 Task: Find connections with filter location Sitten with filter topic #goalswith filter profile language German with filter current company Black Box with filter school Cotton College with filter industry Public Health with filter service category Home Networking with filter keywords title Public Relations
Action: Mouse moved to (671, 94)
Screenshot: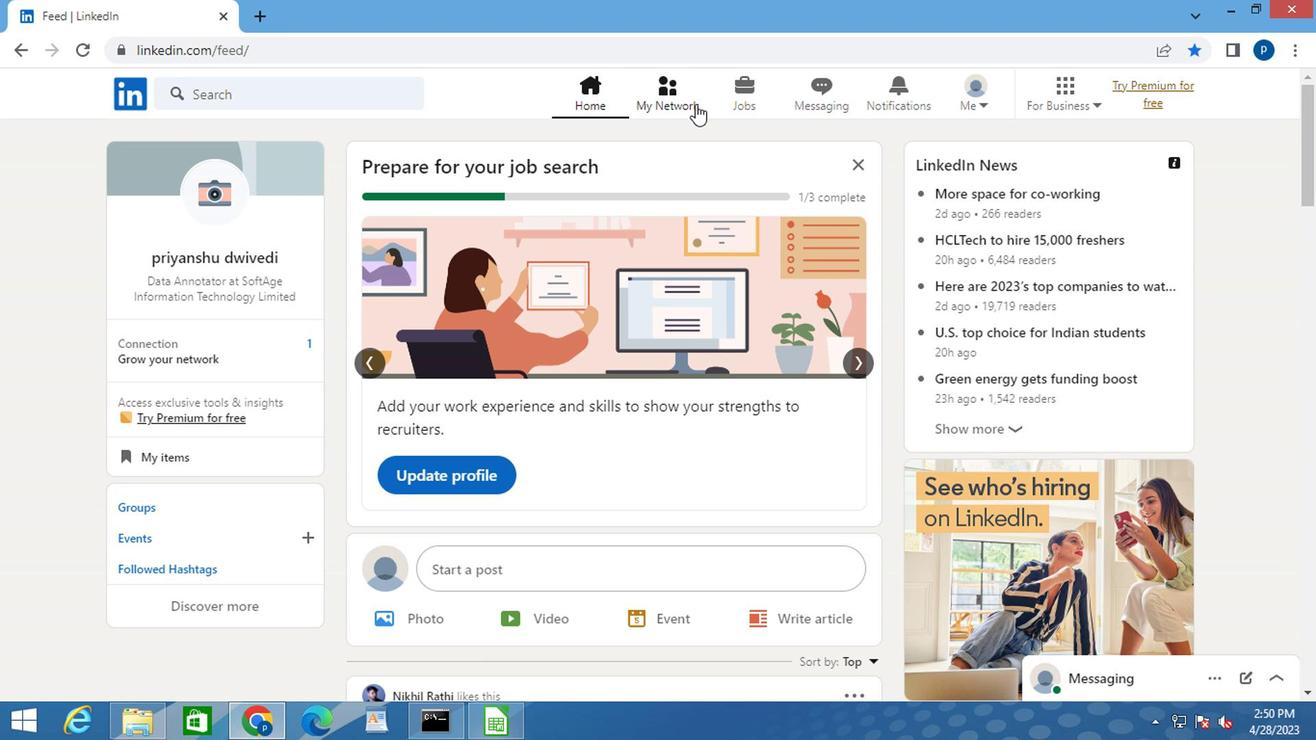 
Action: Mouse pressed left at (671, 94)
Screenshot: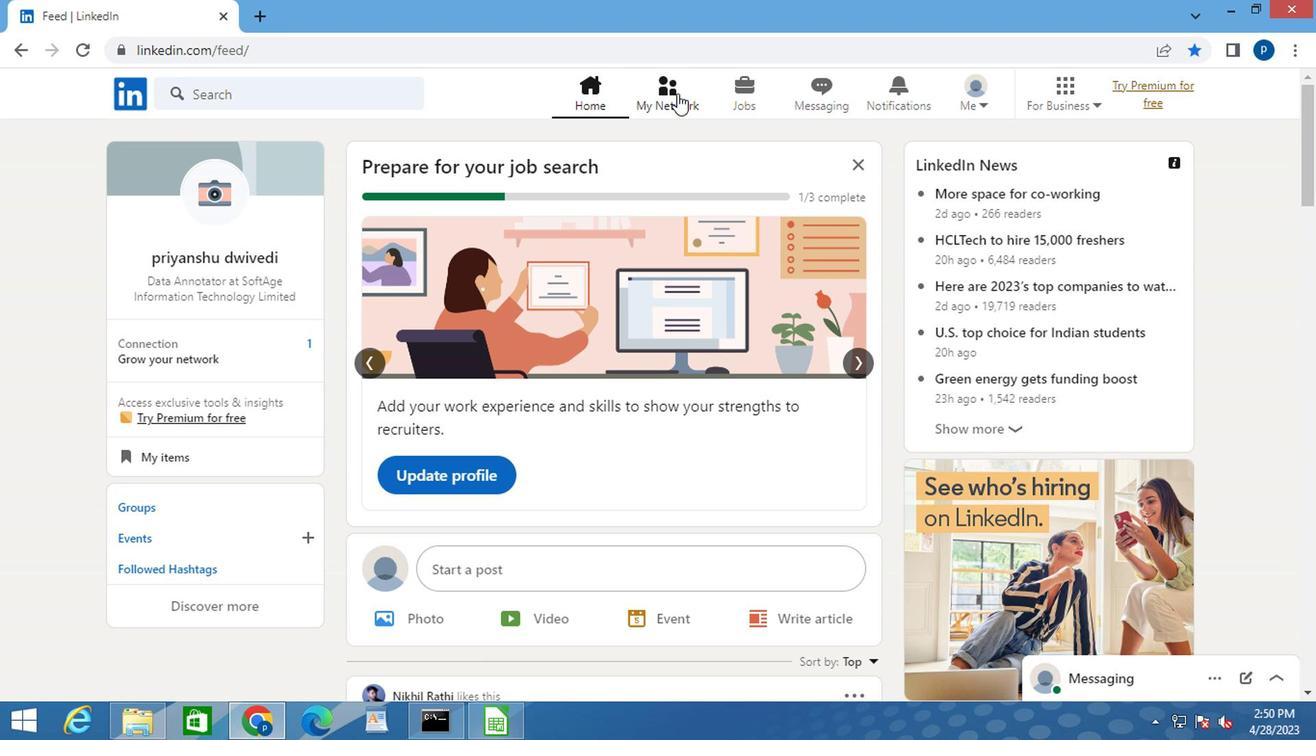 
Action: Mouse moved to (194, 198)
Screenshot: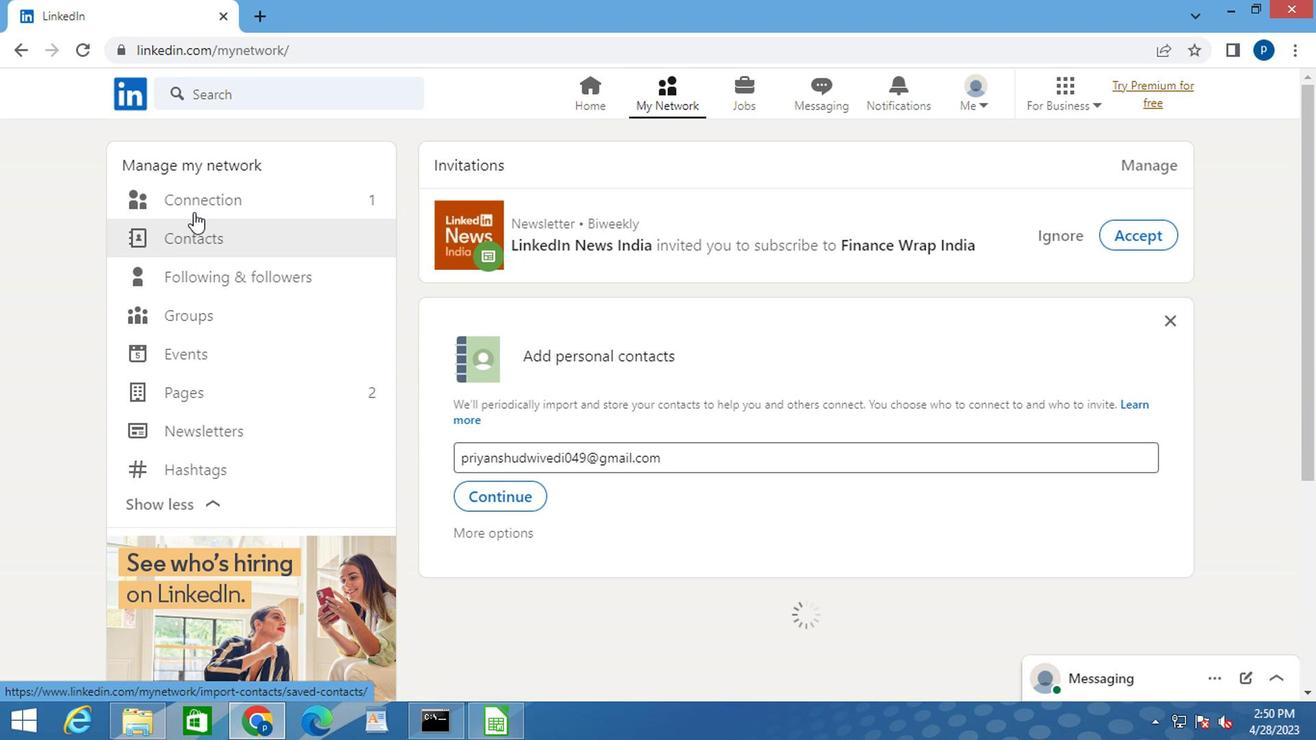 
Action: Mouse pressed left at (194, 198)
Screenshot: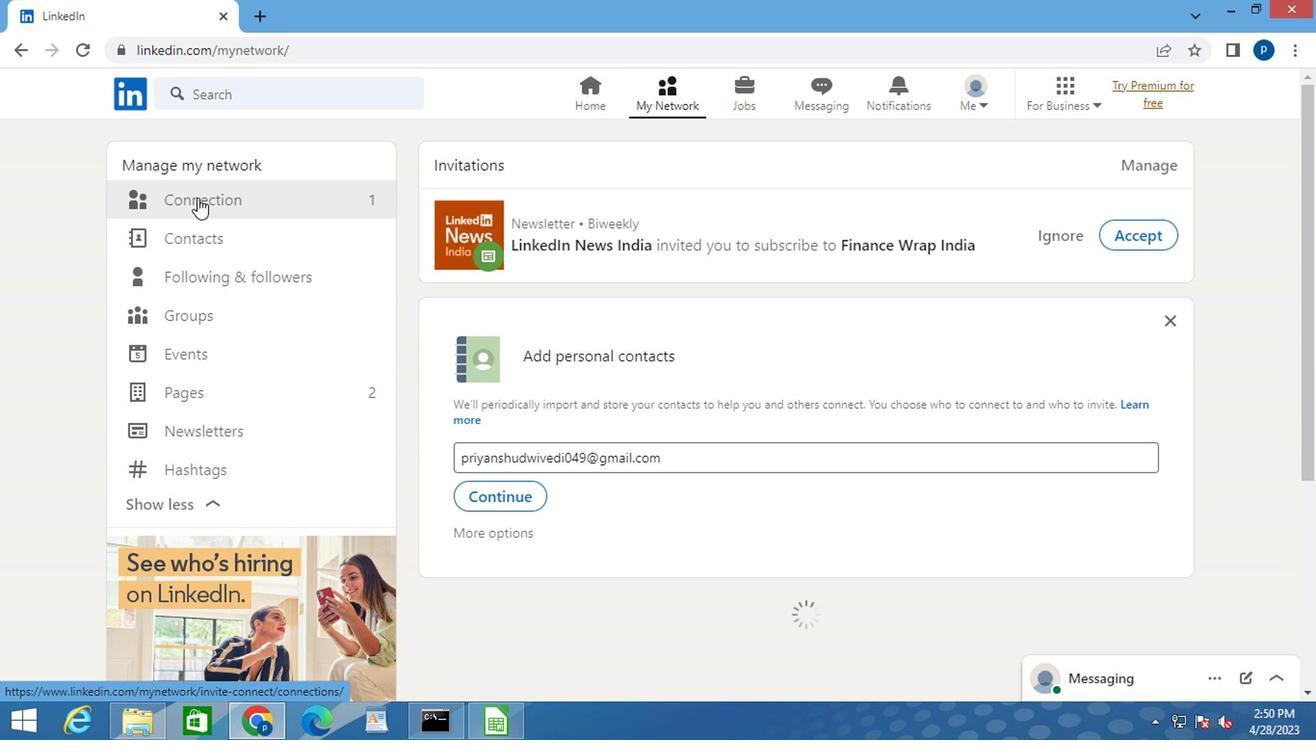 
Action: Mouse moved to (812, 202)
Screenshot: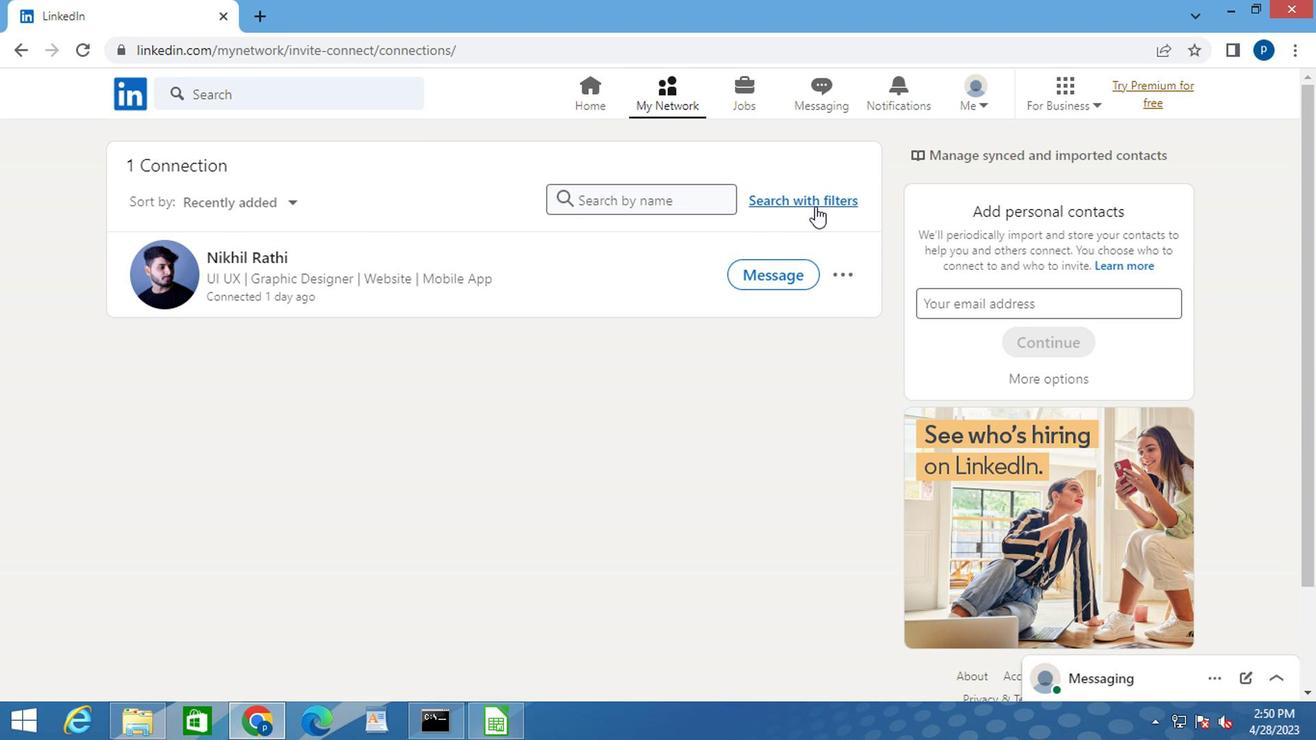
Action: Mouse pressed left at (812, 202)
Screenshot: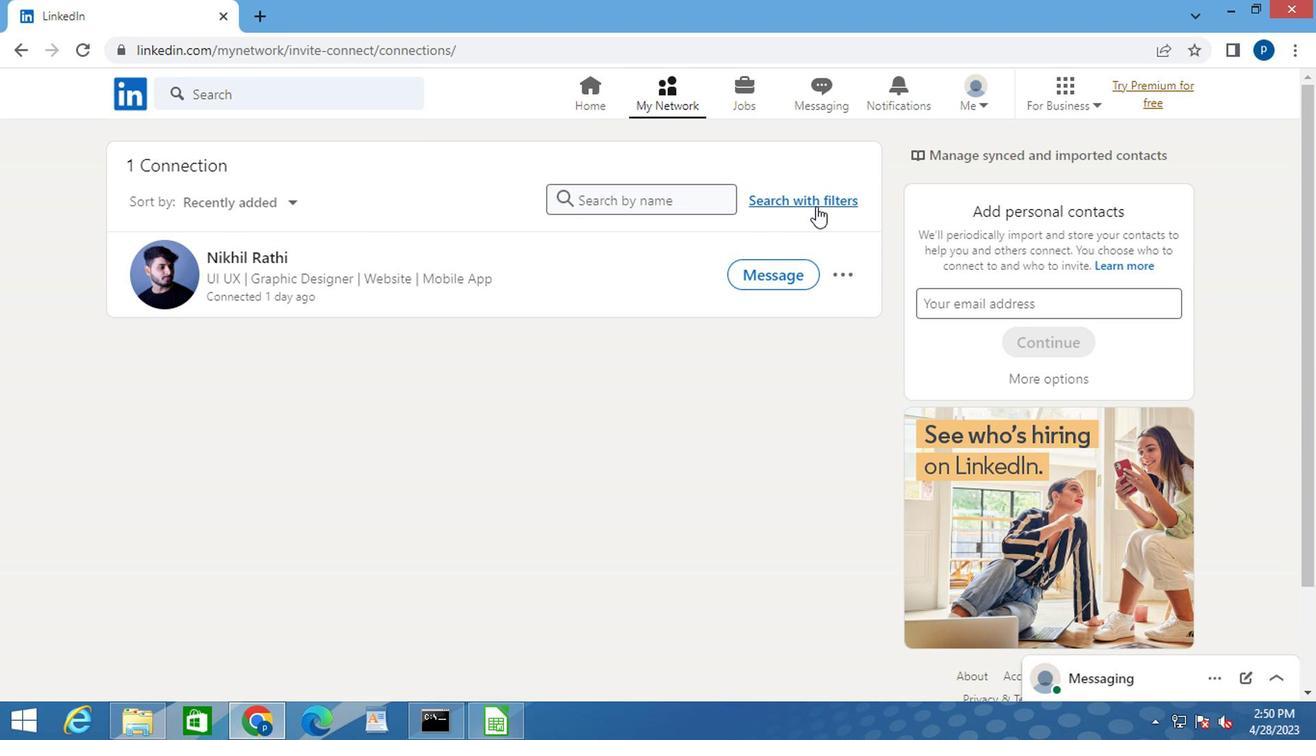 
Action: Mouse moved to (717, 145)
Screenshot: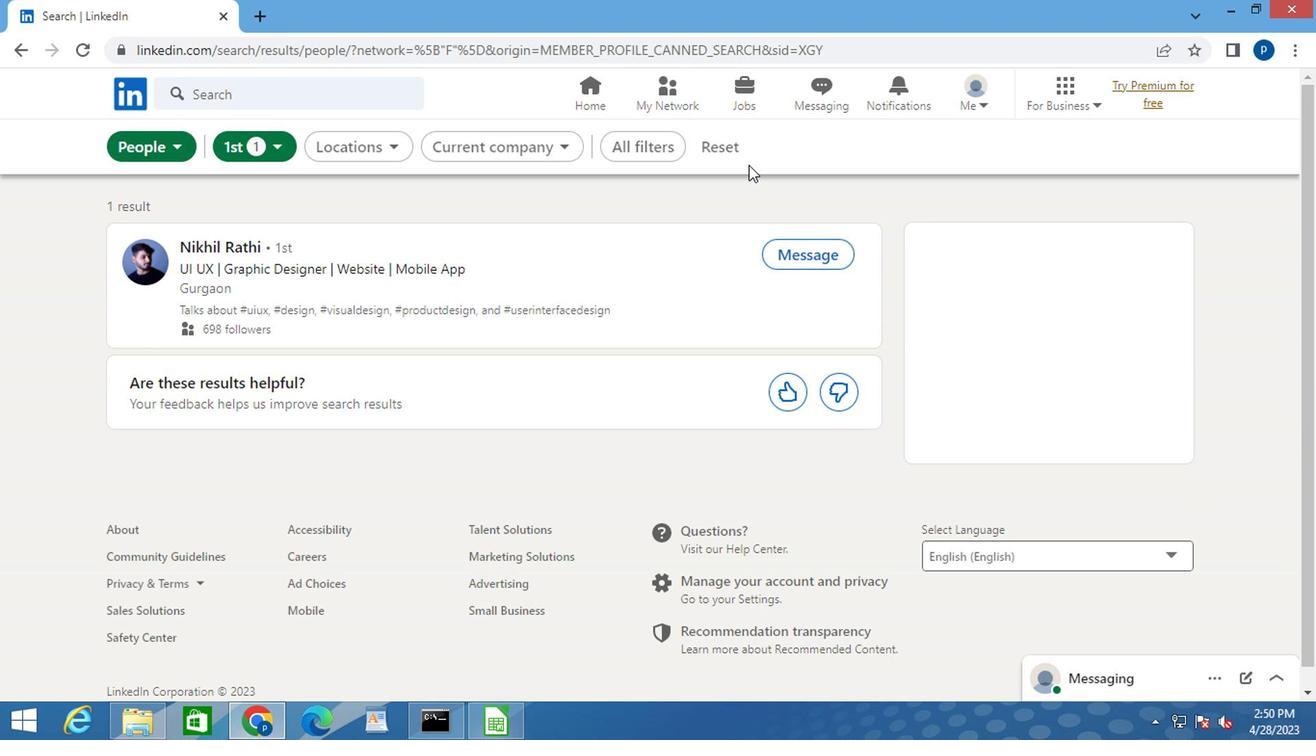 
Action: Mouse pressed left at (717, 145)
Screenshot: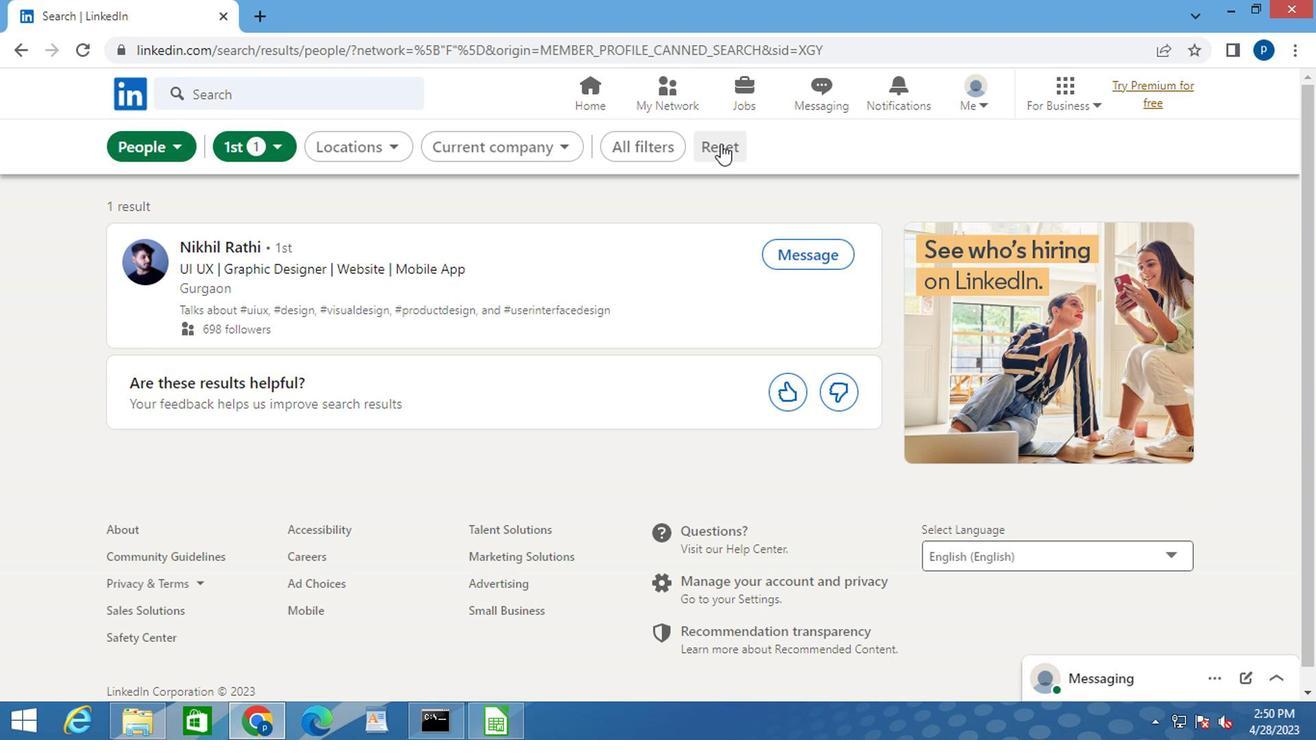 
Action: Mouse moved to (726, 150)
Screenshot: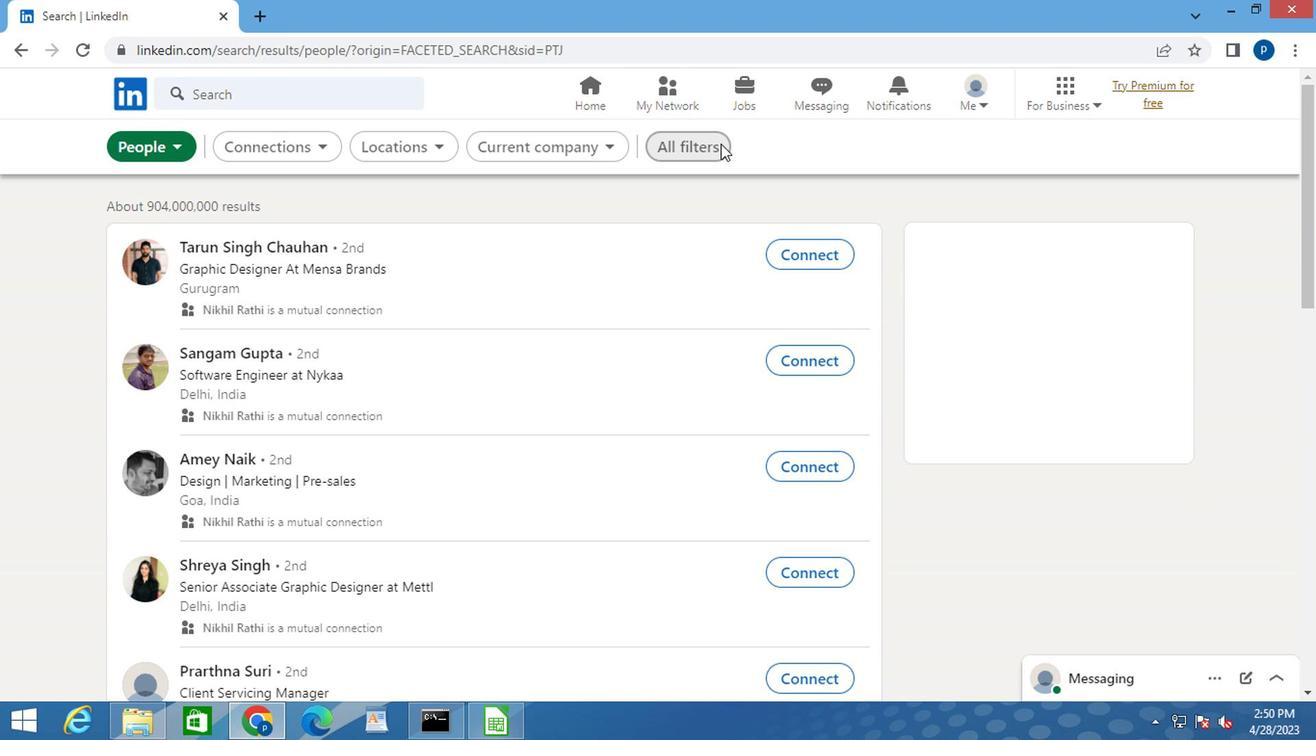 
Action: Mouse pressed left at (715, 150)
Screenshot: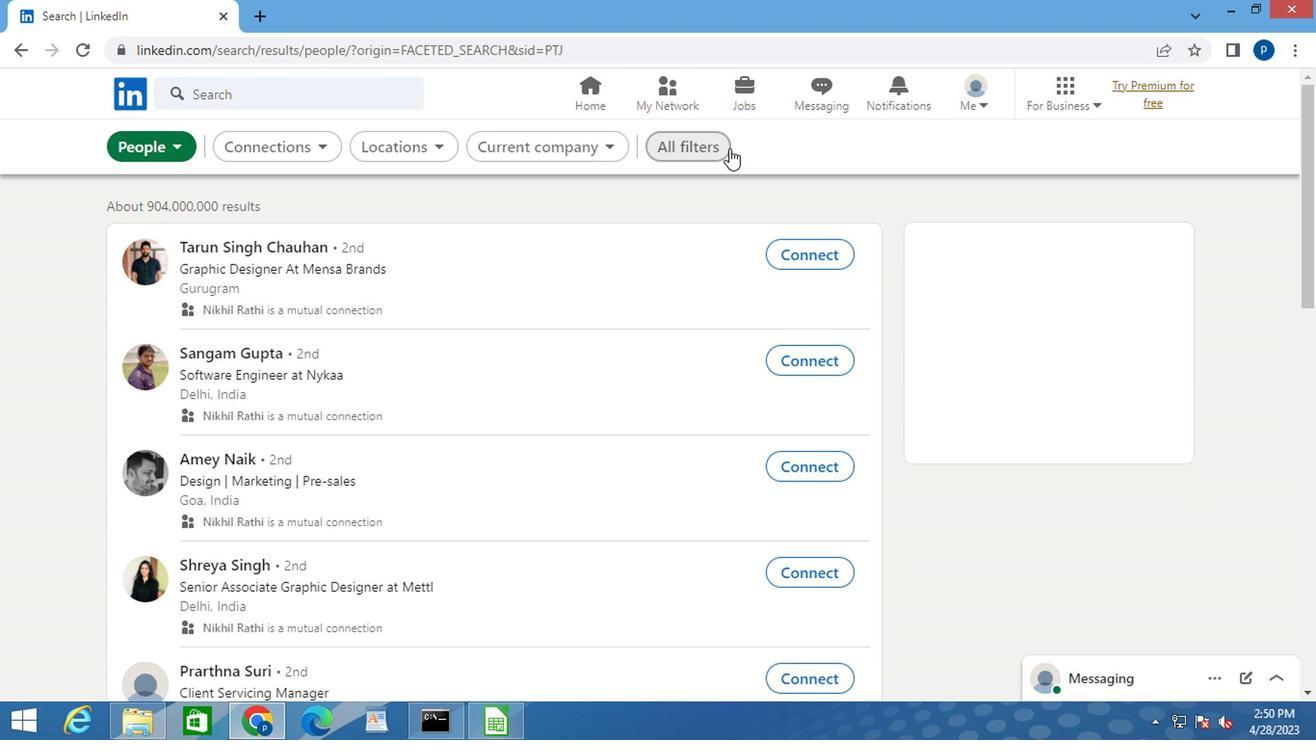 
Action: Mouse moved to (958, 477)
Screenshot: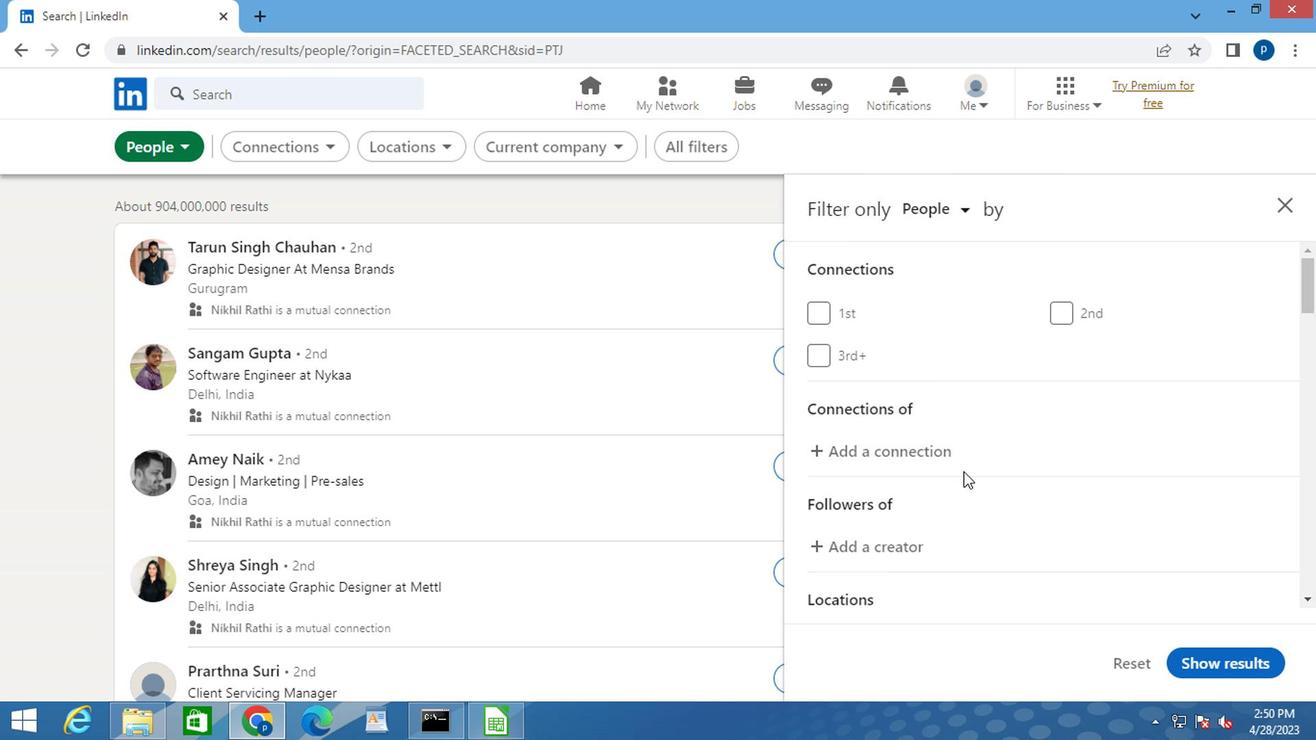 
Action: Mouse scrolled (958, 476) with delta (0, -1)
Screenshot: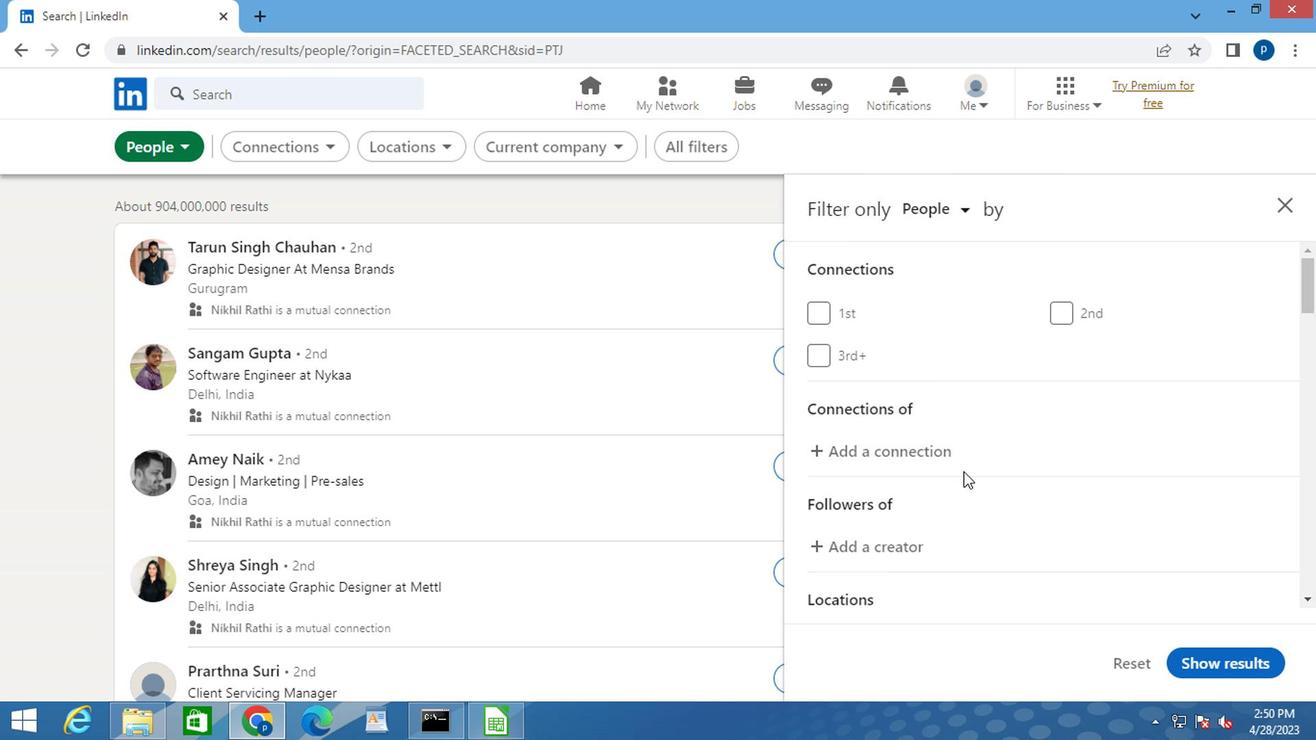 
Action: Mouse moved to (957, 478)
Screenshot: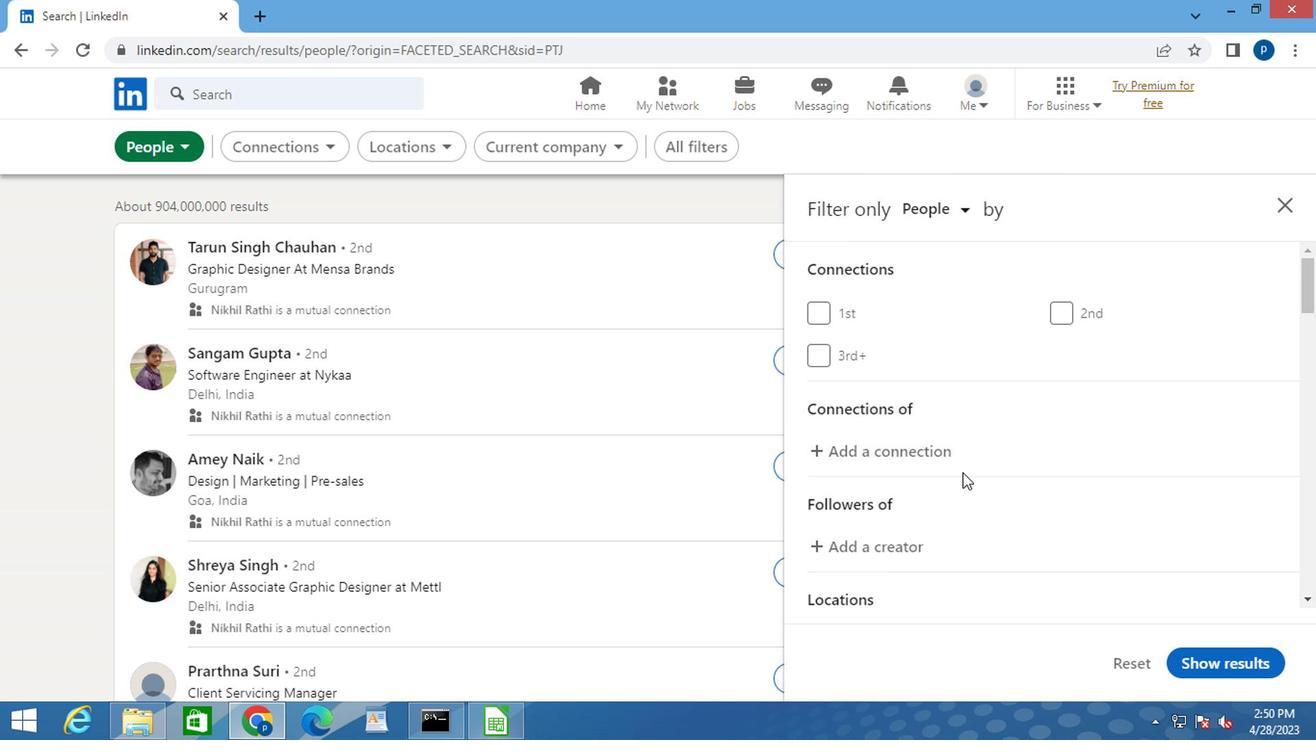 
Action: Mouse scrolled (957, 477) with delta (0, 0)
Screenshot: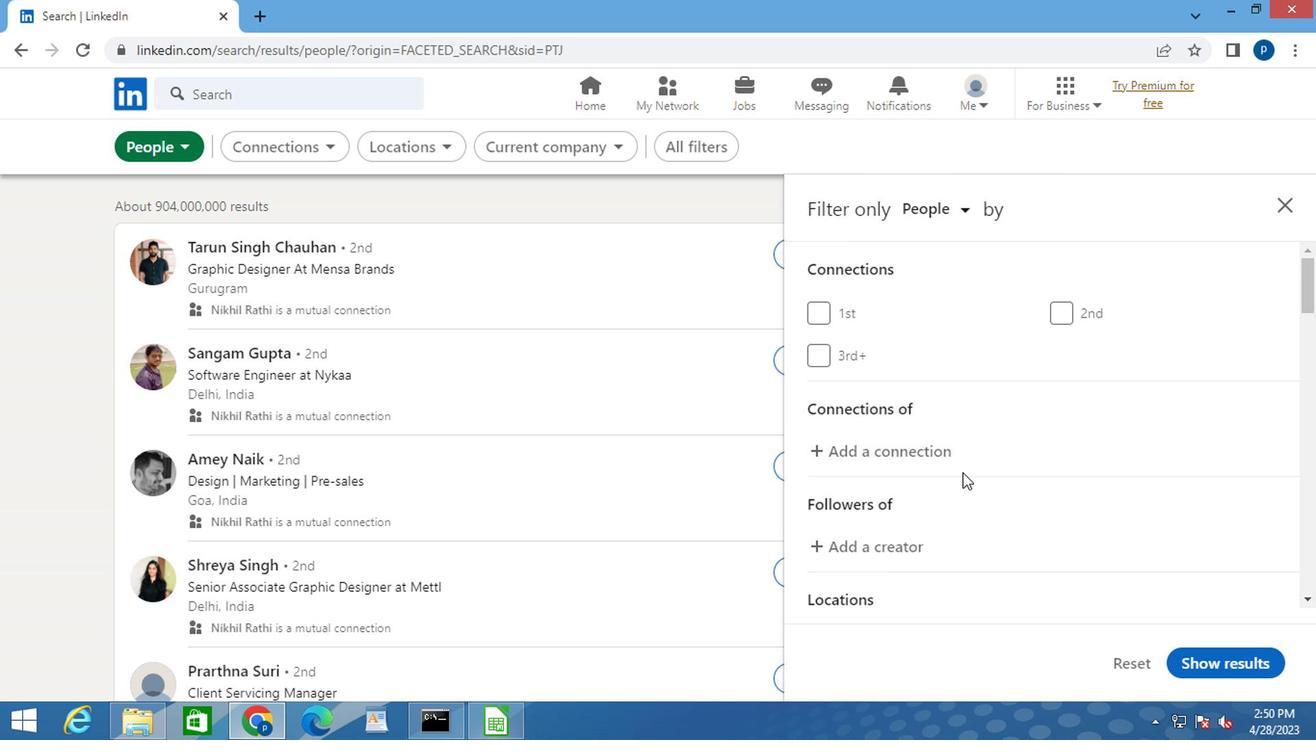 
Action: Mouse scrolled (957, 477) with delta (0, 0)
Screenshot: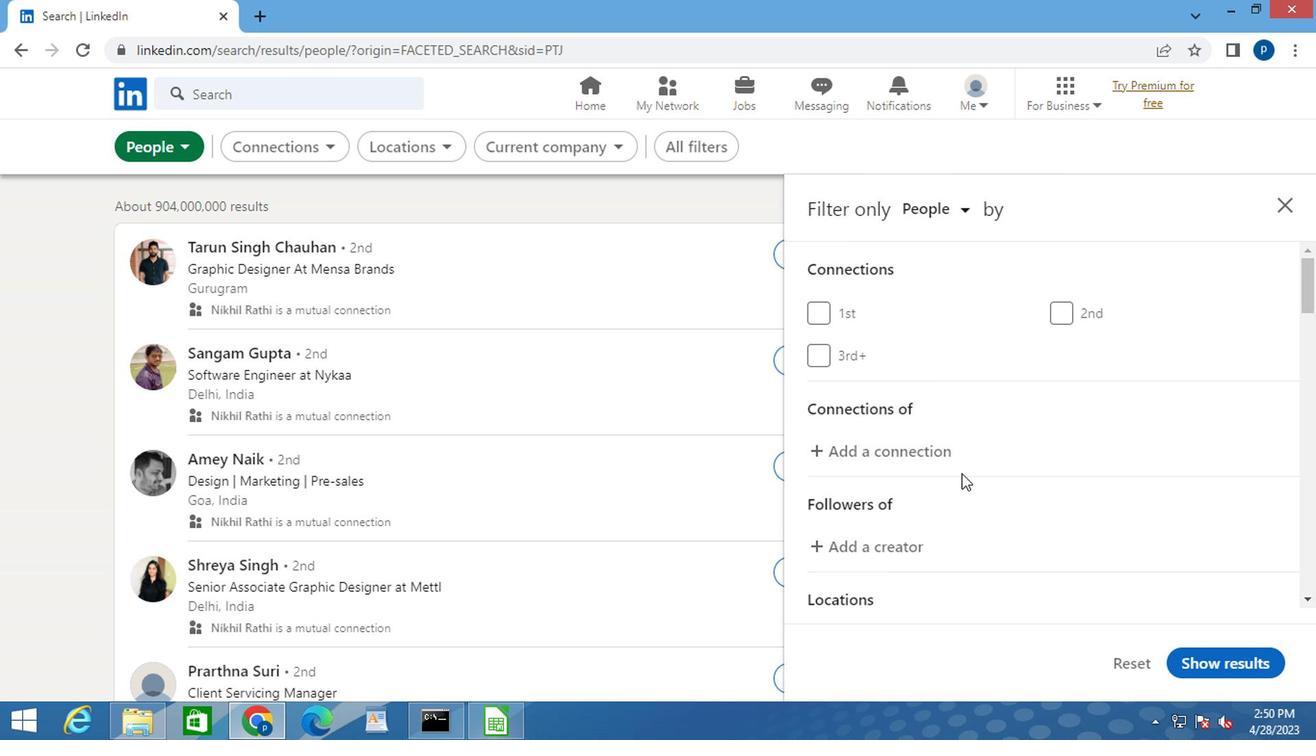 
Action: Mouse moved to (1101, 432)
Screenshot: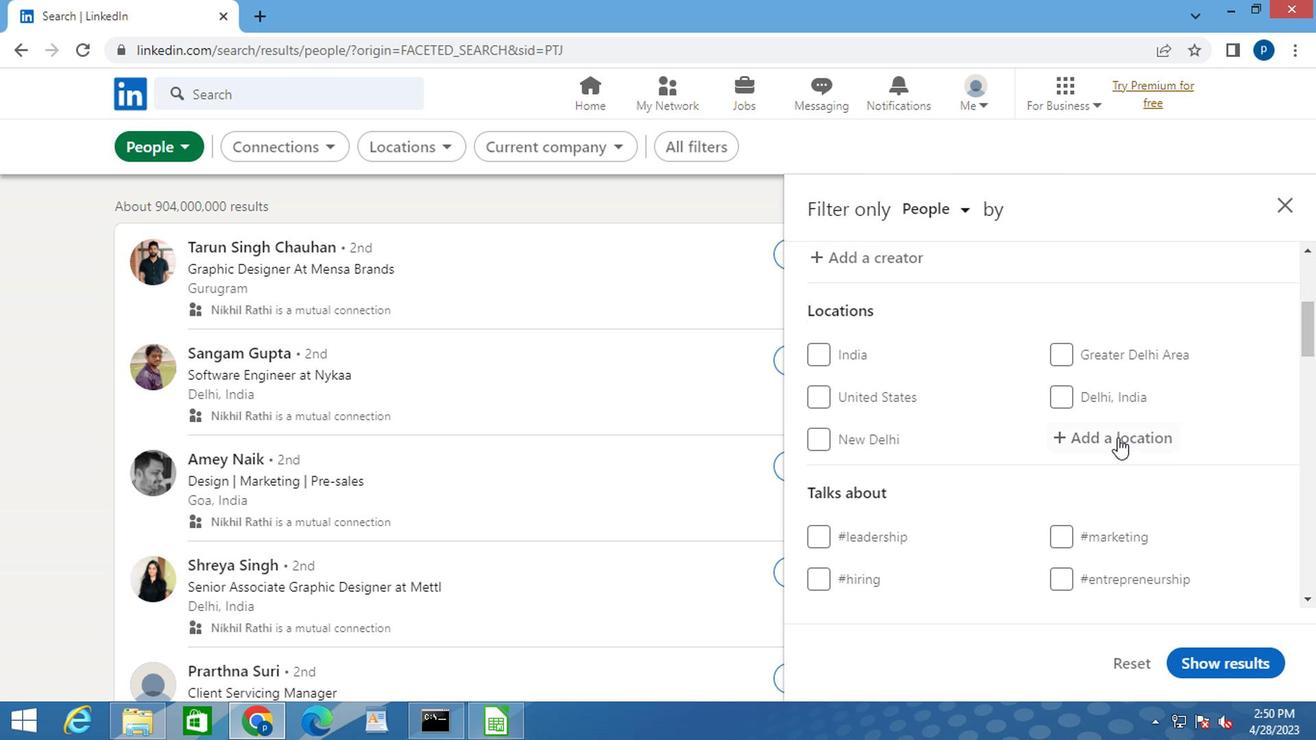 
Action: Mouse pressed left at (1101, 432)
Screenshot: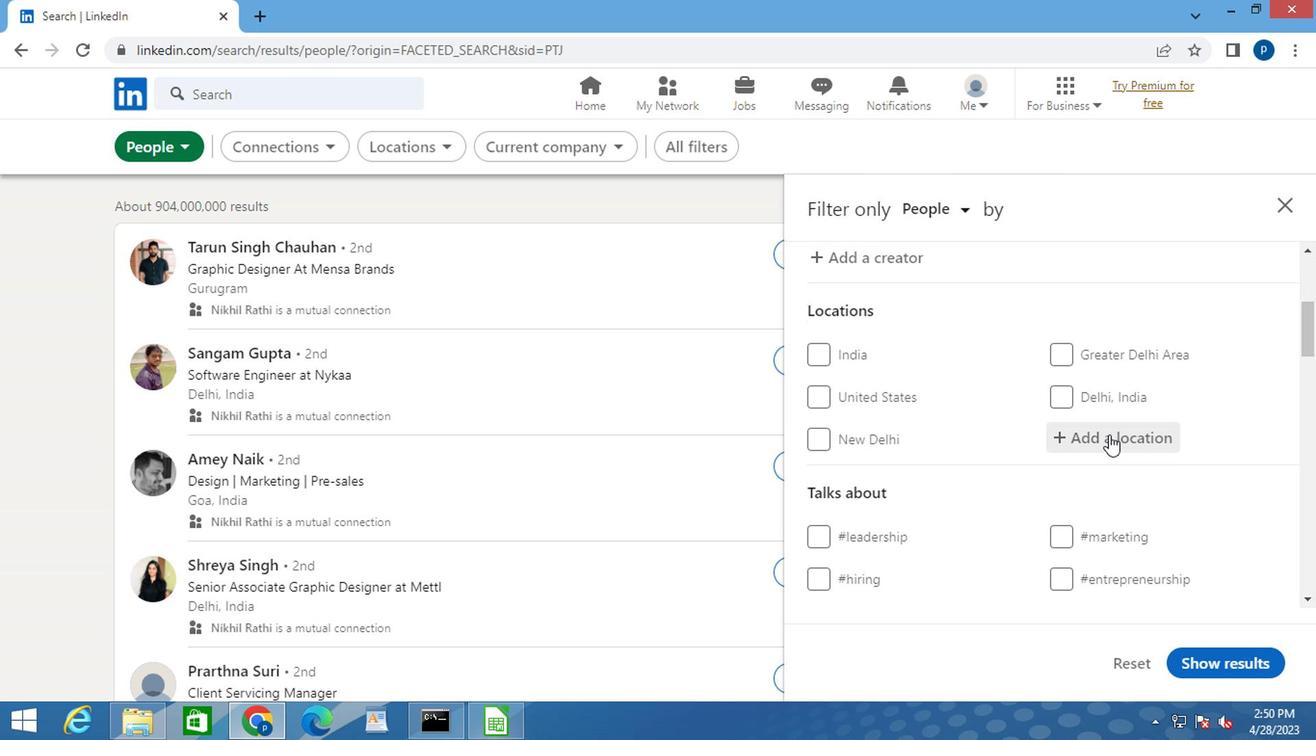 
Action: Key pressed <Key.caps_lock>s<Key.caps_lock>itten<Key.space><Key.enter>
Screenshot: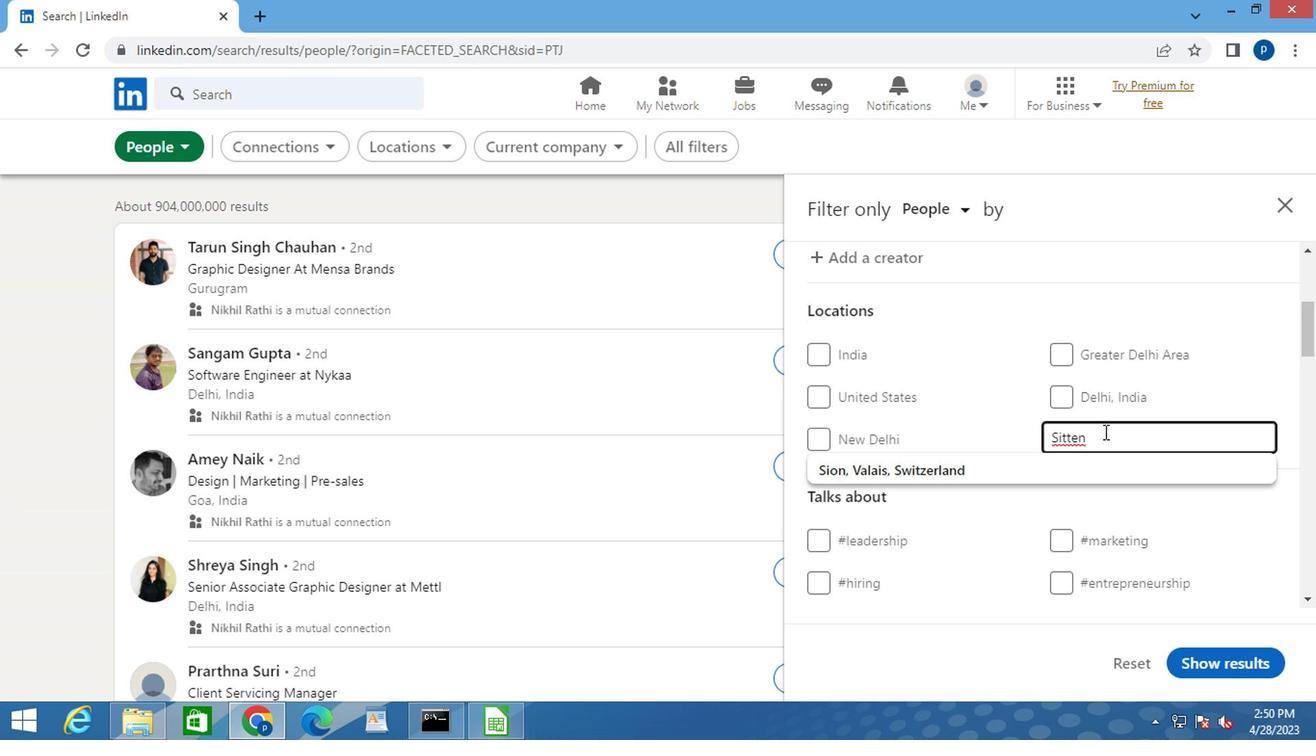 
Action: Mouse moved to (1004, 458)
Screenshot: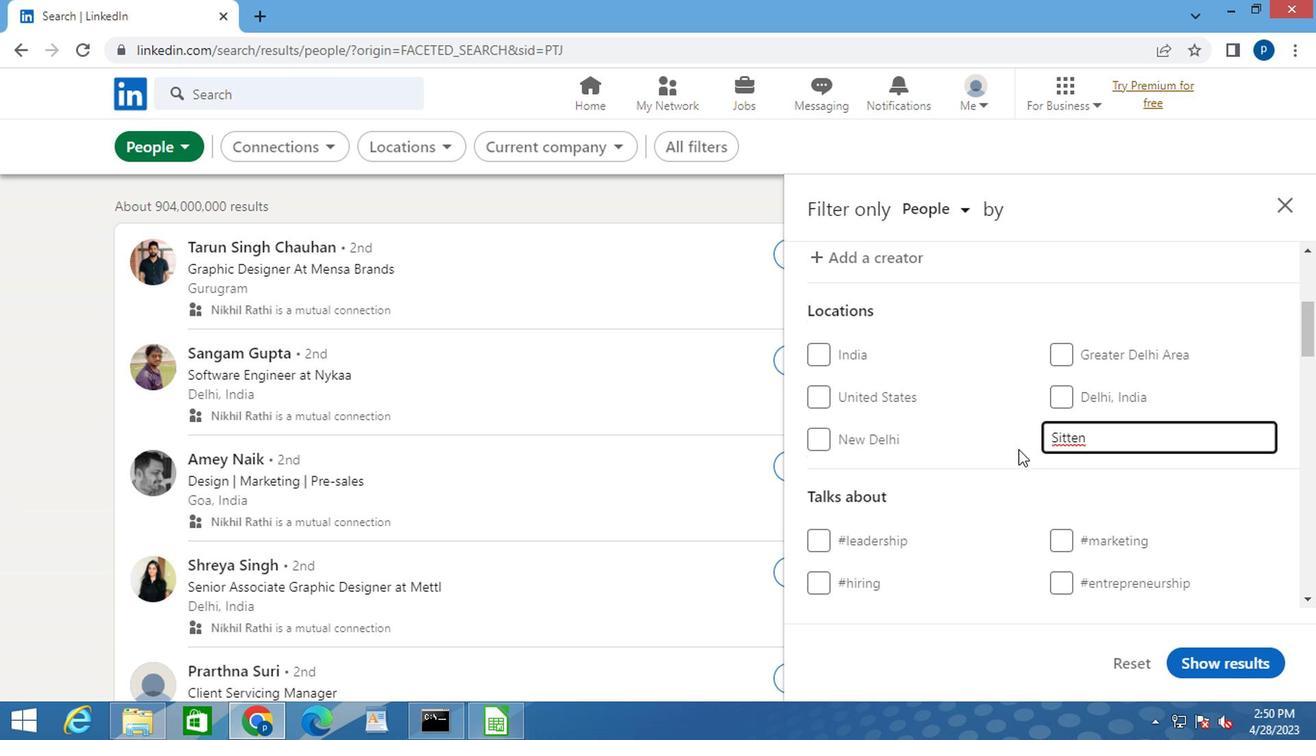 
Action: Mouse scrolled (1004, 457) with delta (0, -1)
Screenshot: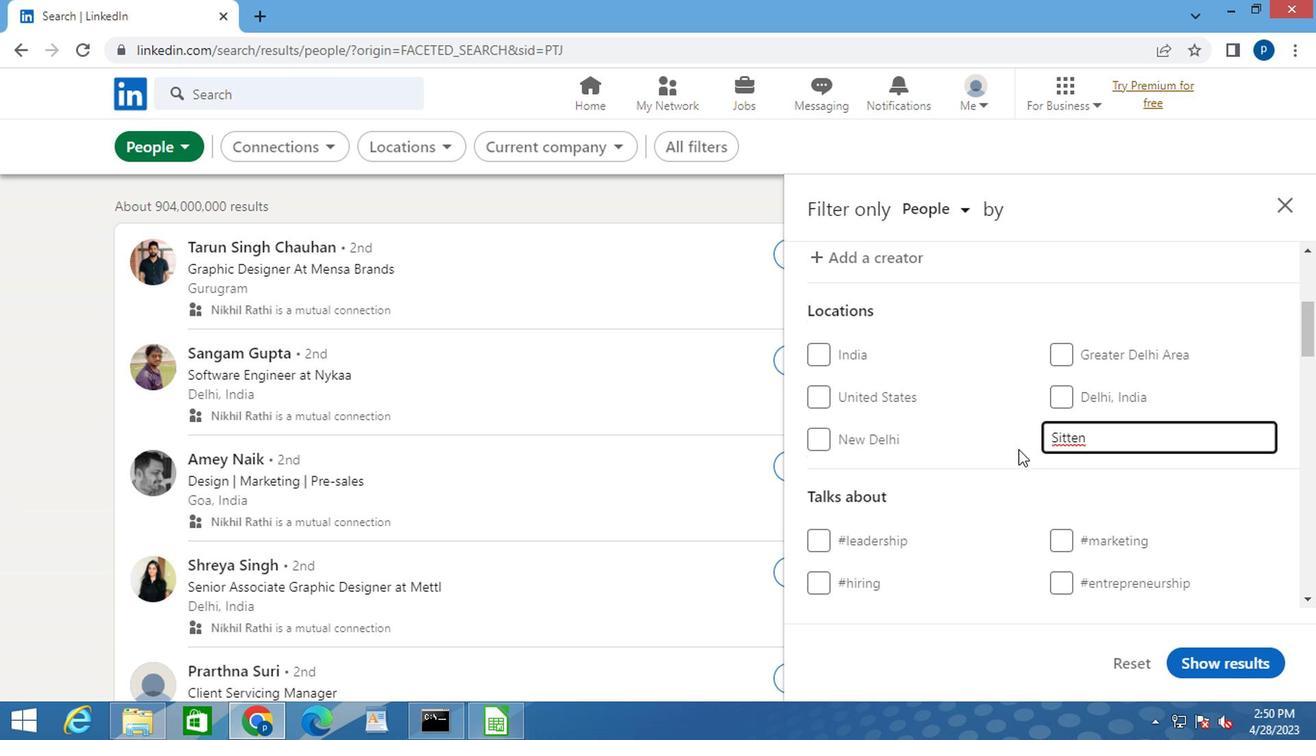 
Action: Mouse moved to (1004, 460)
Screenshot: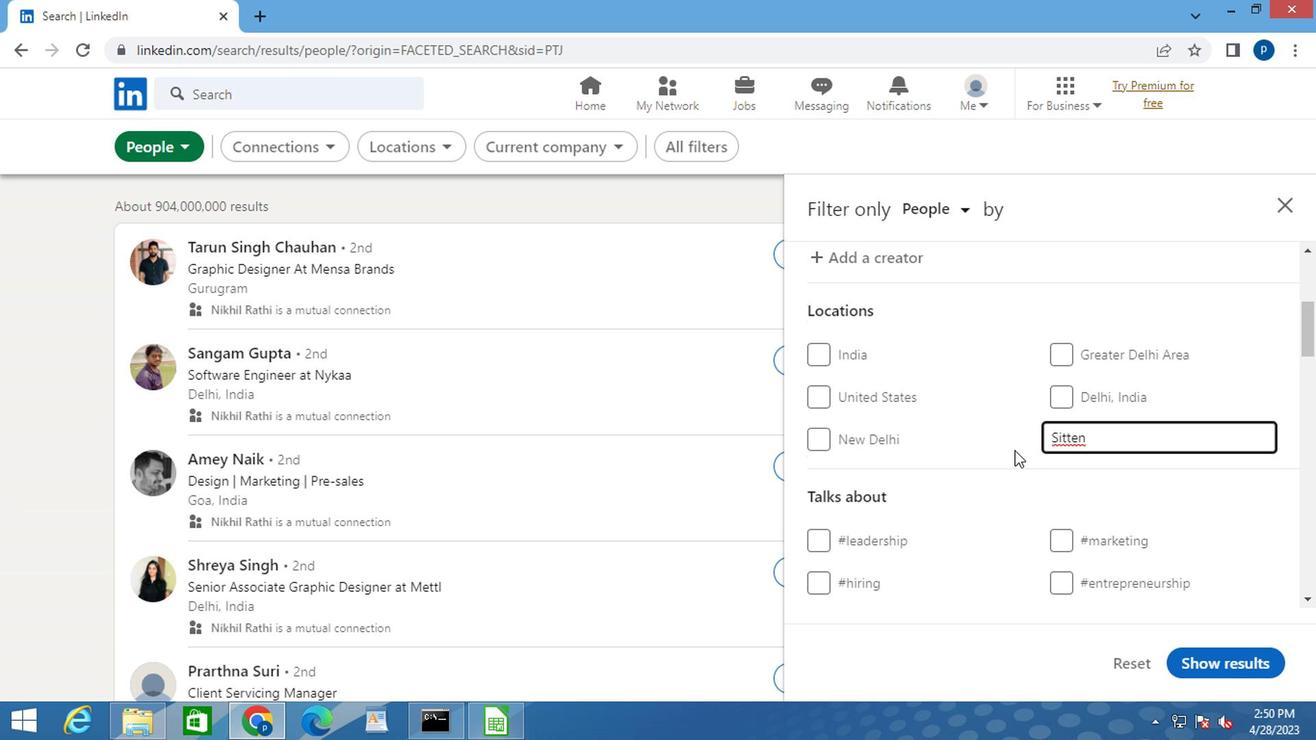 
Action: Mouse scrolled (1004, 459) with delta (0, 0)
Screenshot: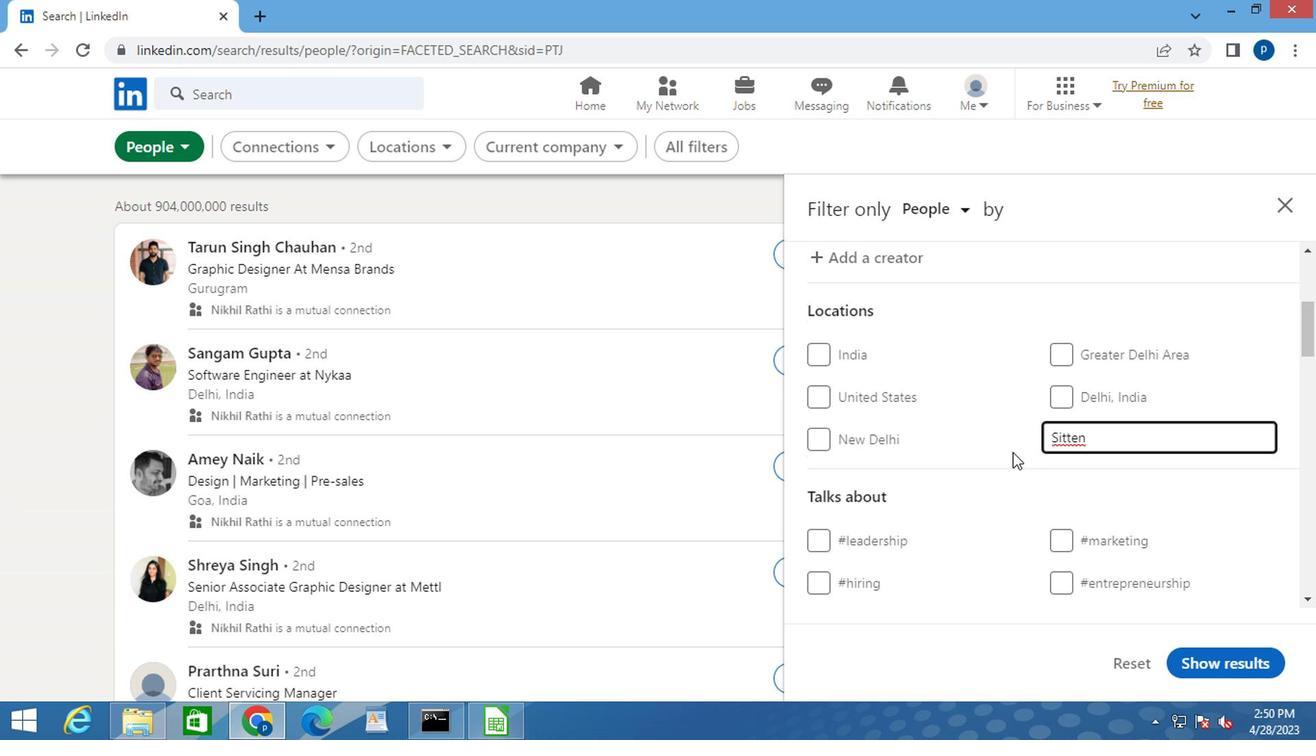 
Action: Mouse moved to (1071, 433)
Screenshot: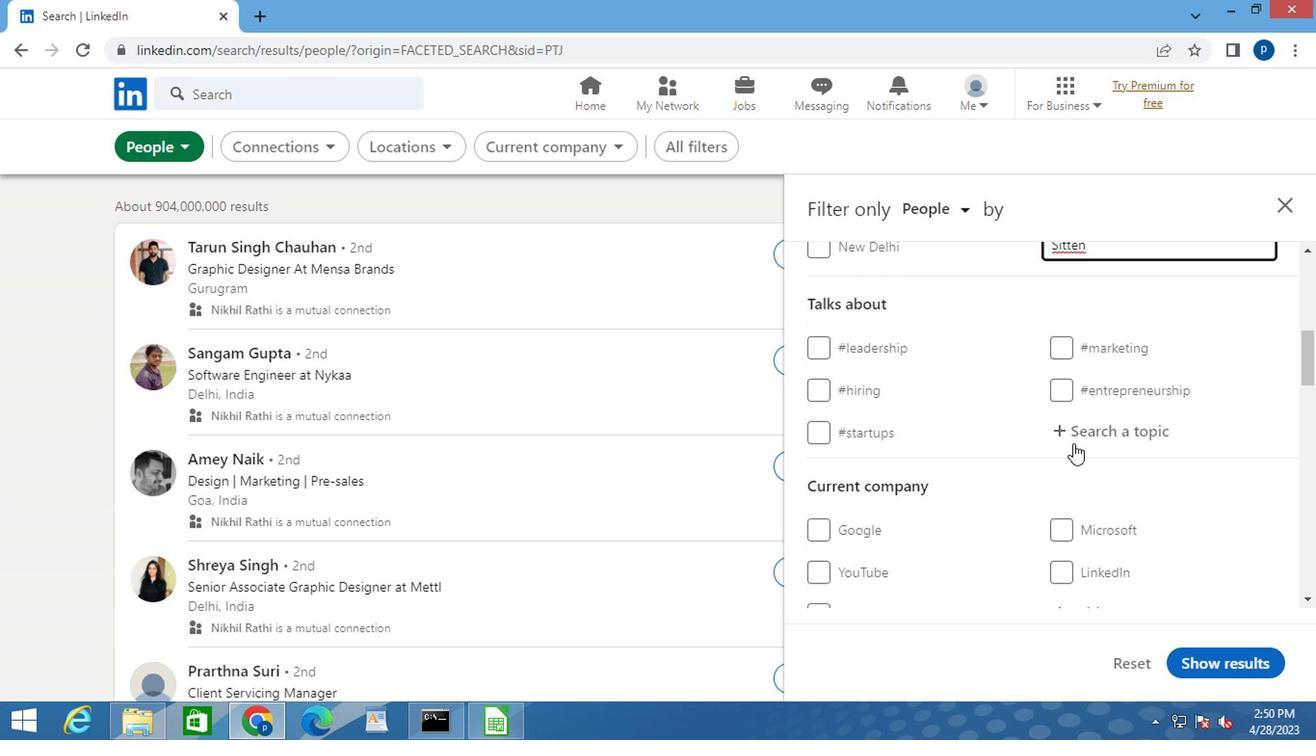 
Action: Mouse pressed left at (1071, 433)
Screenshot: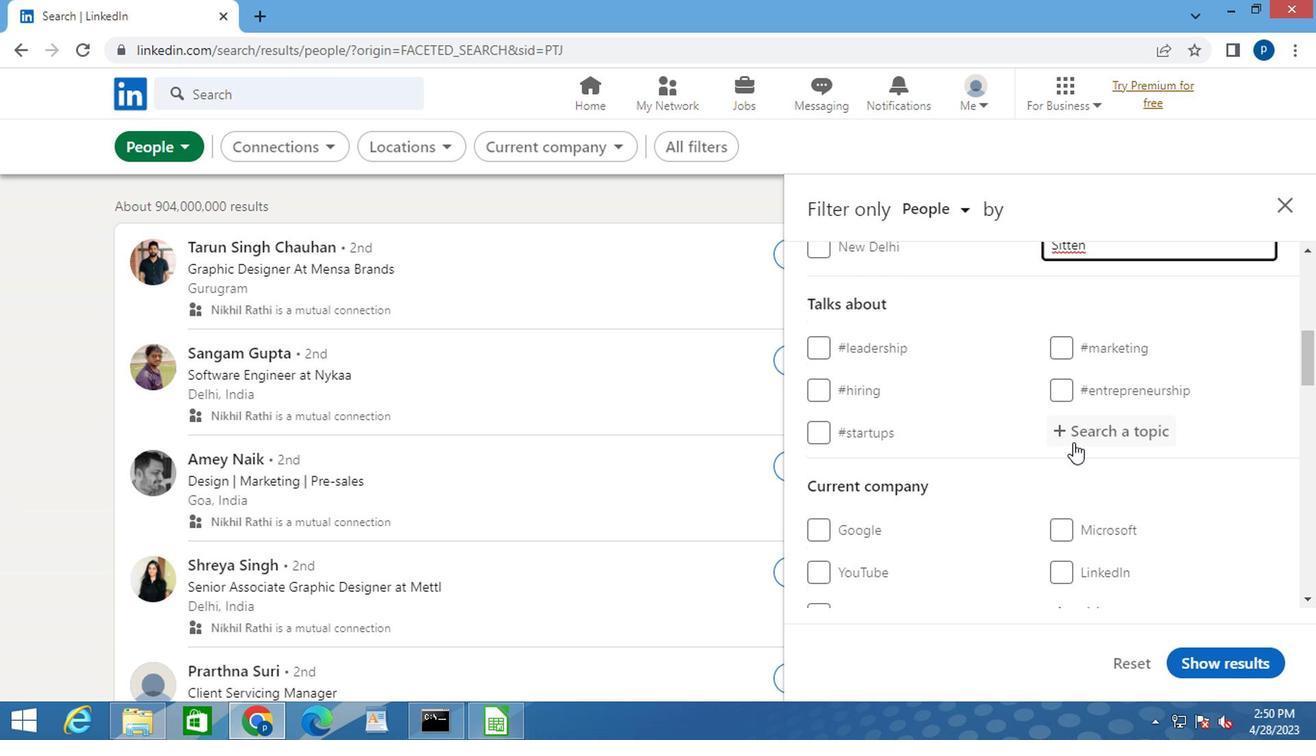 
Action: Key pressed <Key.shift>#GOALS
Screenshot: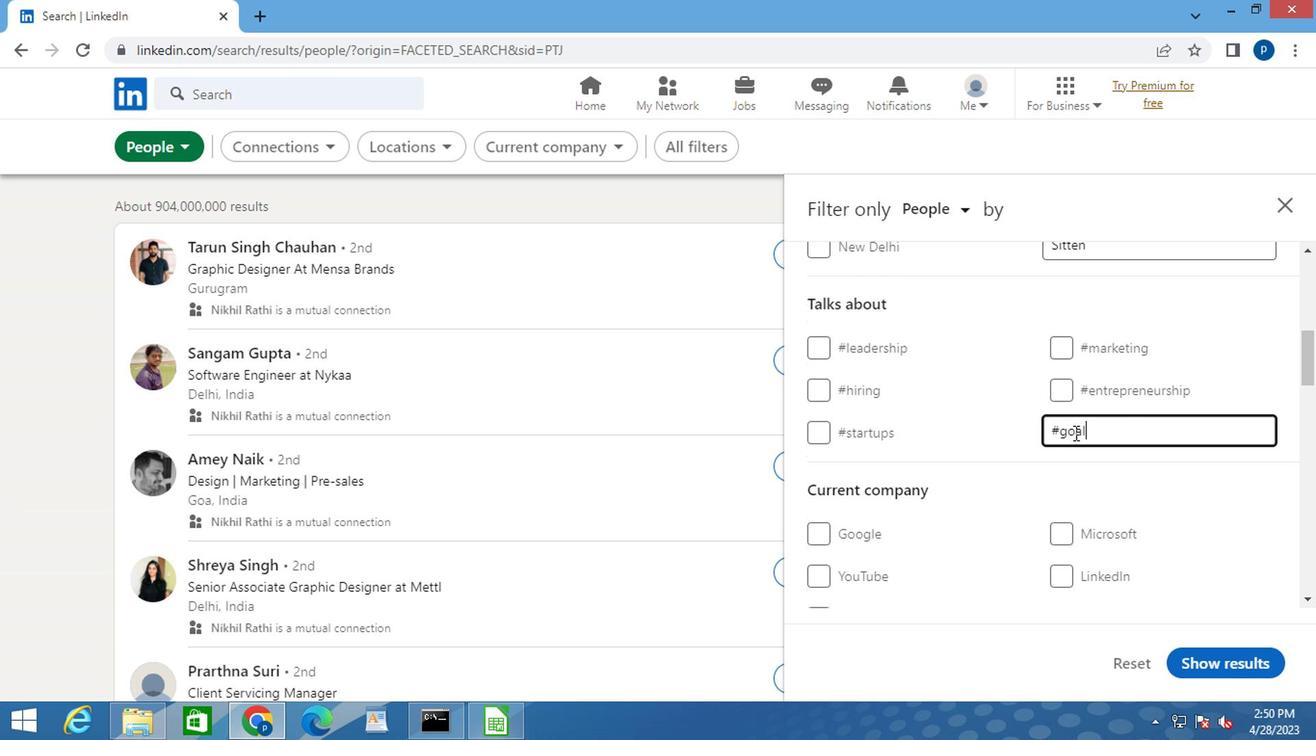 
Action: Mouse moved to (1003, 460)
Screenshot: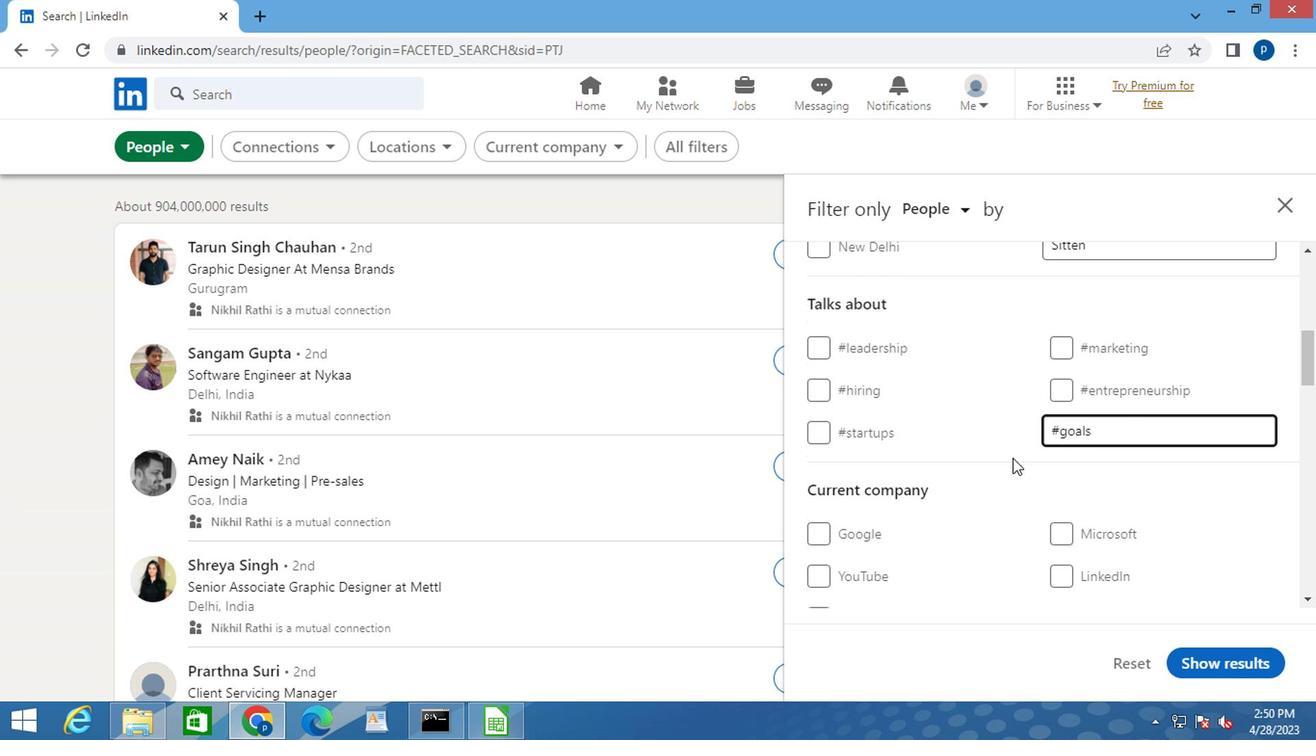 
Action: Mouse scrolled (1003, 459) with delta (0, 0)
Screenshot: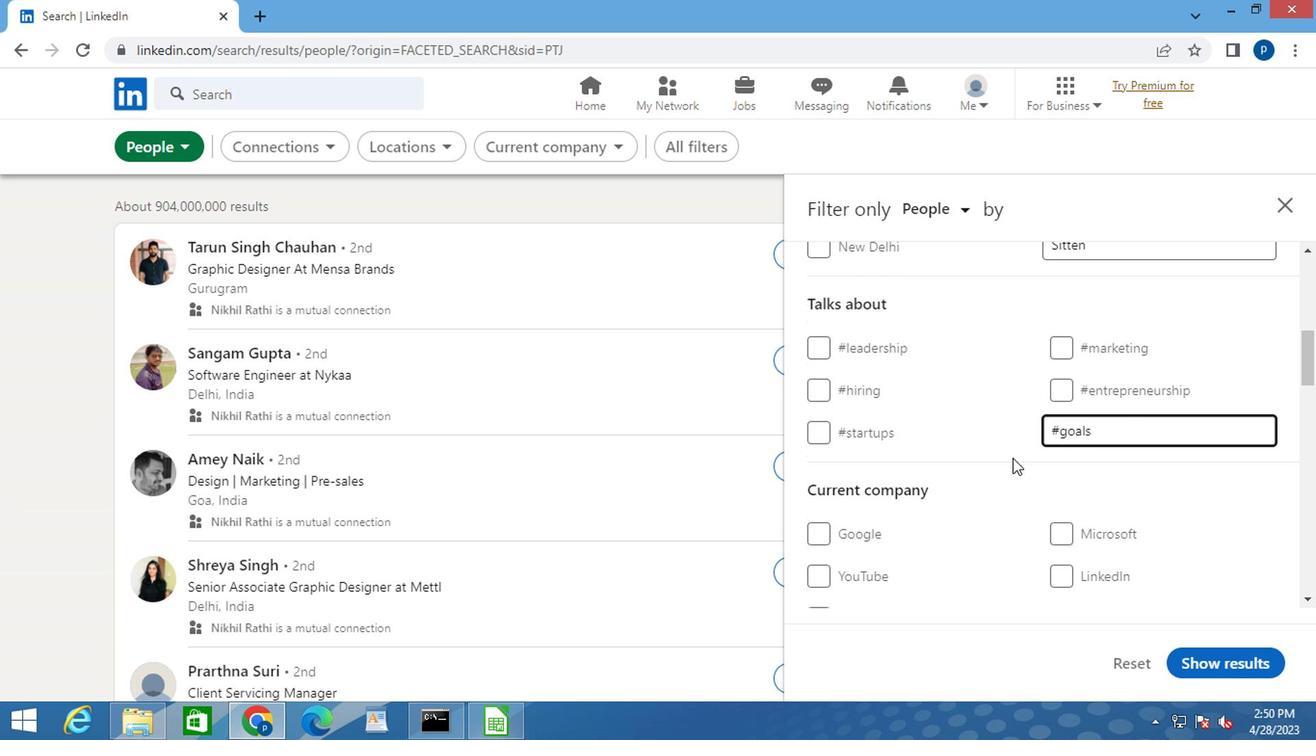 
Action: Mouse scrolled (1003, 459) with delta (0, 0)
Screenshot: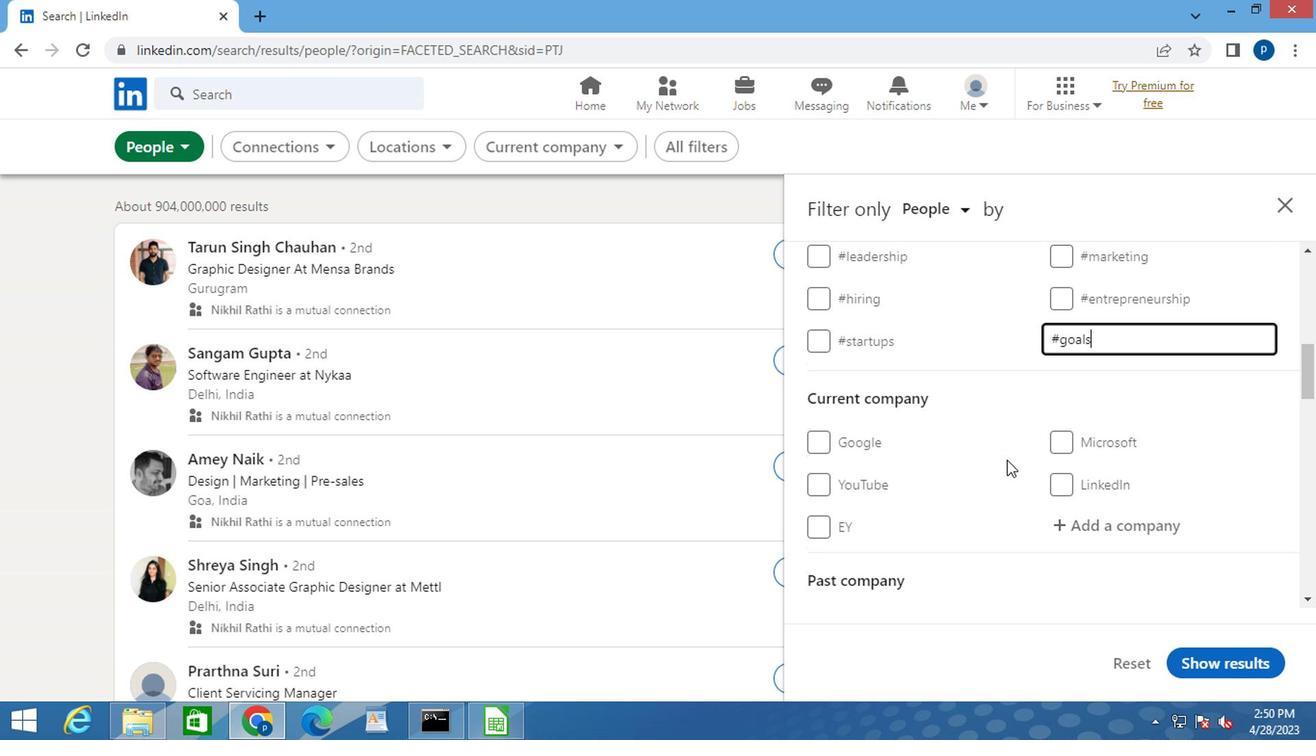 
Action: Mouse scrolled (1003, 459) with delta (0, 0)
Screenshot: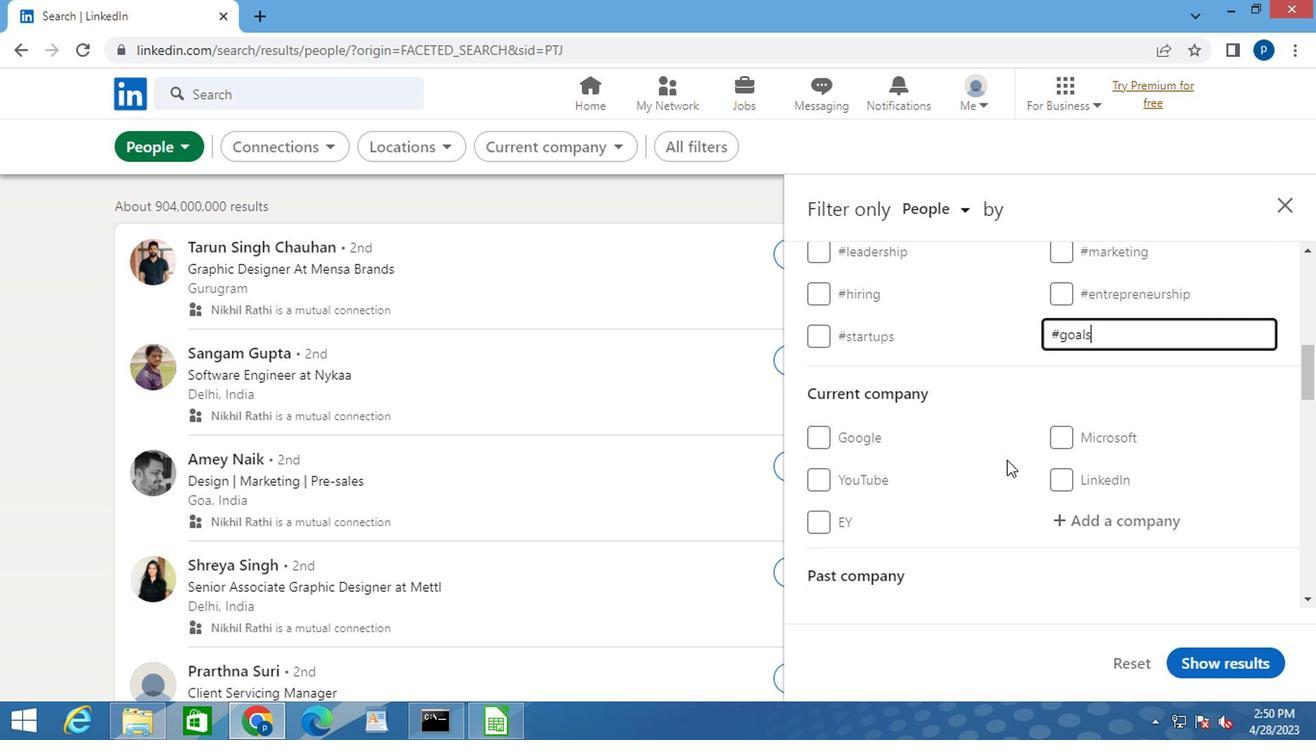 
Action: Mouse moved to (1002, 462)
Screenshot: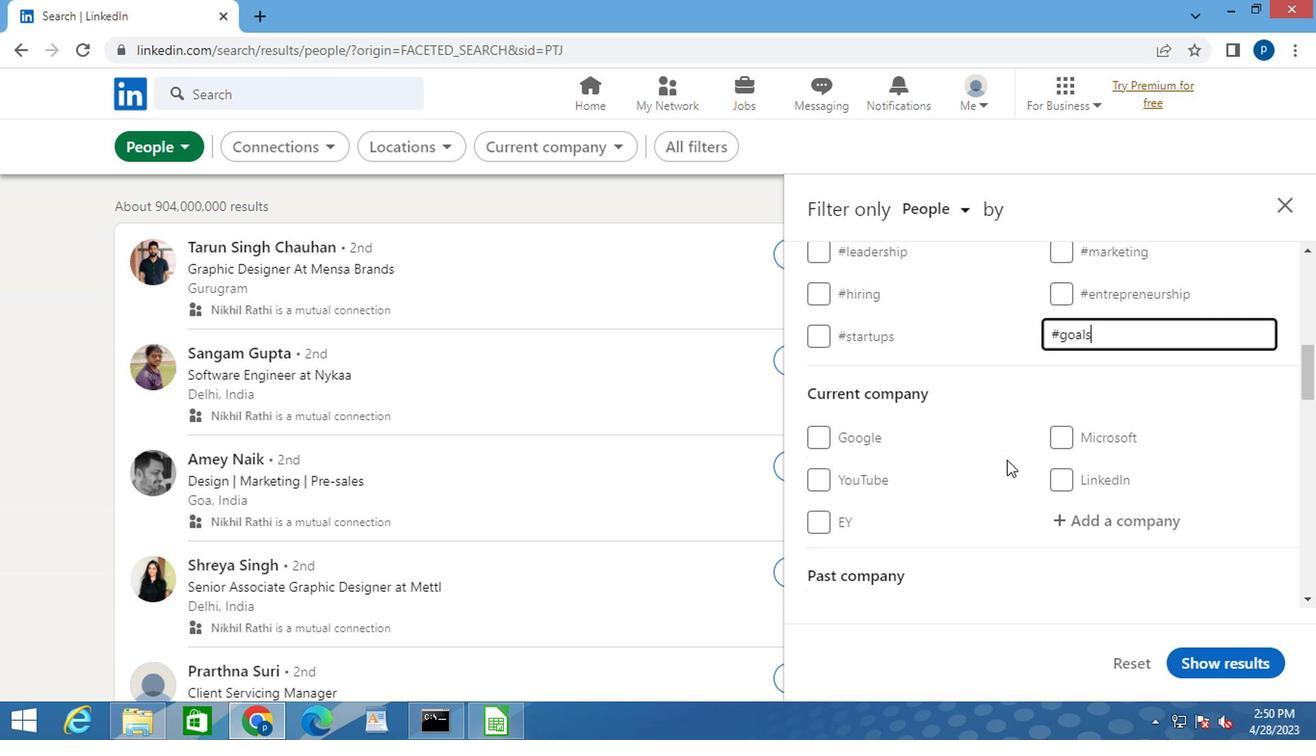 
Action: Mouse scrolled (1002, 461) with delta (0, 0)
Screenshot: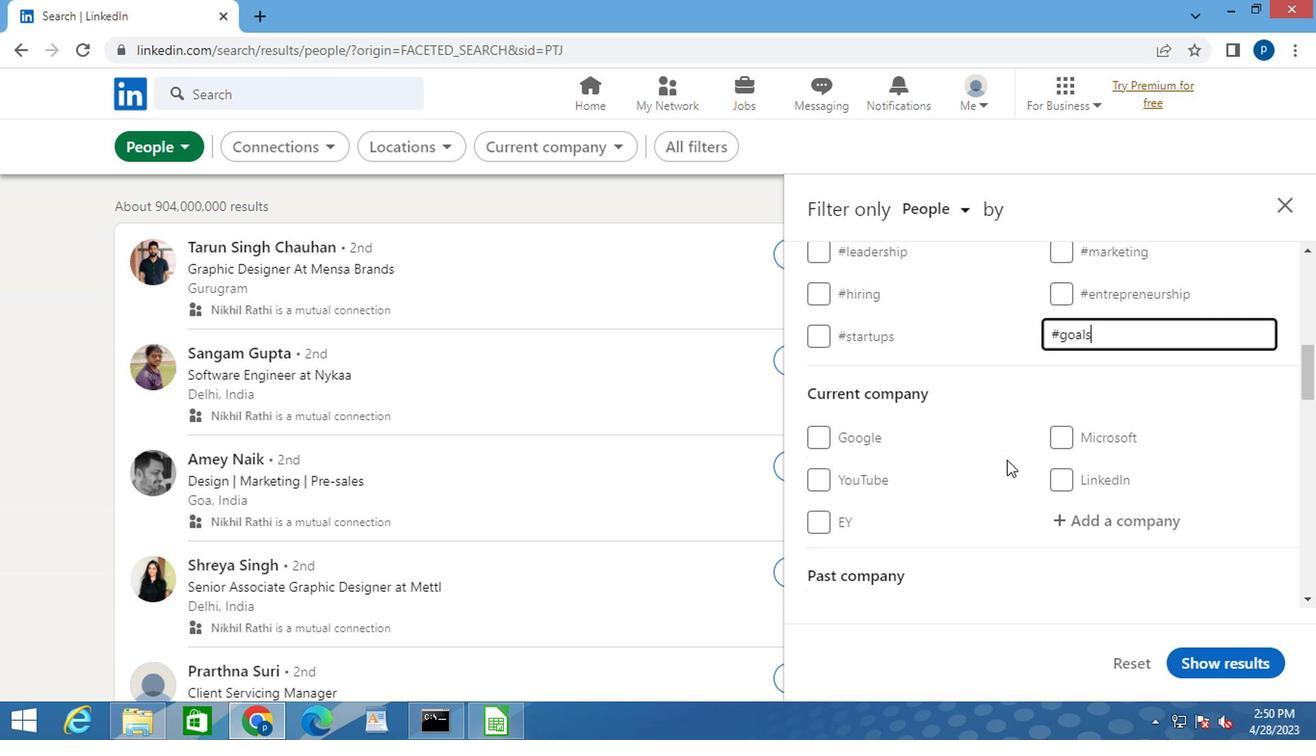 
Action: Mouse moved to (964, 435)
Screenshot: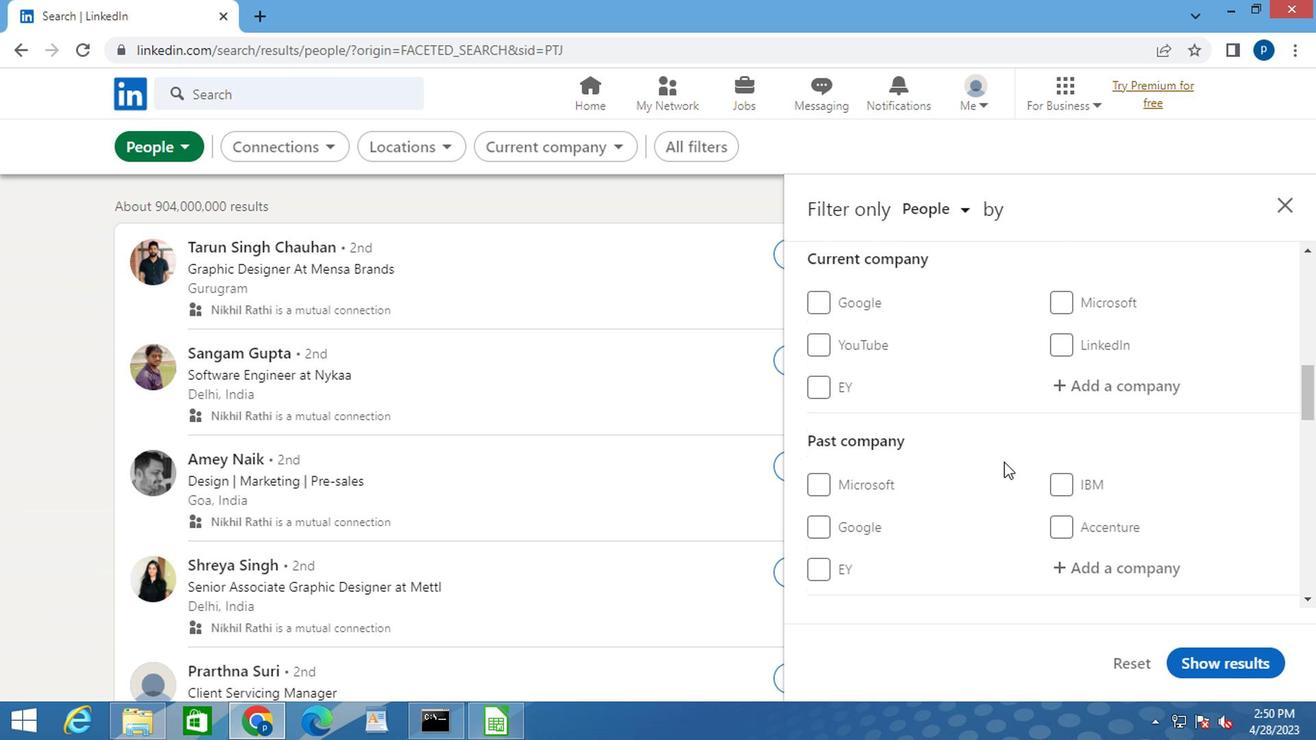 
Action: Mouse scrolled (964, 434) with delta (0, 0)
Screenshot: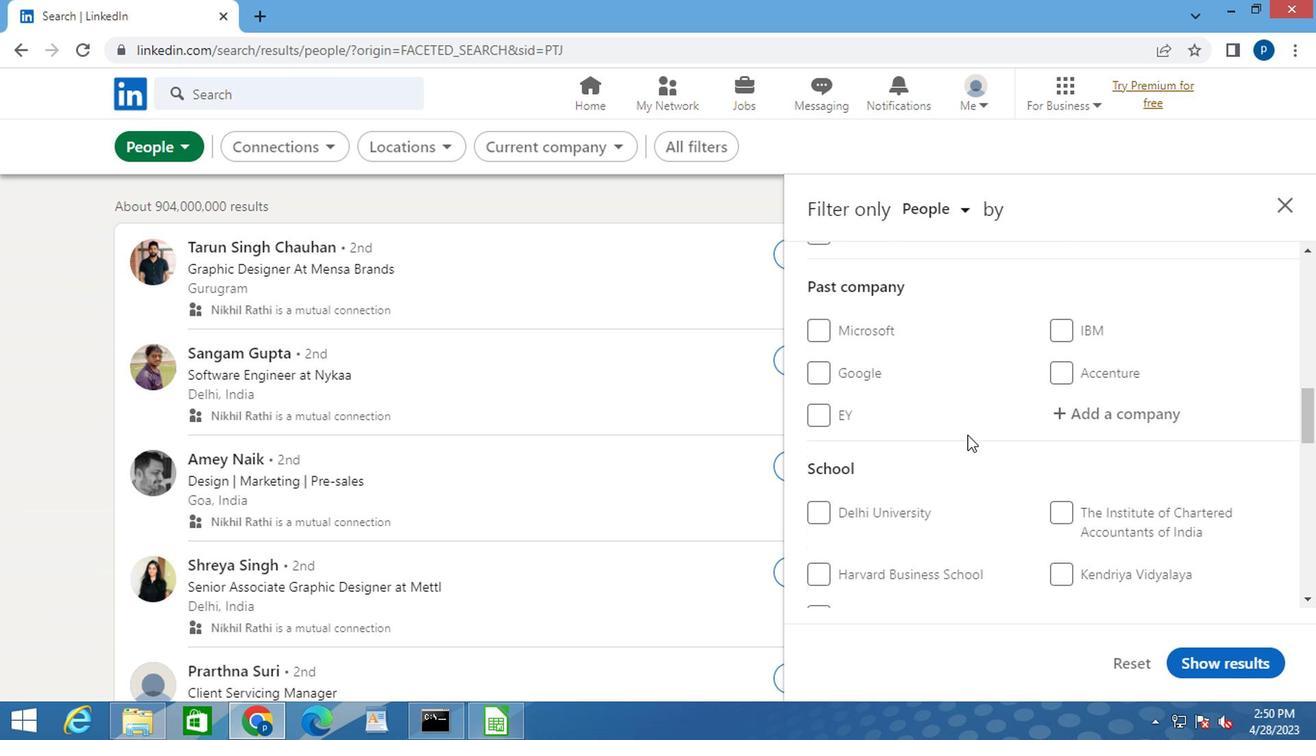 
Action: Mouse scrolled (964, 434) with delta (0, 0)
Screenshot: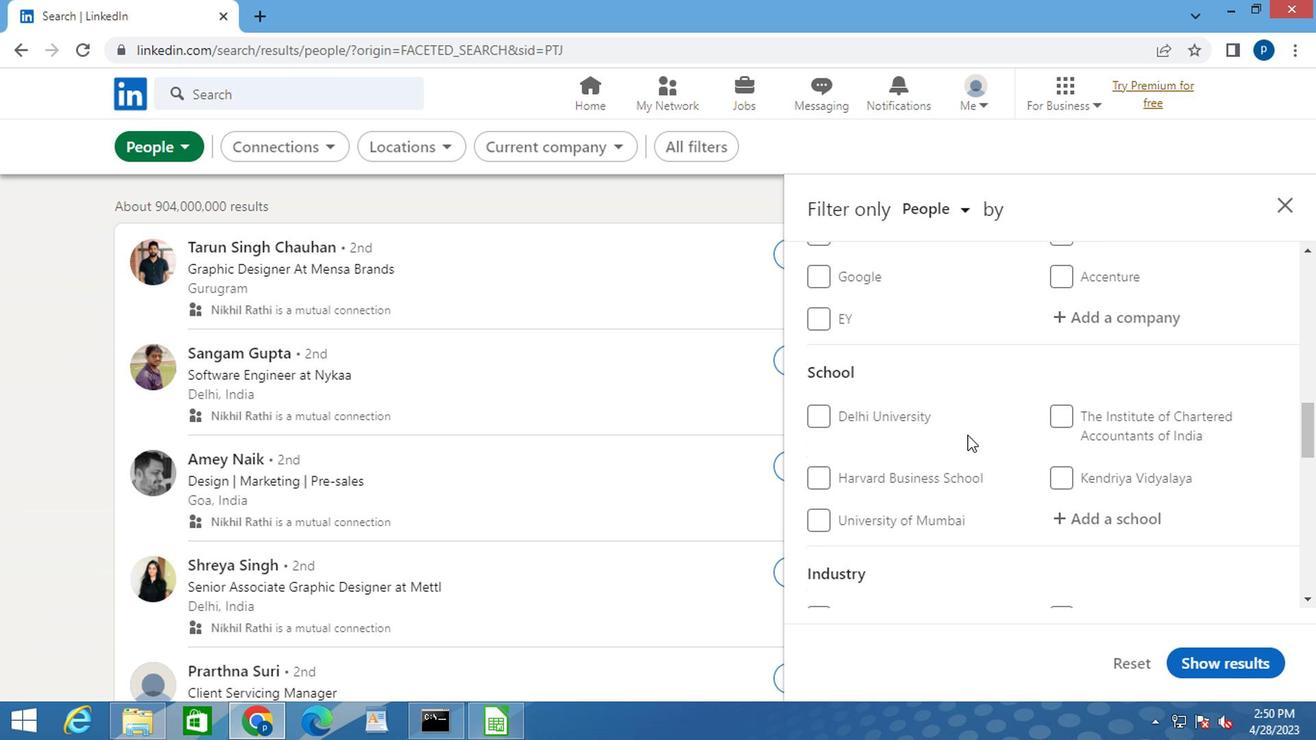 
Action: Mouse scrolled (964, 434) with delta (0, 0)
Screenshot: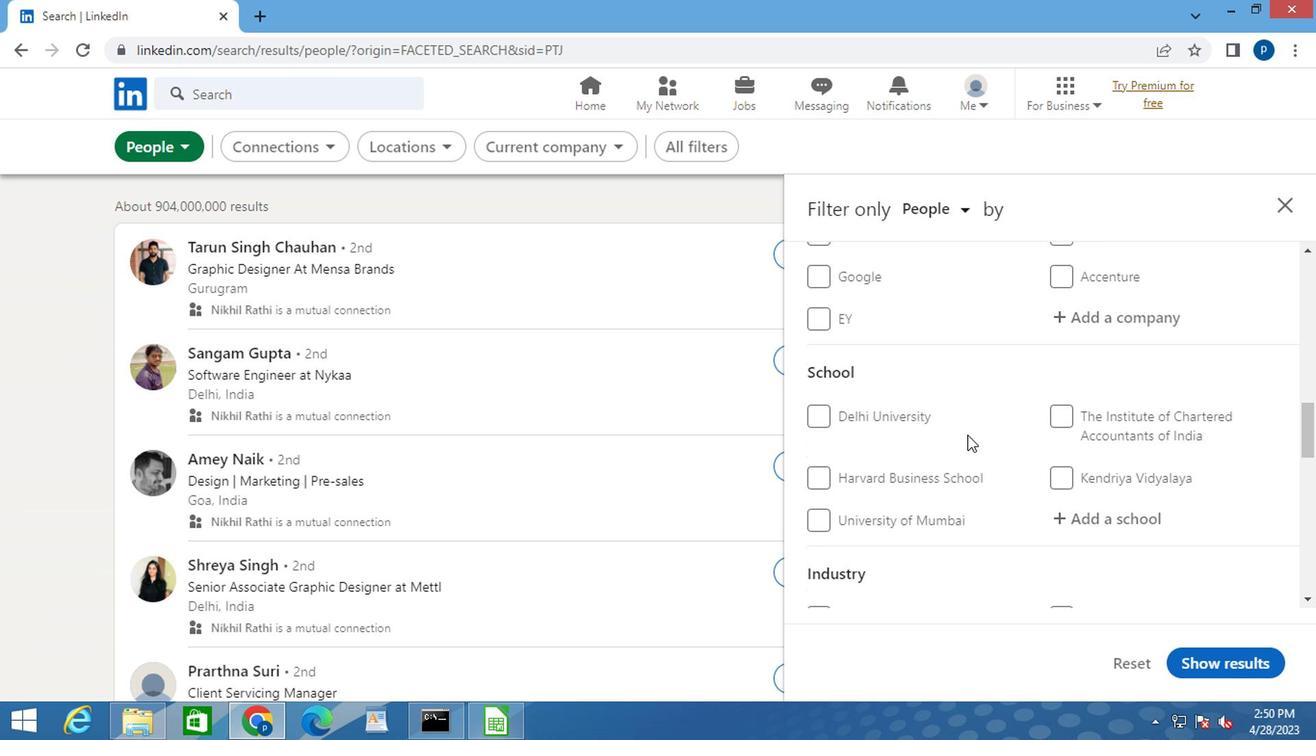 
Action: Mouse scrolled (964, 434) with delta (0, 0)
Screenshot: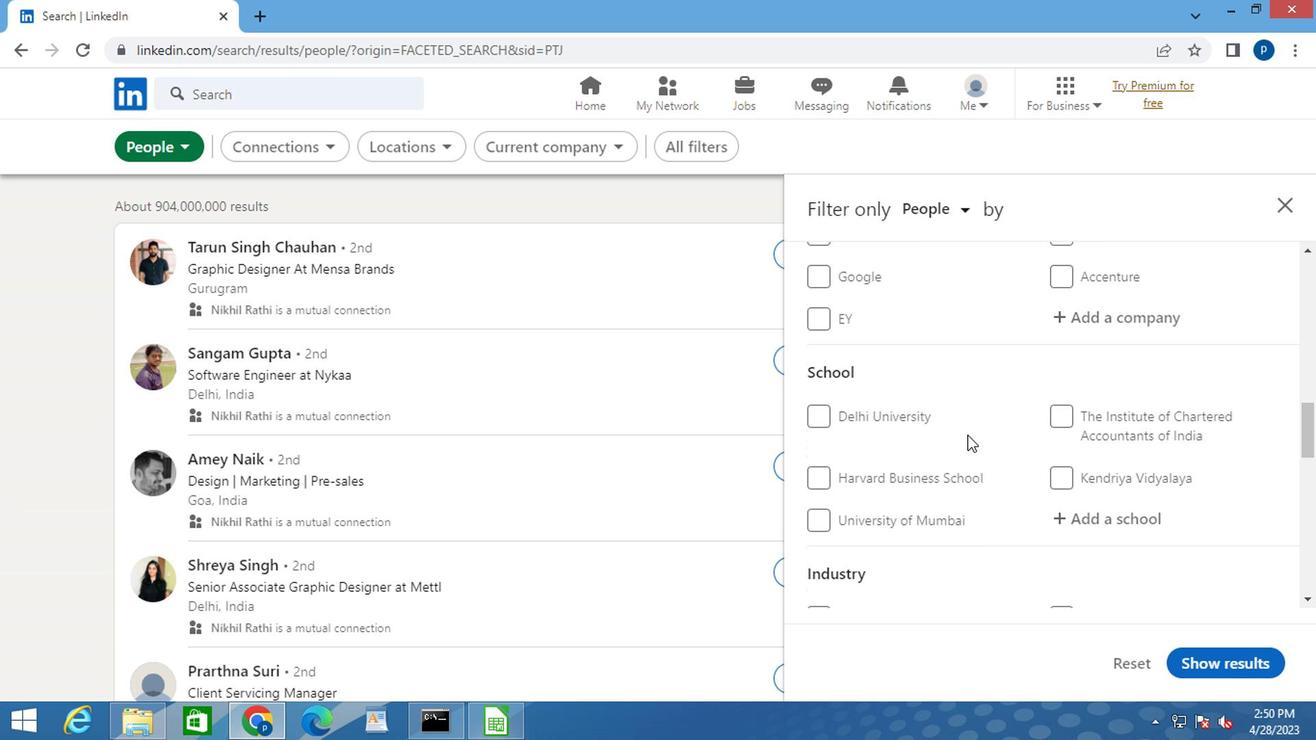 
Action: Mouse scrolled (964, 434) with delta (0, 0)
Screenshot: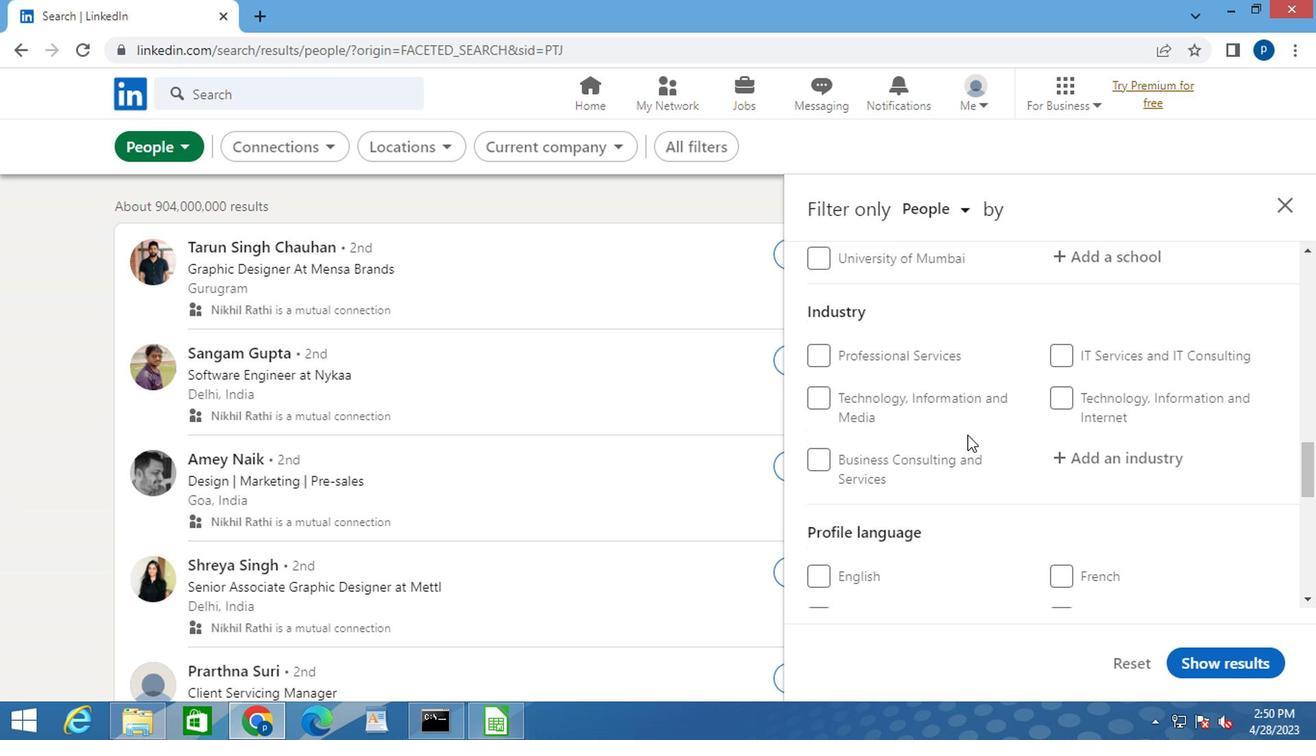 
Action: Mouse moved to (824, 543)
Screenshot: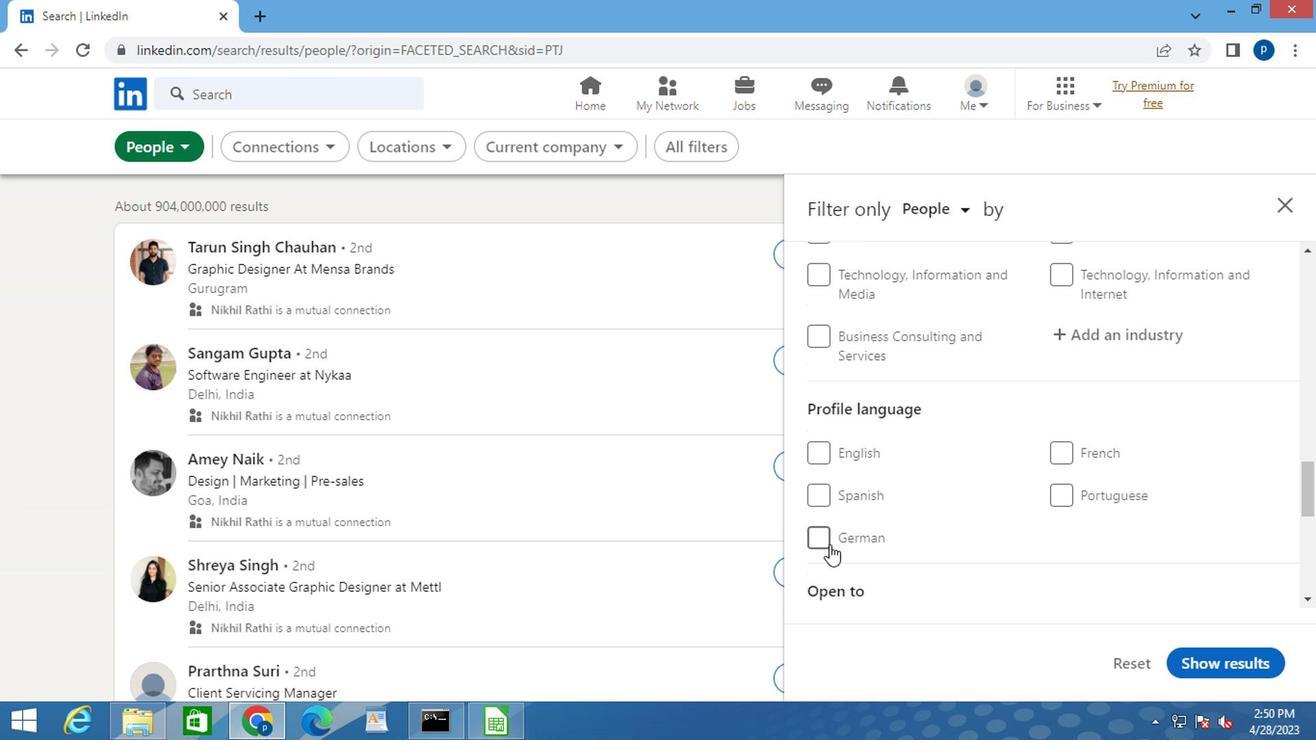 
Action: Mouse pressed left at (824, 543)
Screenshot: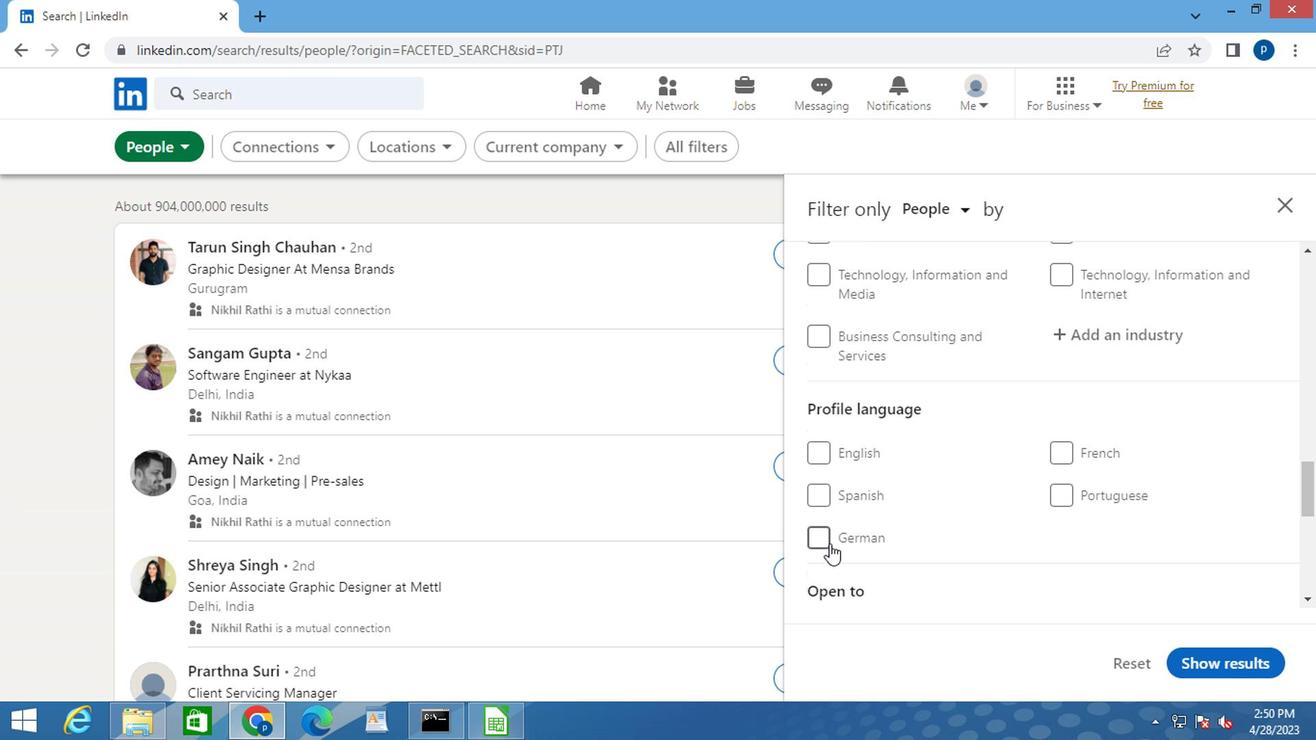 
Action: Mouse moved to (933, 477)
Screenshot: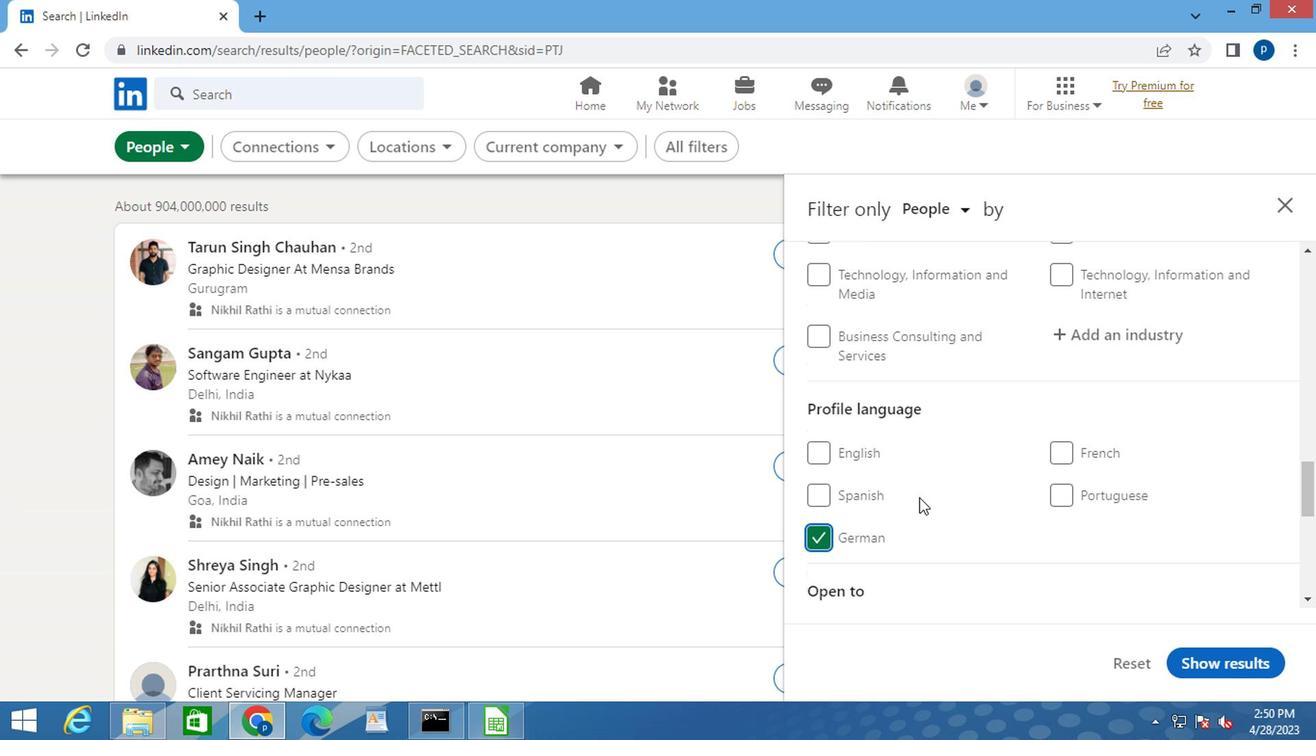 
Action: Mouse scrolled (933, 478) with delta (0, 0)
Screenshot: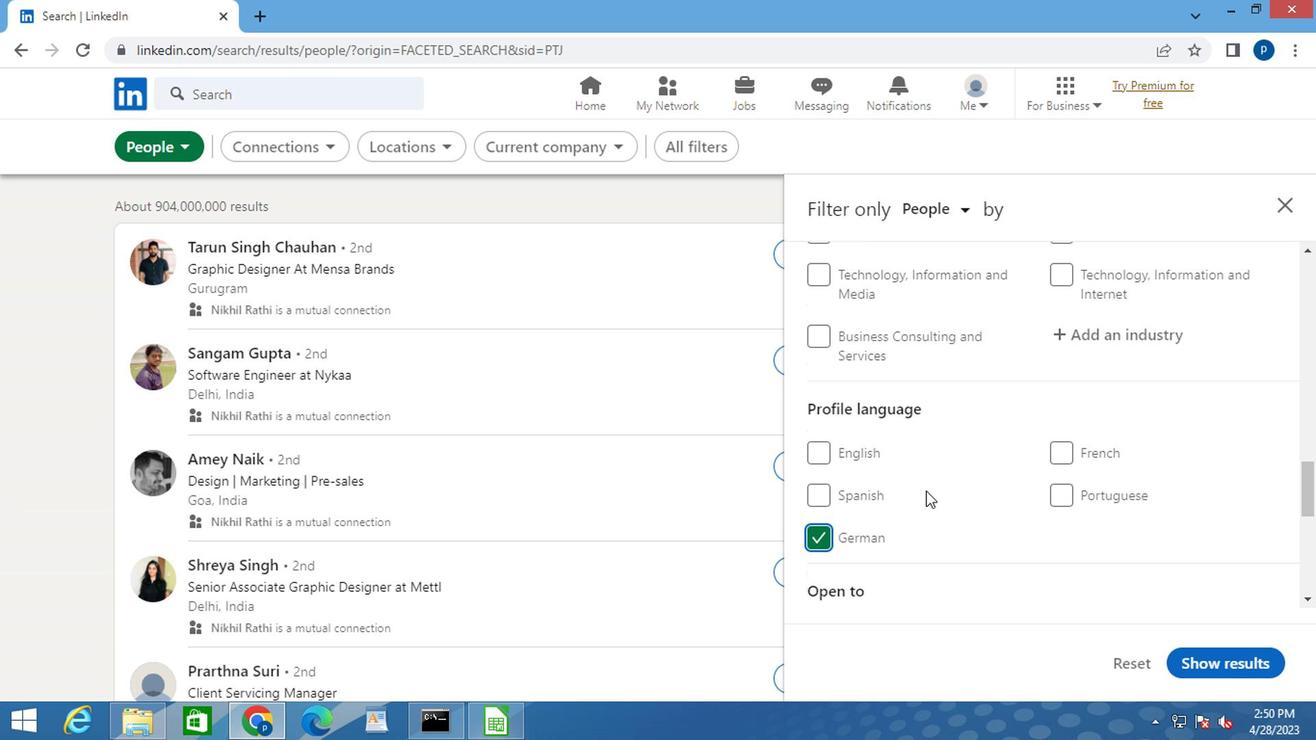 
Action: Mouse scrolled (933, 478) with delta (0, 0)
Screenshot: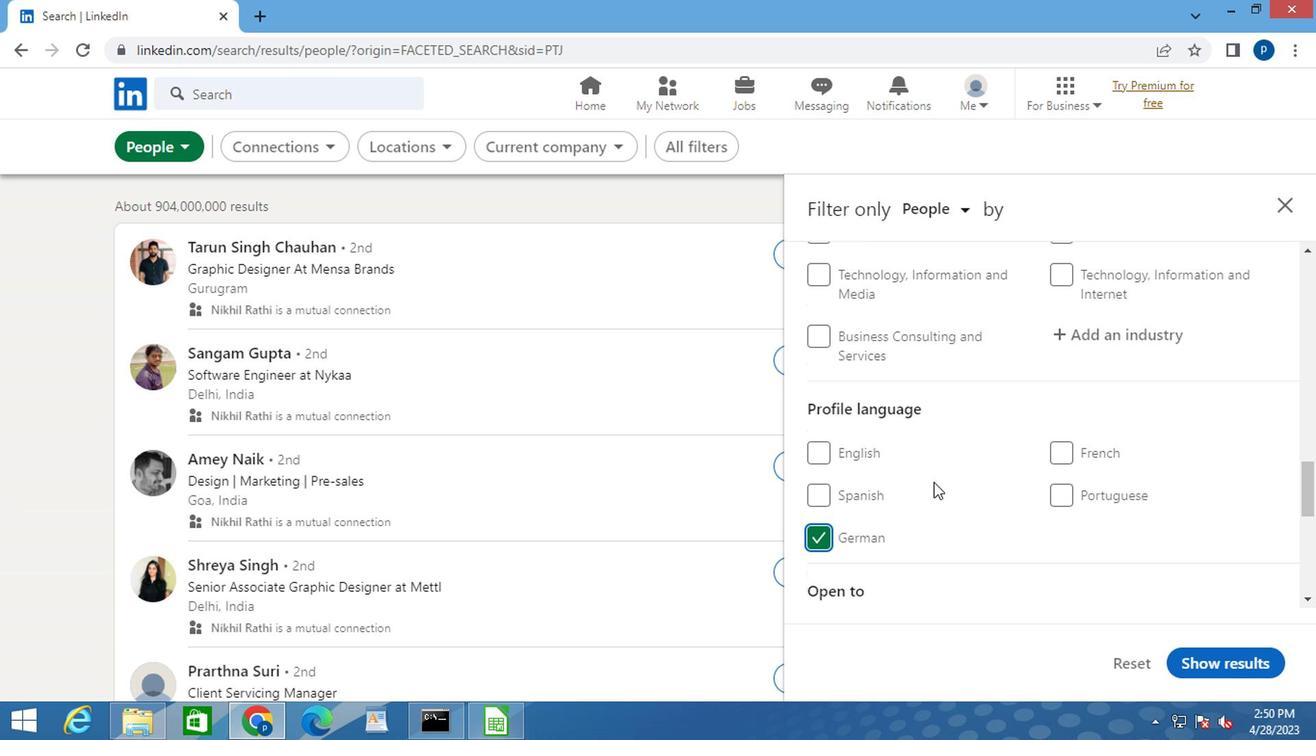 
Action: Mouse moved to (935, 477)
Screenshot: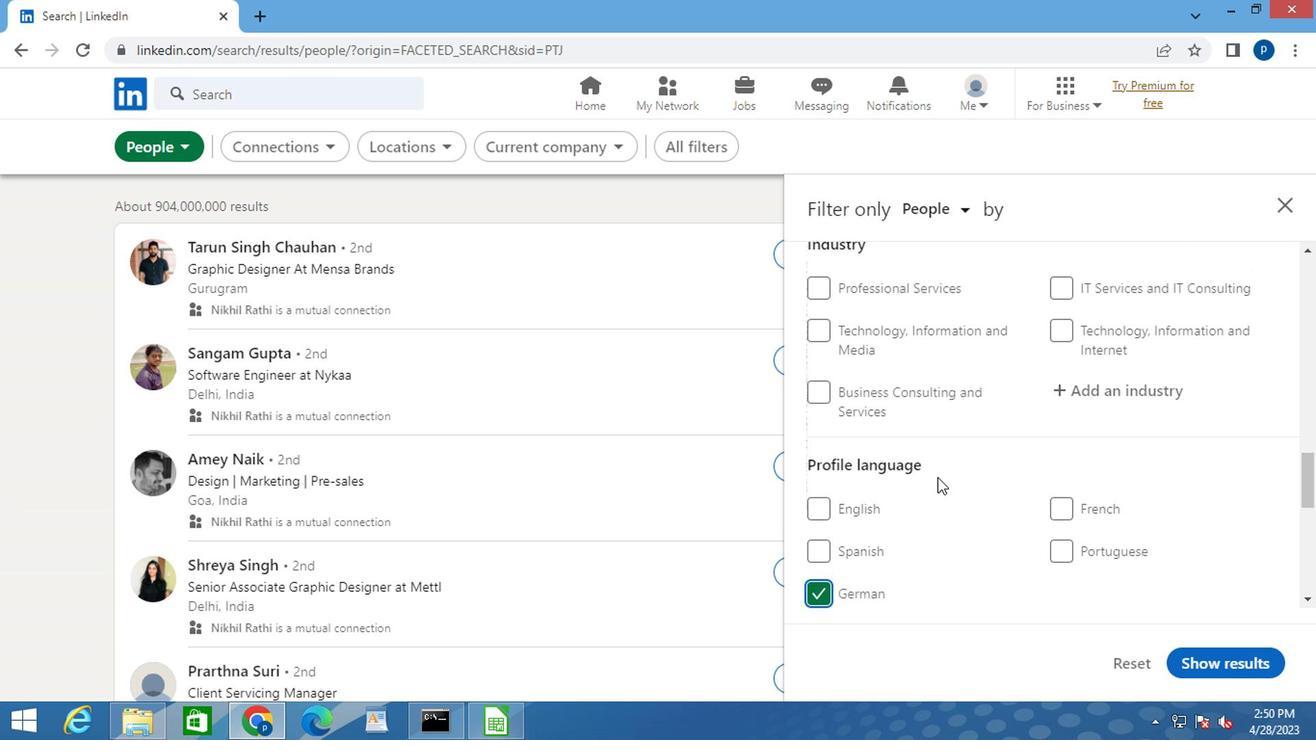 
Action: Mouse scrolled (935, 478) with delta (0, 0)
Screenshot: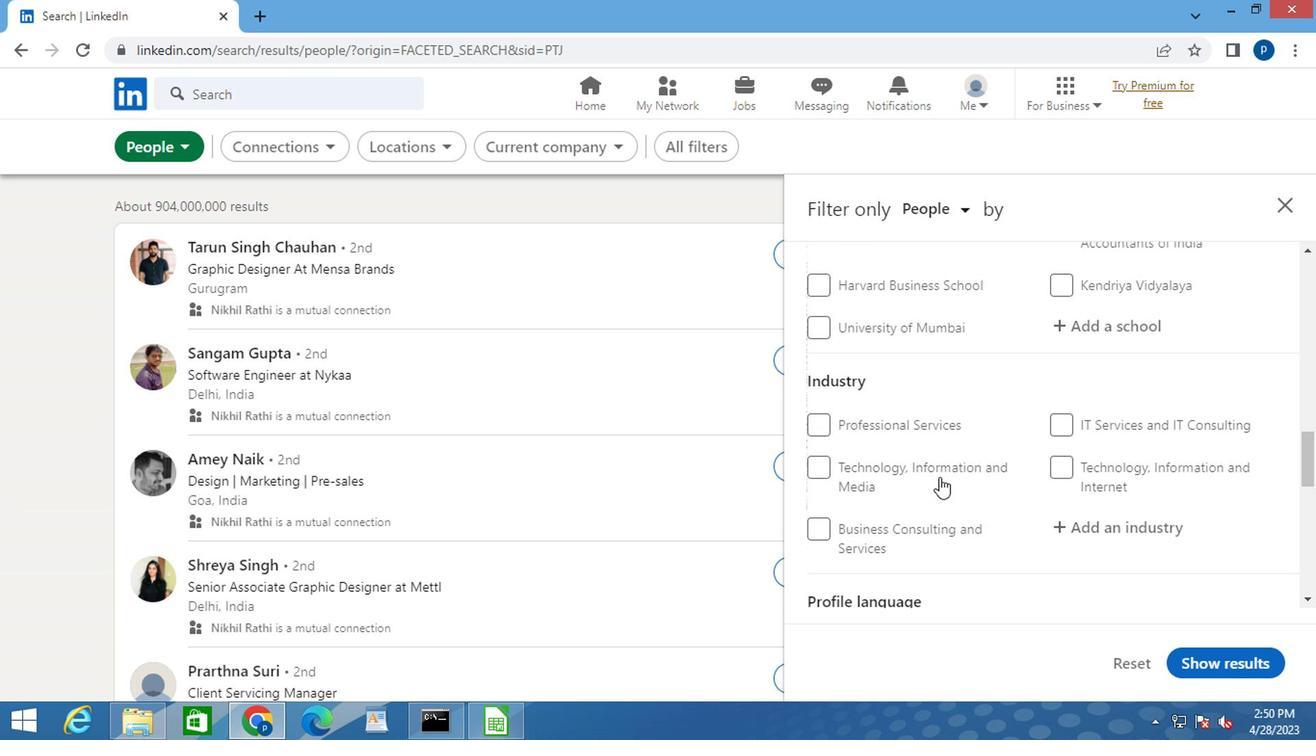 
Action: Mouse scrolled (935, 478) with delta (0, 0)
Screenshot: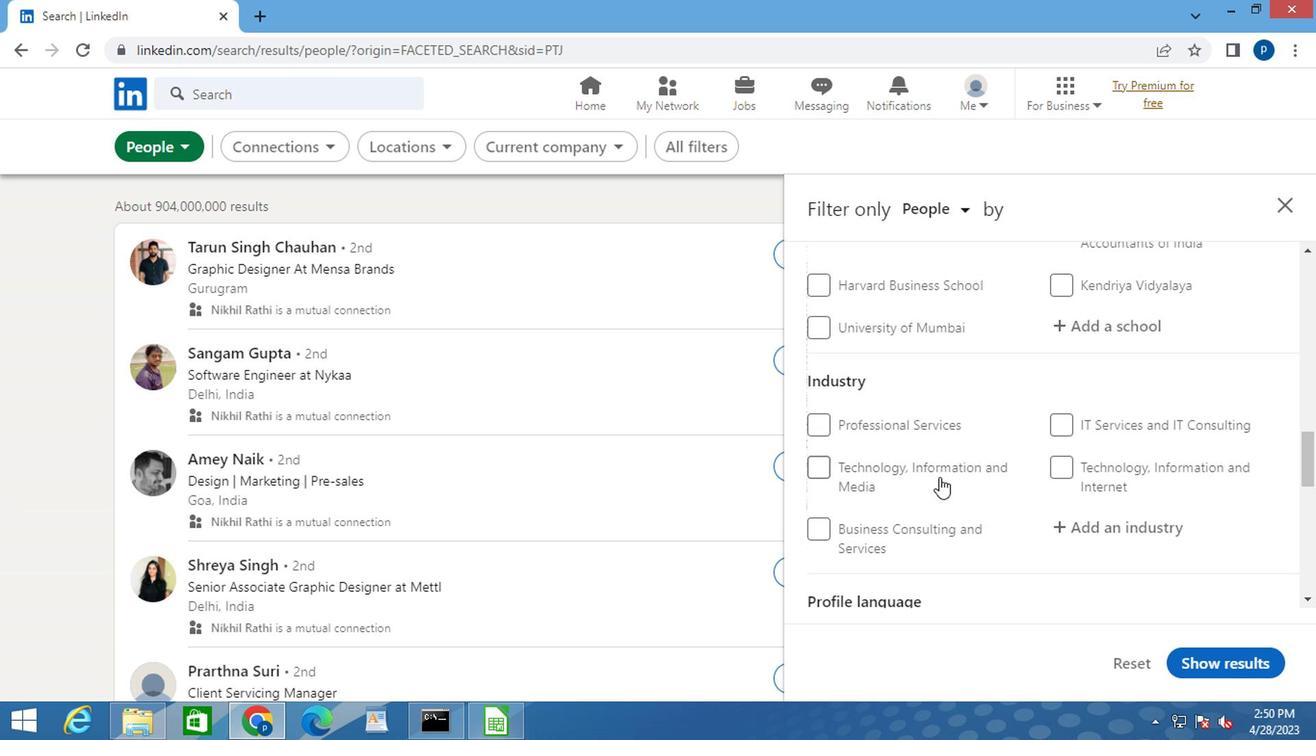 
Action: Mouse scrolled (935, 478) with delta (0, 0)
Screenshot: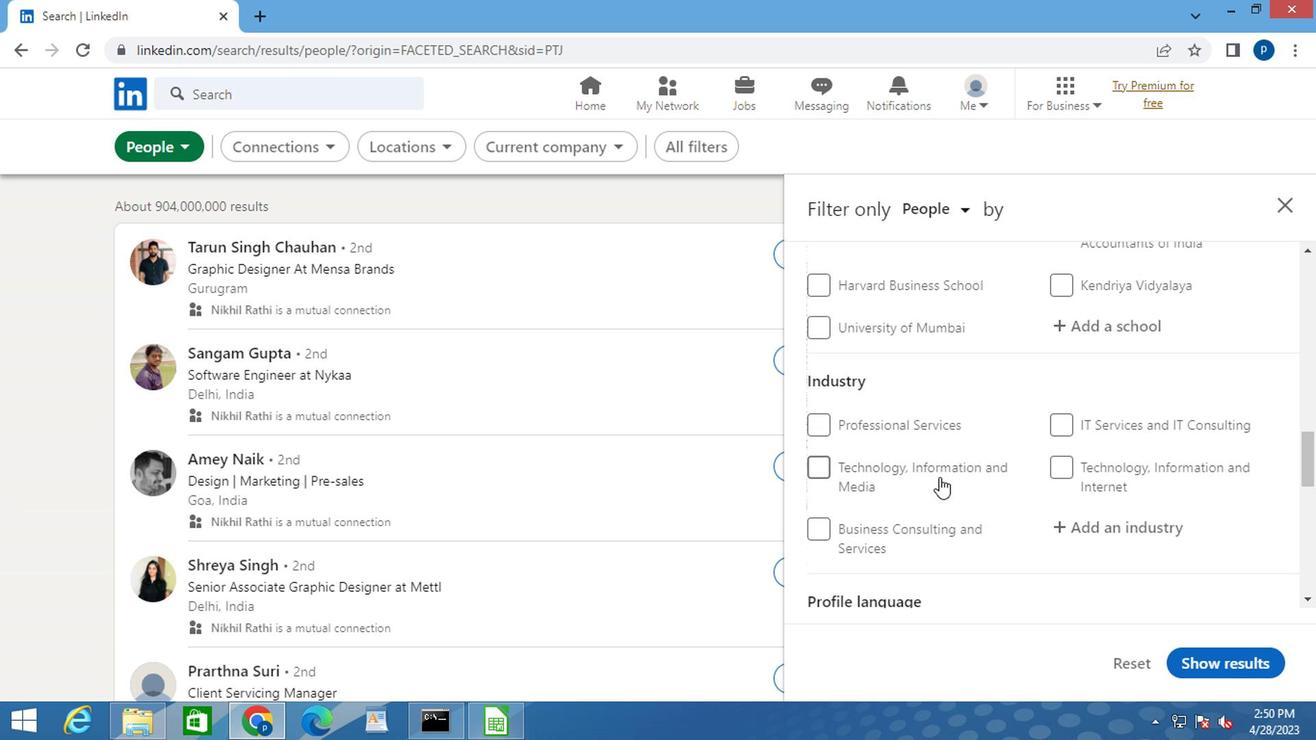 
Action: Mouse moved to (976, 478)
Screenshot: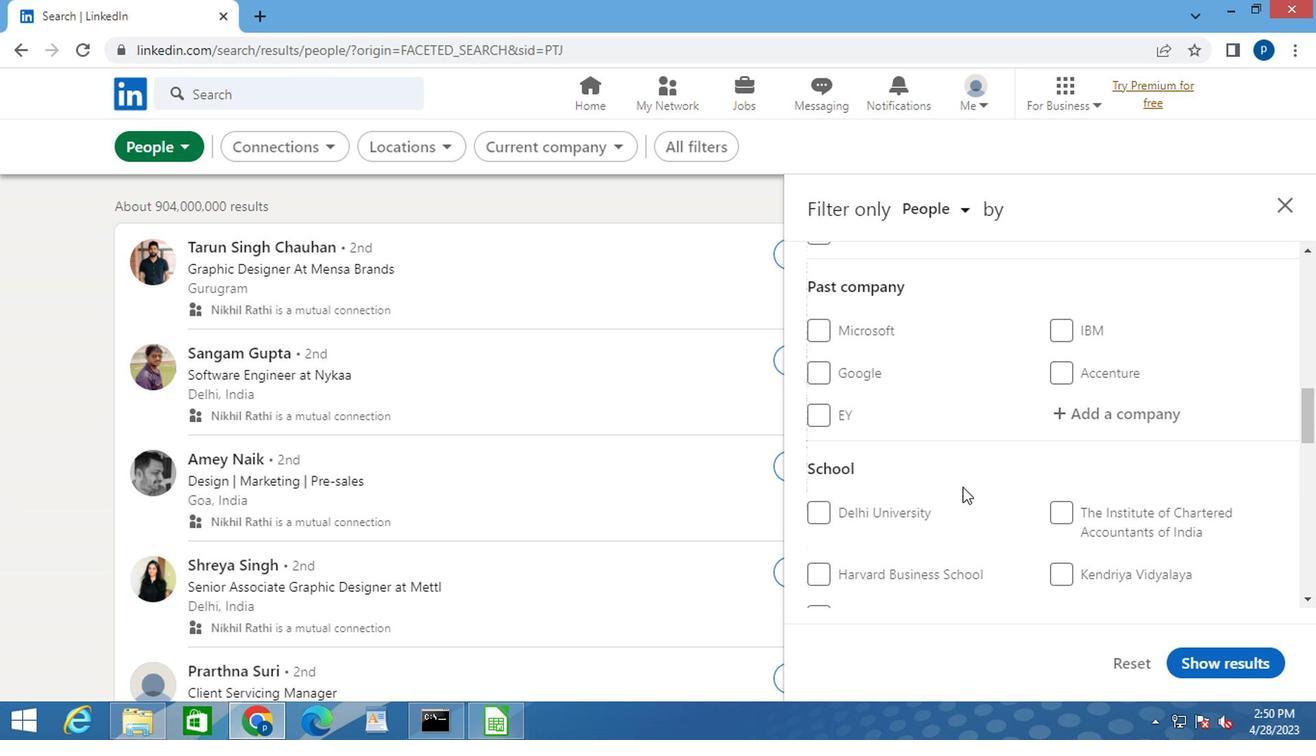 
Action: Mouse scrolled (976, 479) with delta (0, 0)
Screenshot: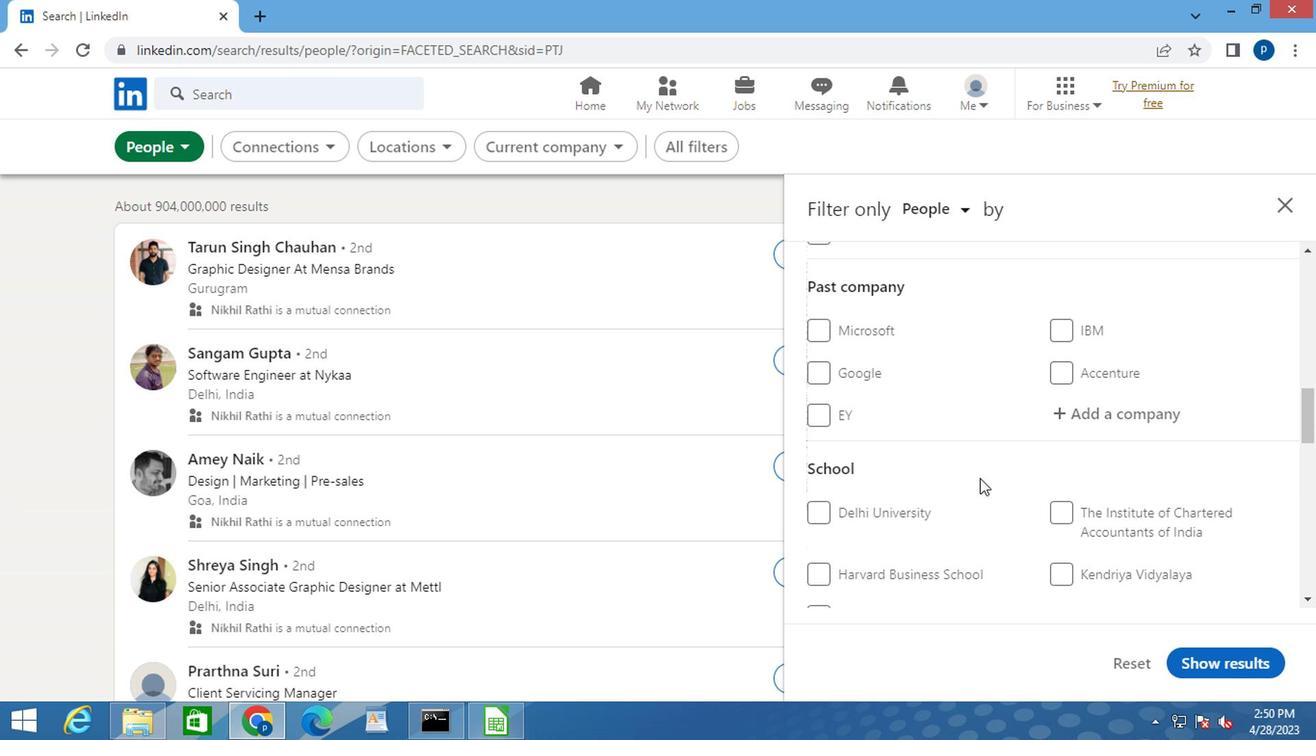 
Action: Mouse scrolled (976, 479) with delta (0, 0)
Screenshot: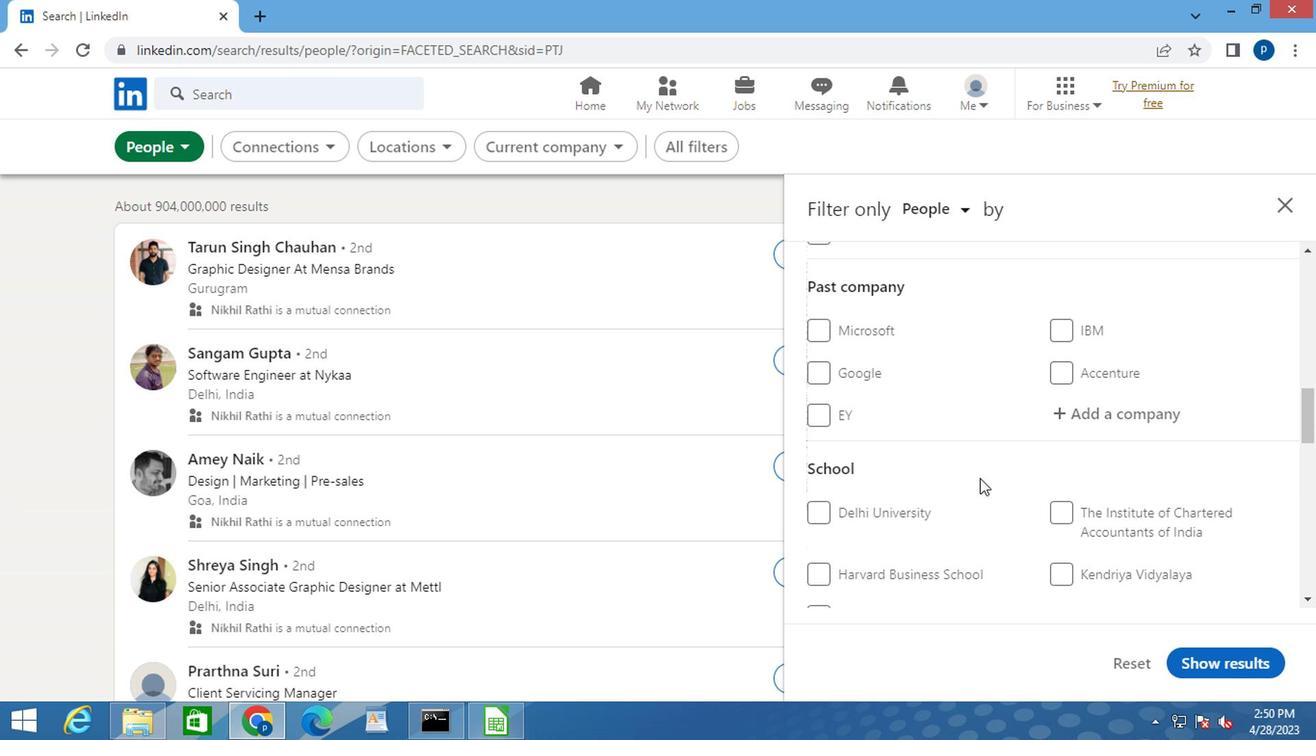 
Action: Mouse moved to (1092, 429)
Screenshot: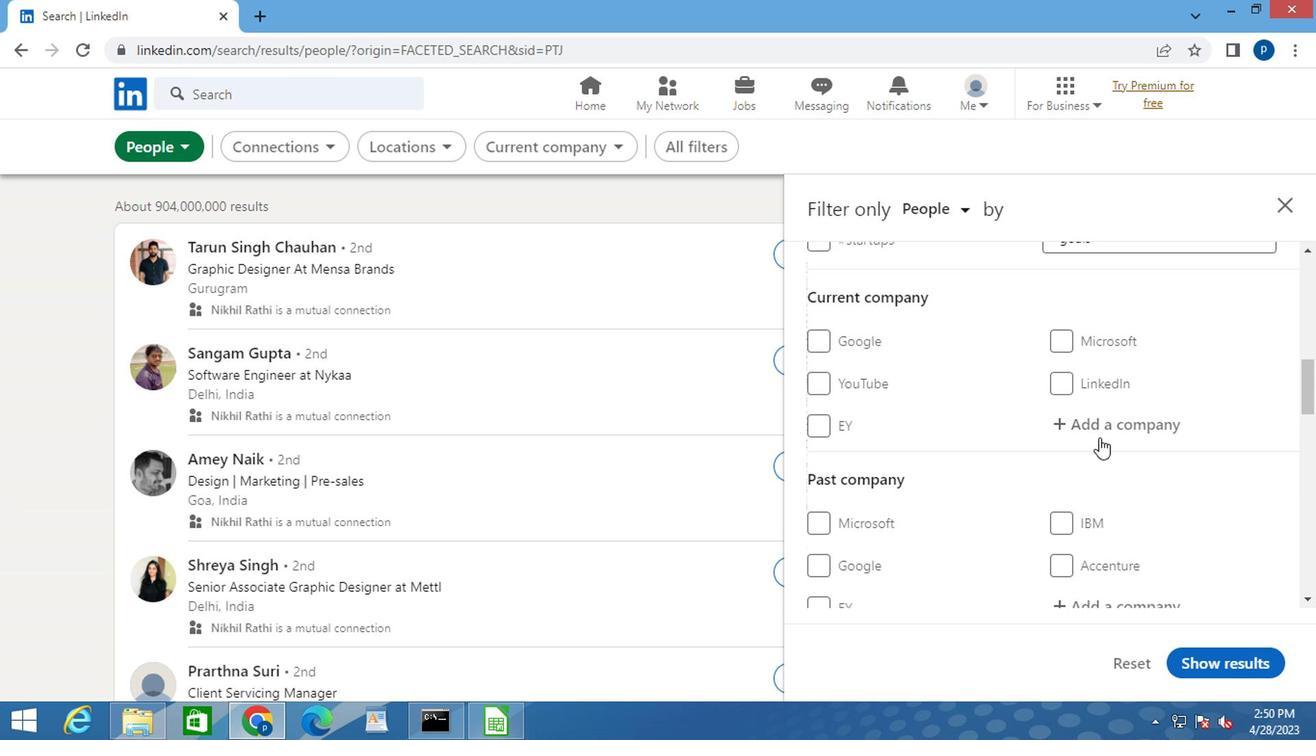 
Action: Mouse pressed left at (1092, 429)
Screenshot: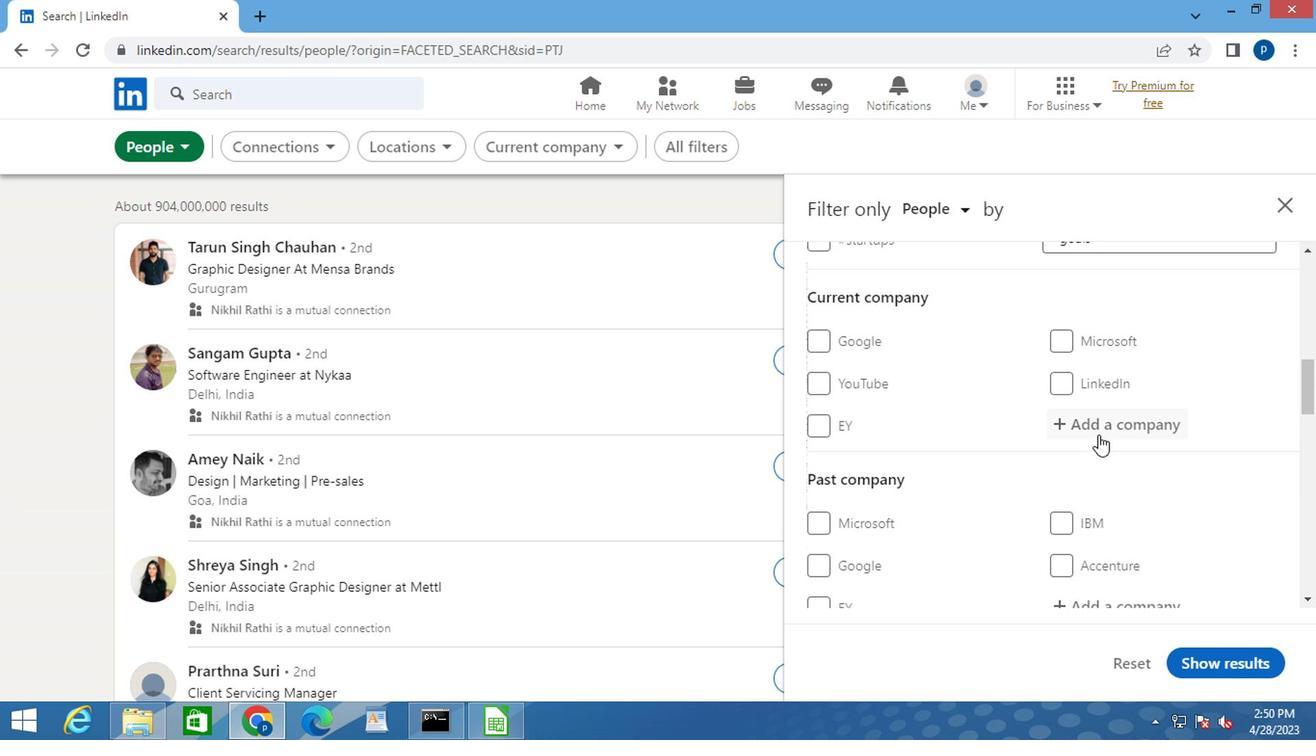 
Action: Key pressed <Key.caps_lock>B<Key.caps_lock>LACK<Key.space><Key.caps_lock>B<Key.caps_lock>OX
Screenshot: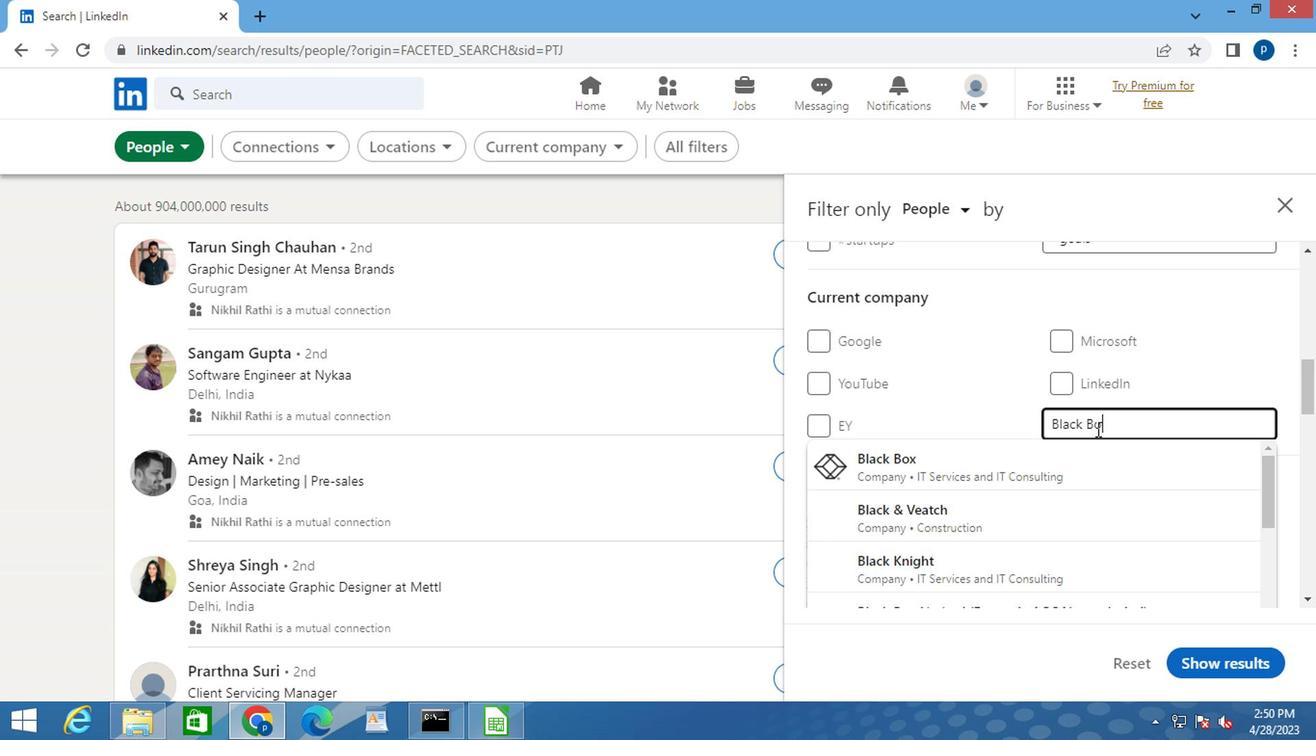 
Action: Mouse moved to (900, 460)
Screenshot: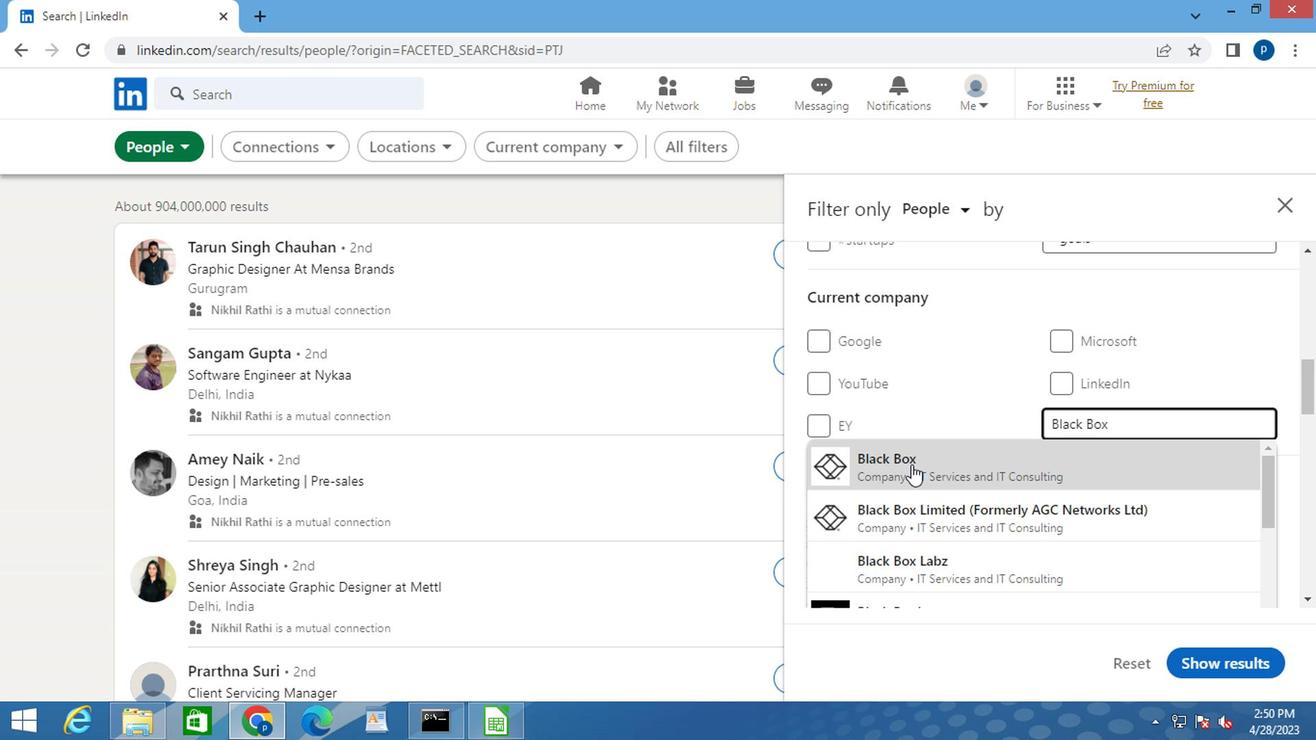 
Action: Mouse pressed left at (900, 460)
Screenshot: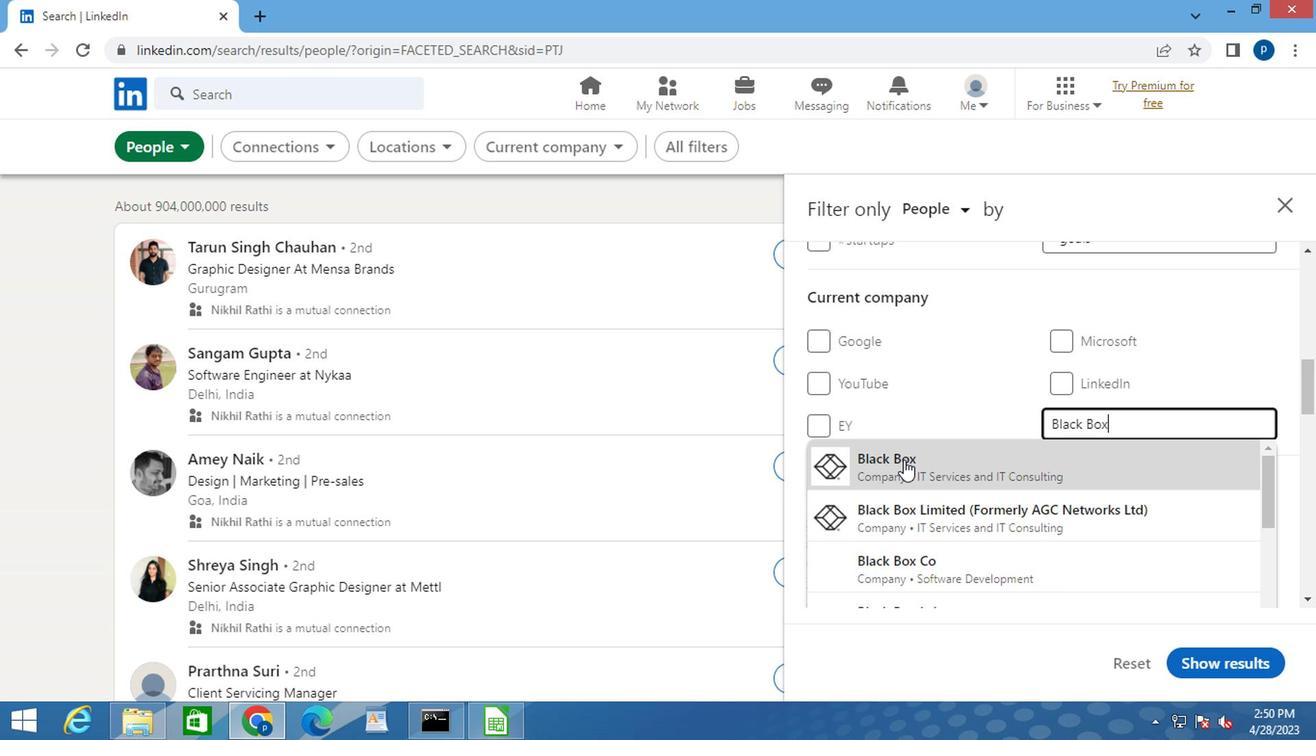 
Action: Mouse scrolled (900, 459) with delta (0, 0)
Screenshot: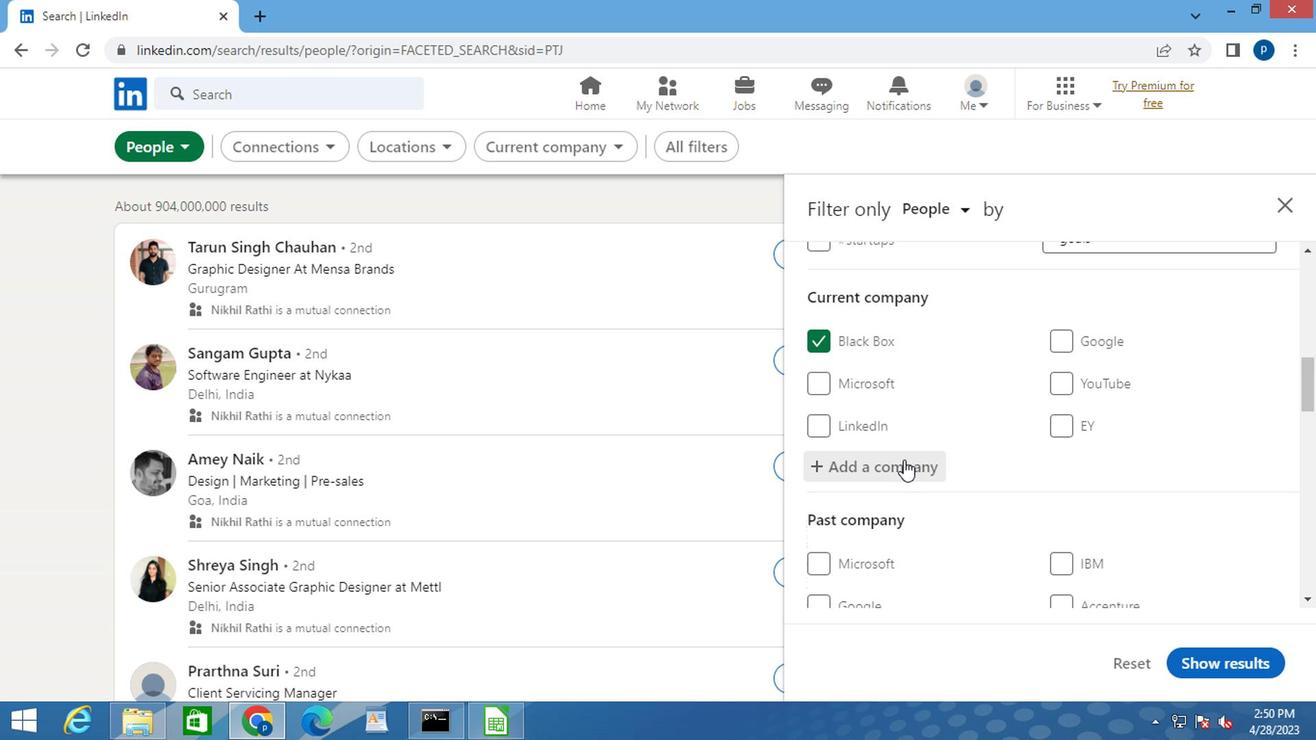 
Action: Mouse scrolled (900, 459) with delta (0, 0)
Screenshot: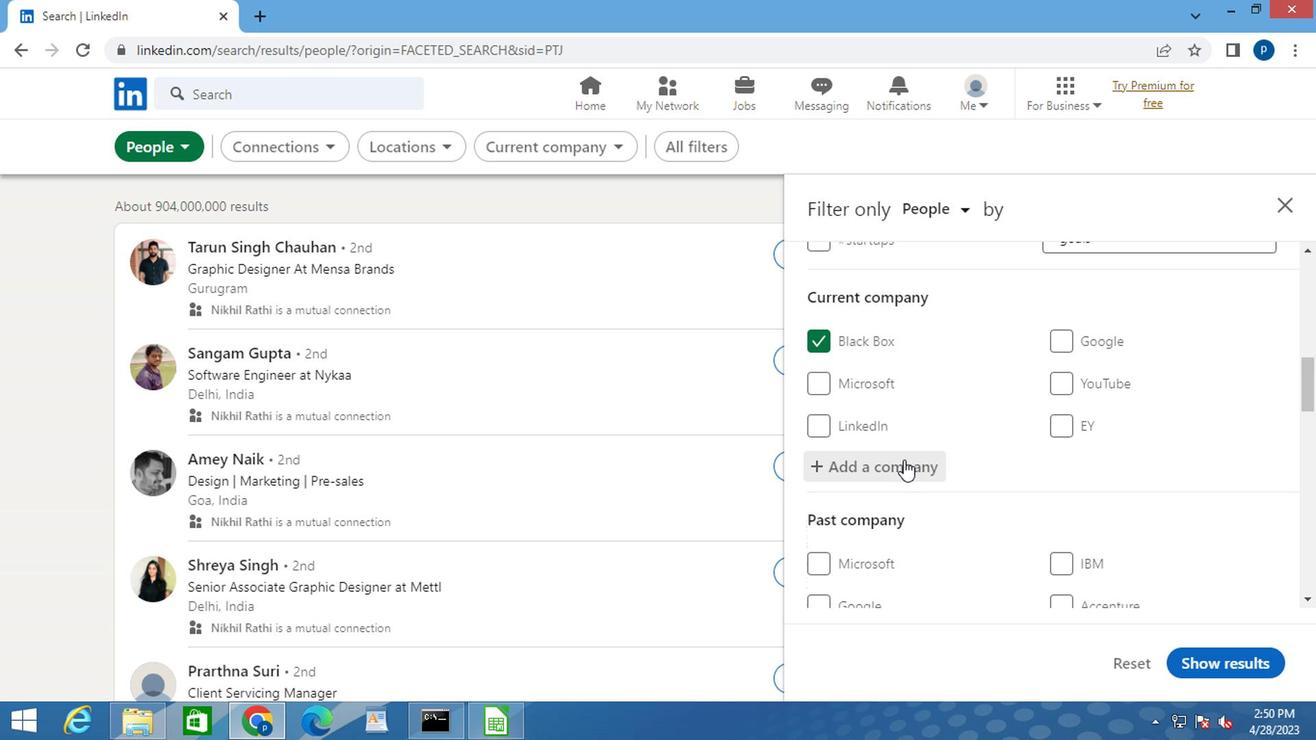 
Action: Mouse moved to (925, 459)
Screenshot: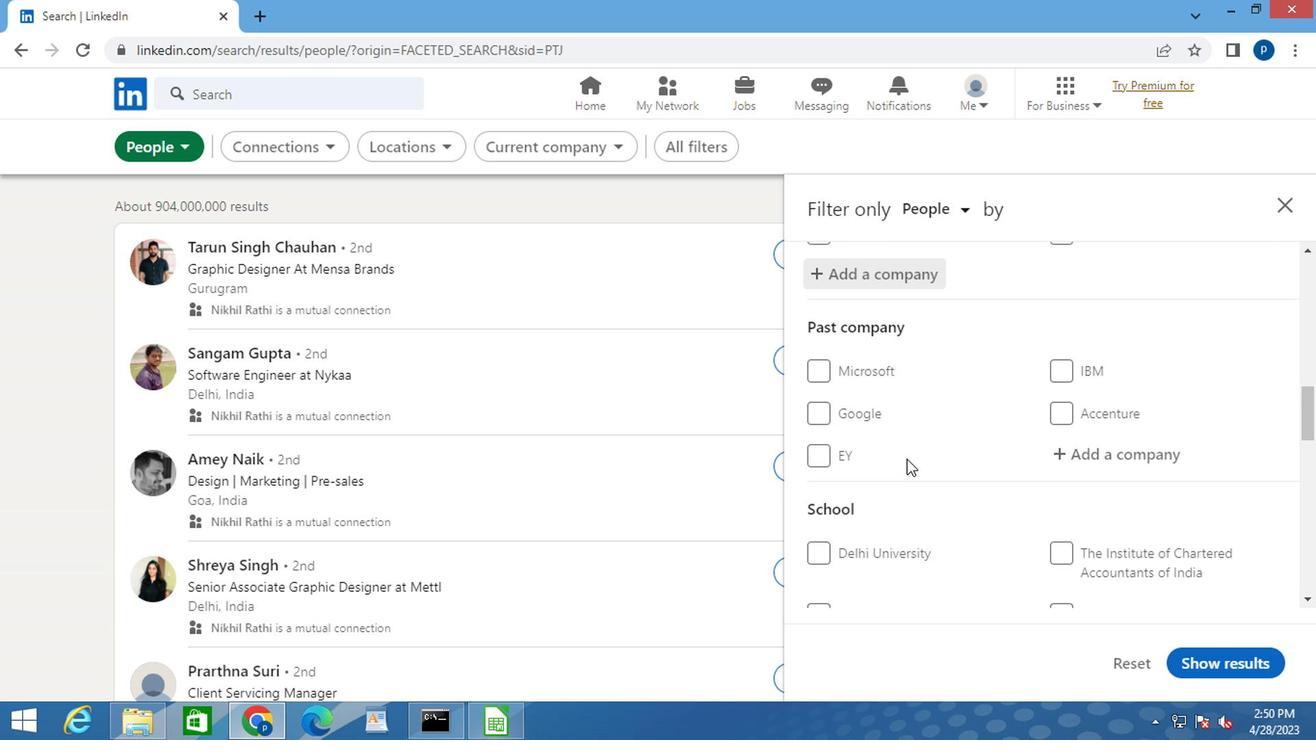 
Action: Mouse scrolled (925, 458) with delta (0, 0)
Screenshot: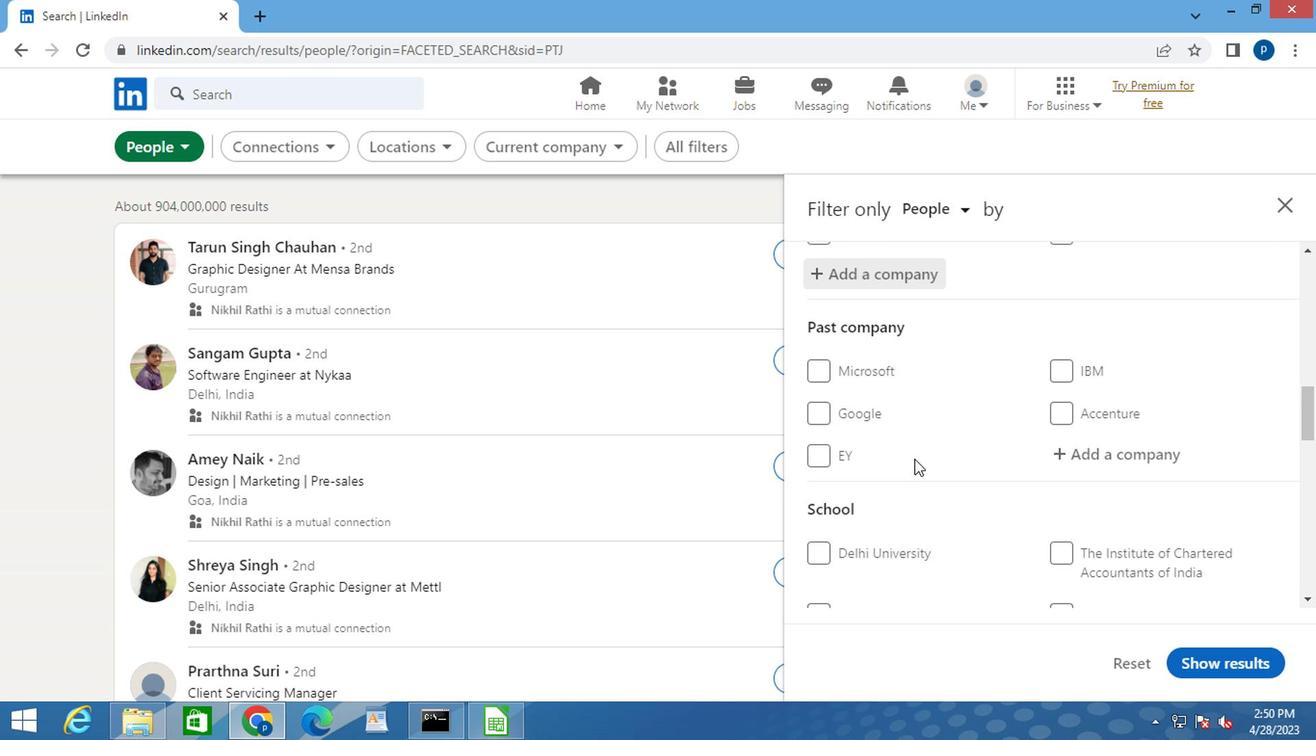 
Action: Mouse scrolled (925, 458) with delta (0, 0)
Screenshot: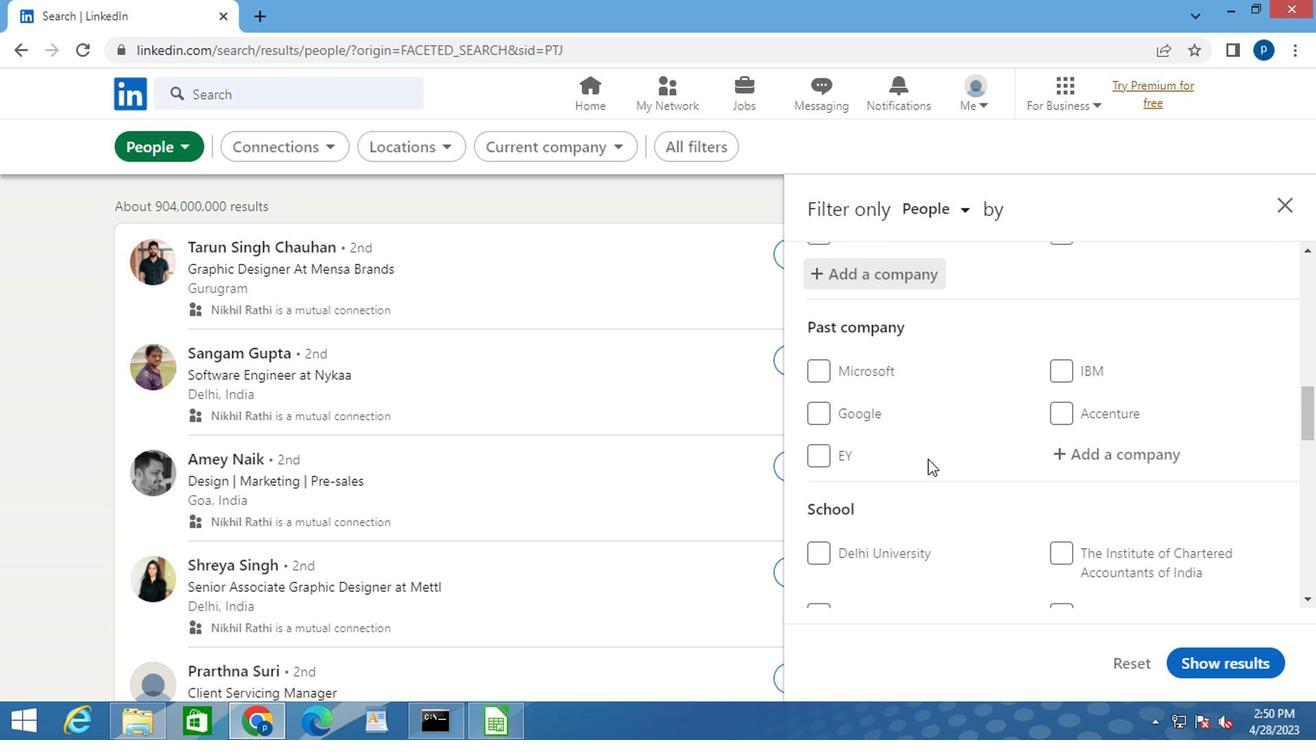 
Action: Mouse moved to (1066, 453)
Screenshot: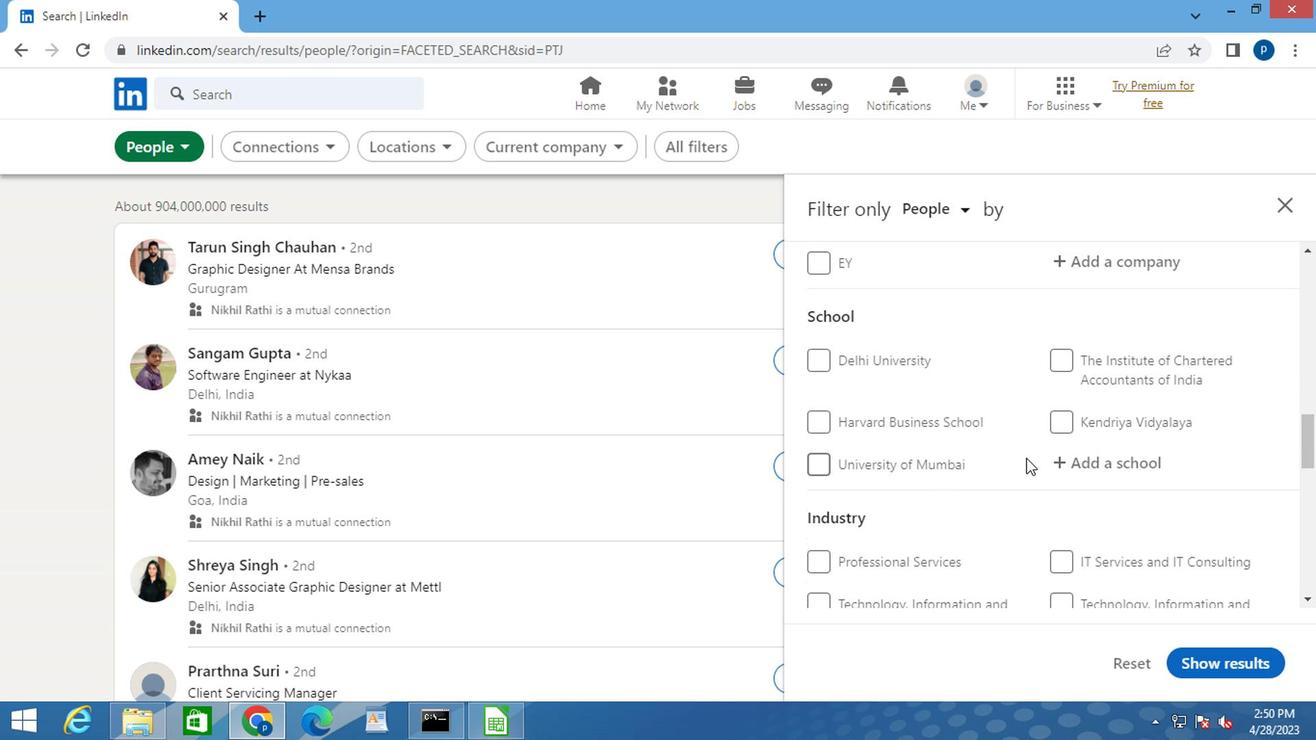 
Action: Mouse pressed left at (1066, 453)
Screenshot: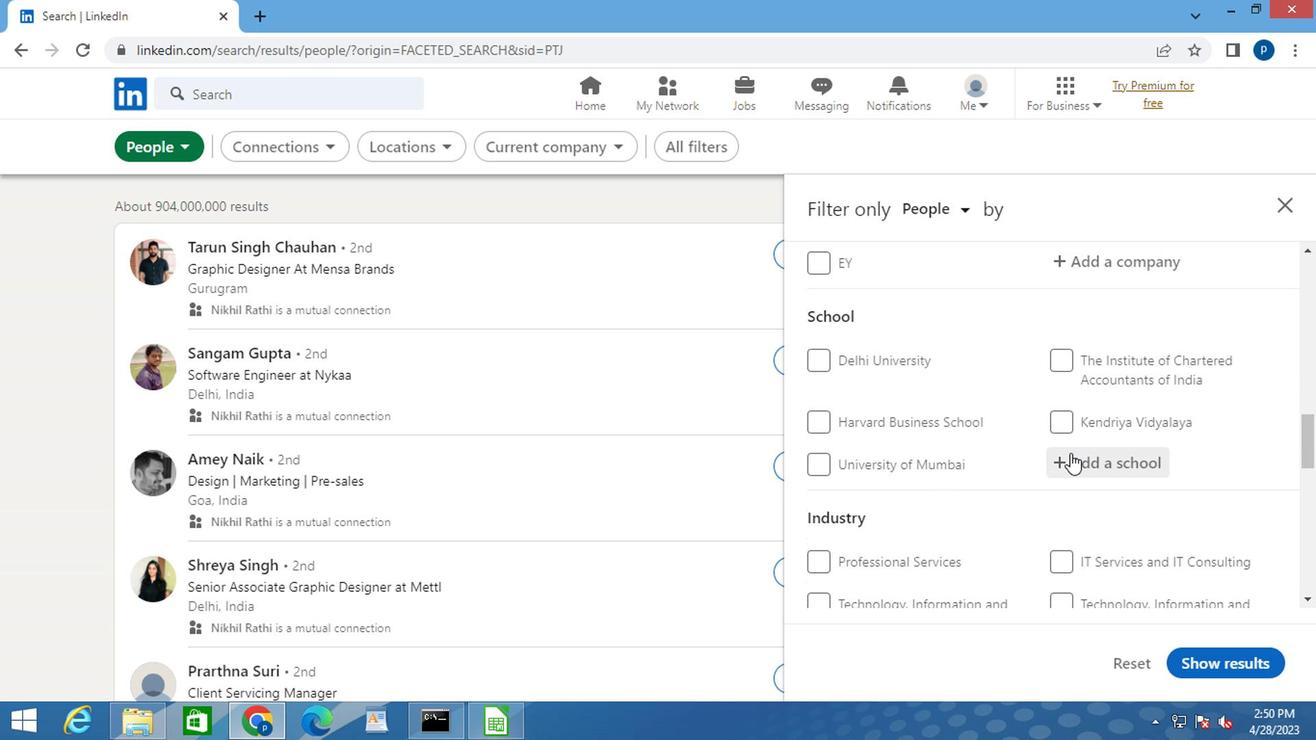 
Action: Mouse moved to (1064, 459)
Screenshot: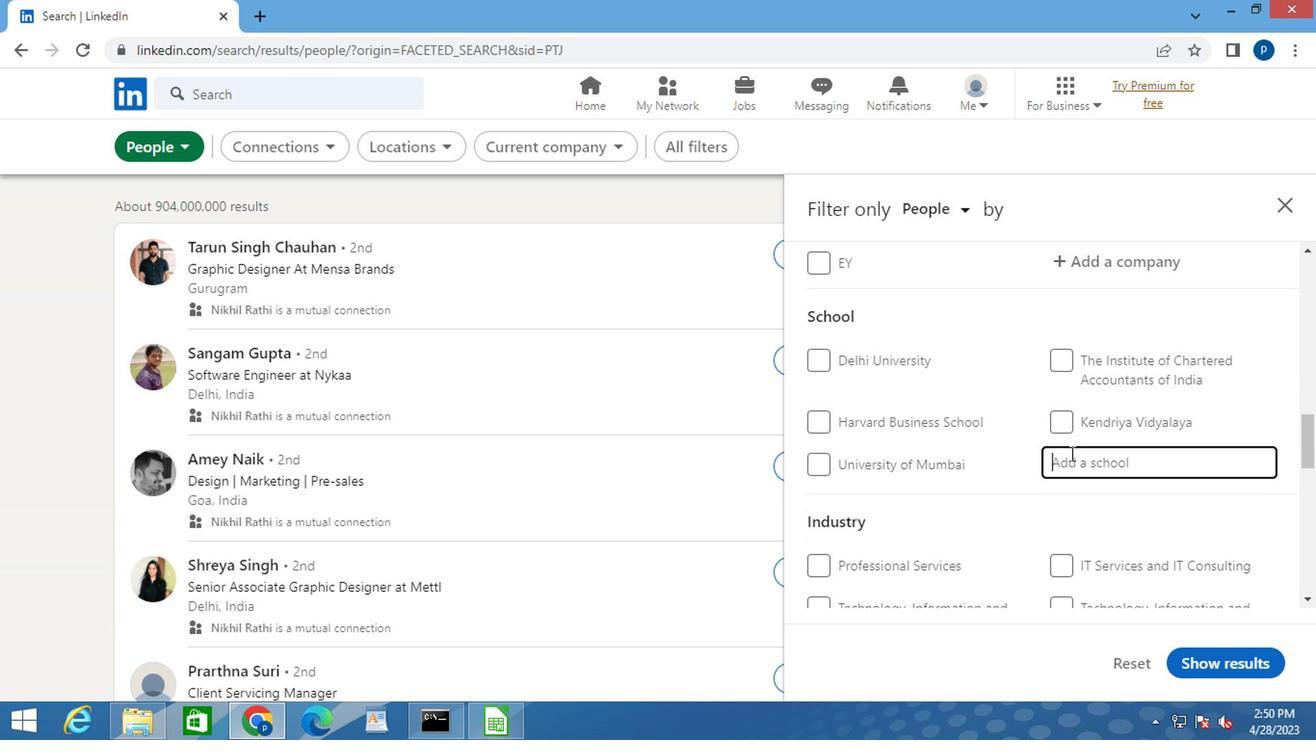 
Action: Key pressed <Key.caps_lock>C<Key.caps_lock>OTTON<Key.space><Key.caps_lock>
Screenshot: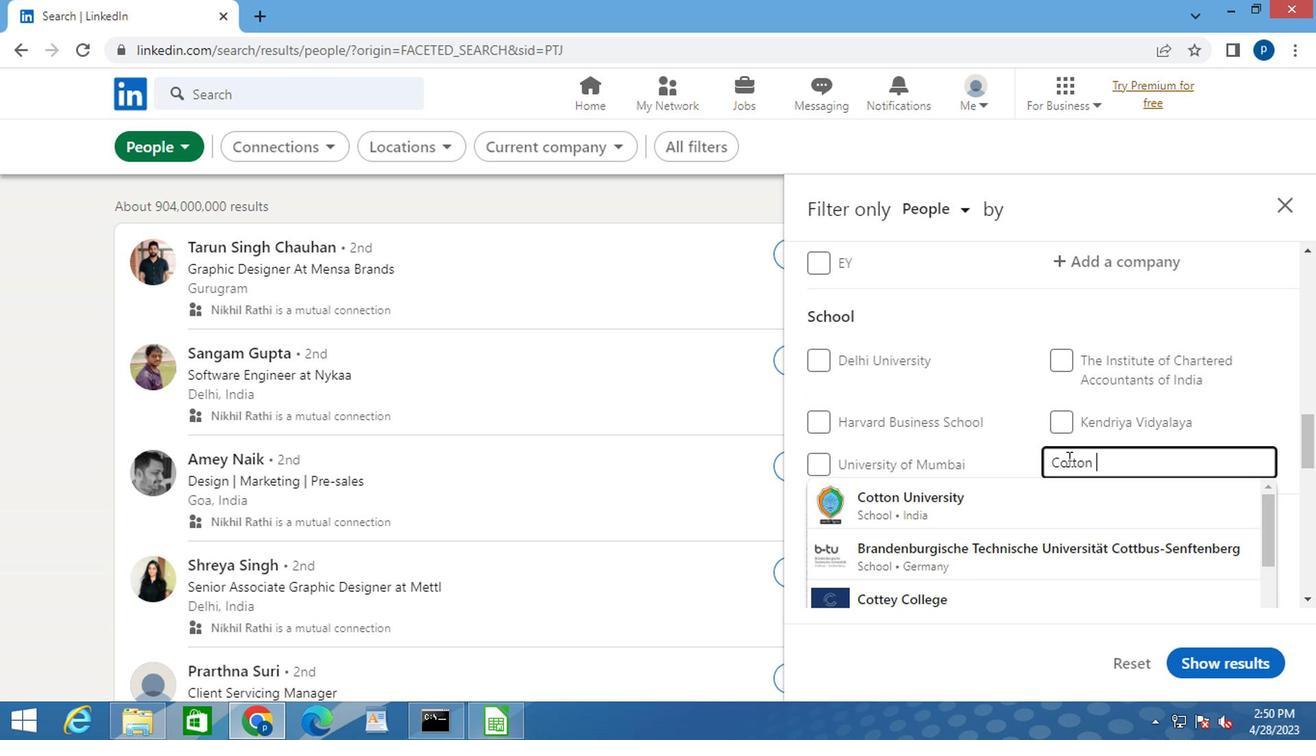 
Action: Mouse moved to (911, 551)
Screenshot: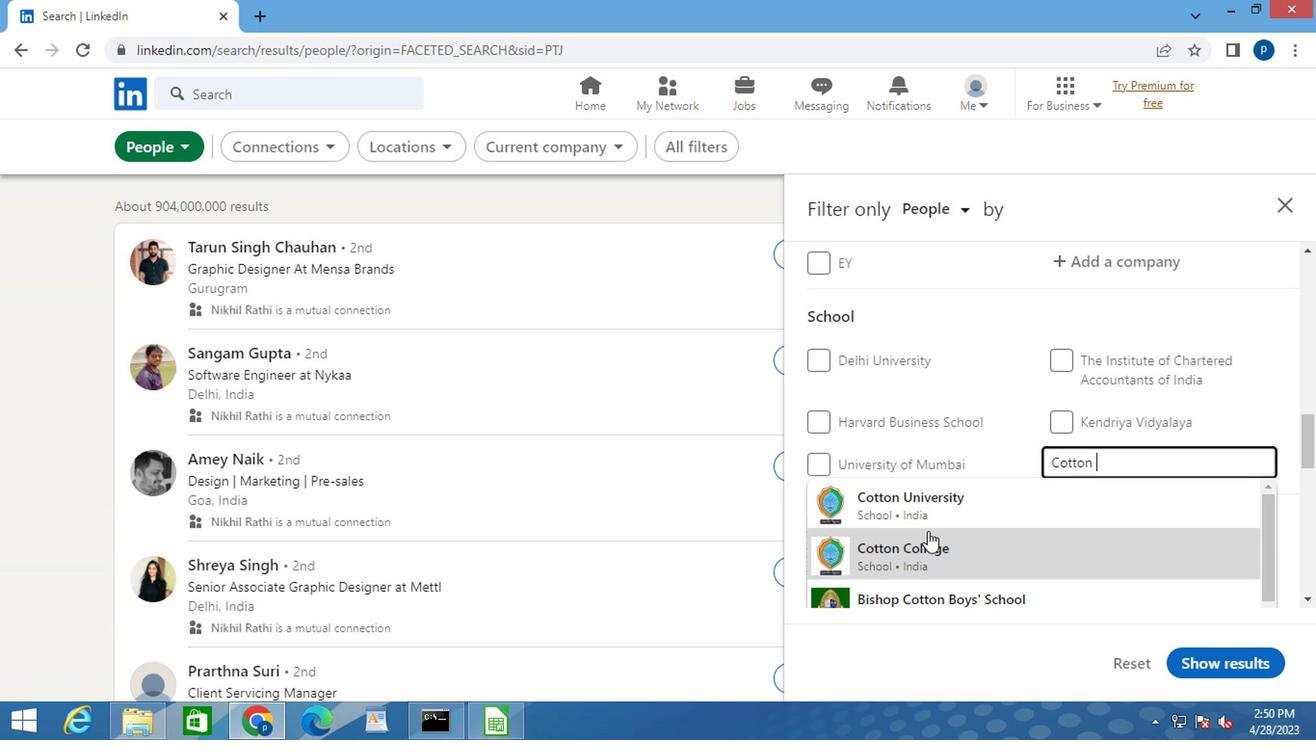 
Action: Mouse pressed left at (911, 551)
Screenshot: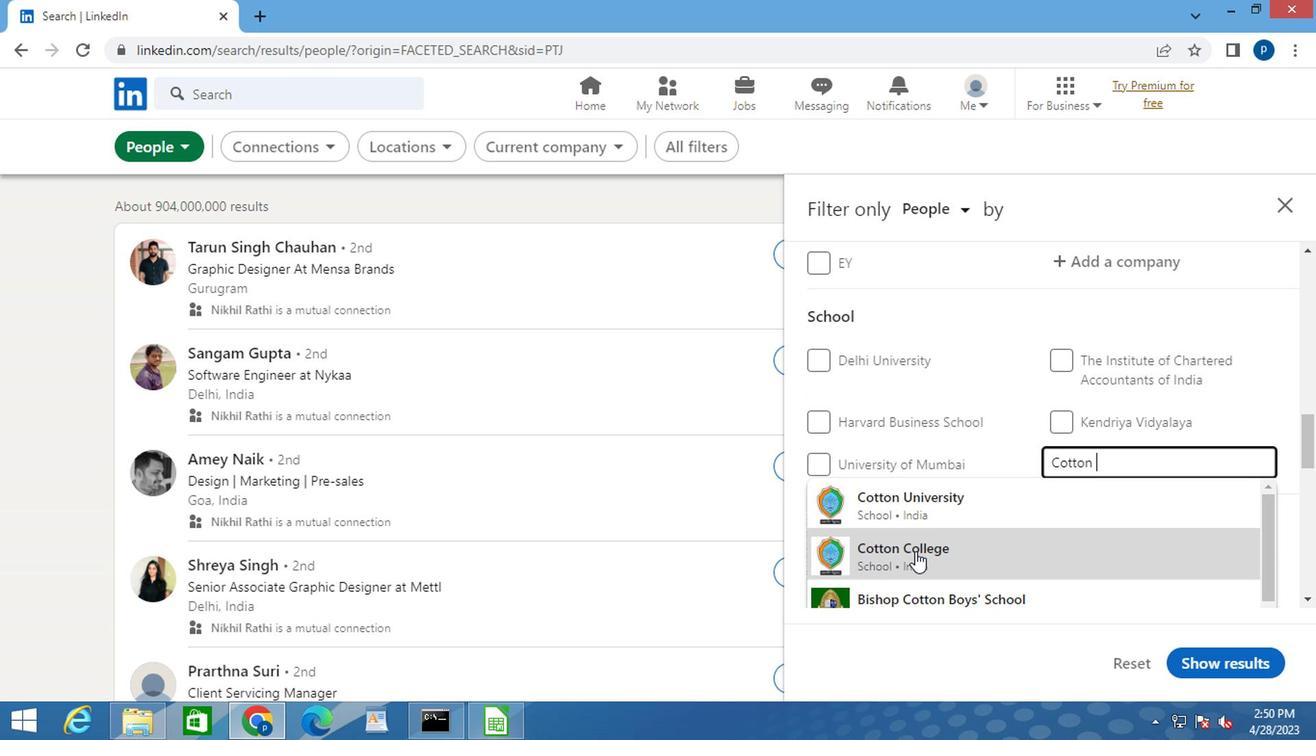 
Action: Mouse moved to (930, 527)
Screenshot: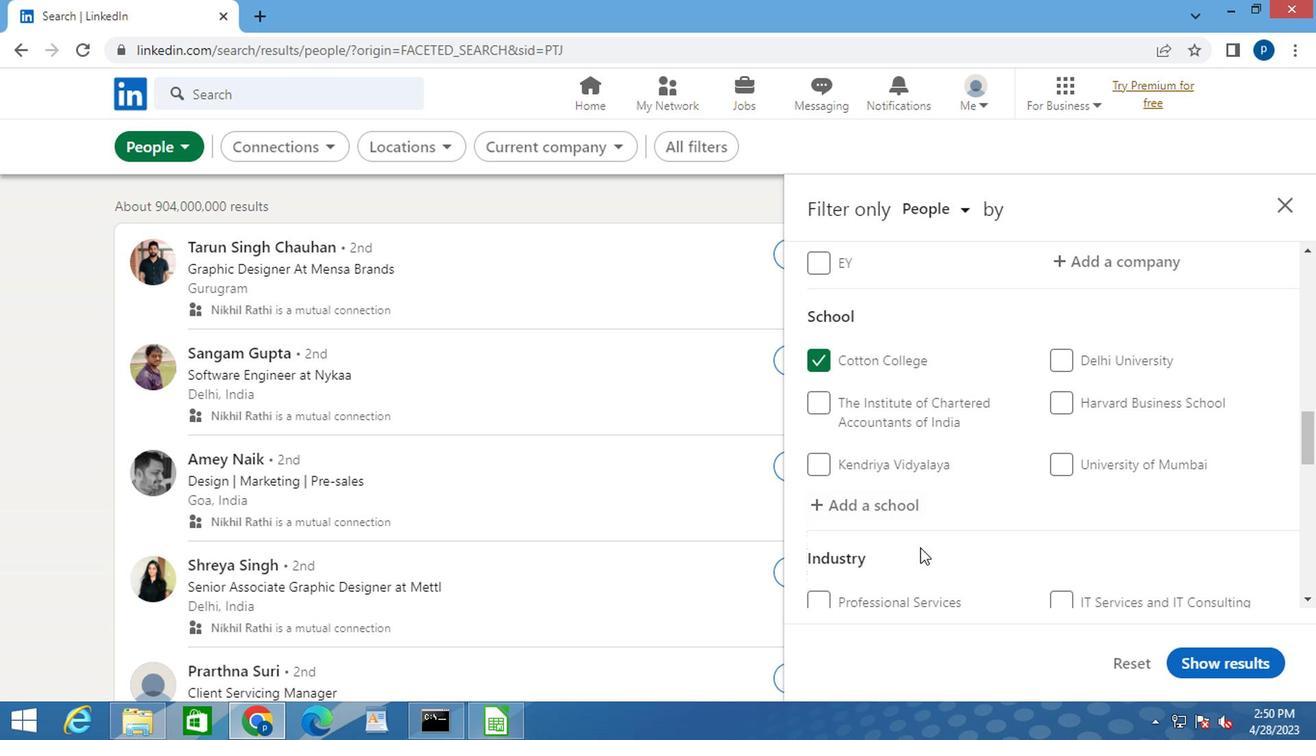 
Action: Mouse scrolled (930, 526) with delta (0, 0)
Screenshot: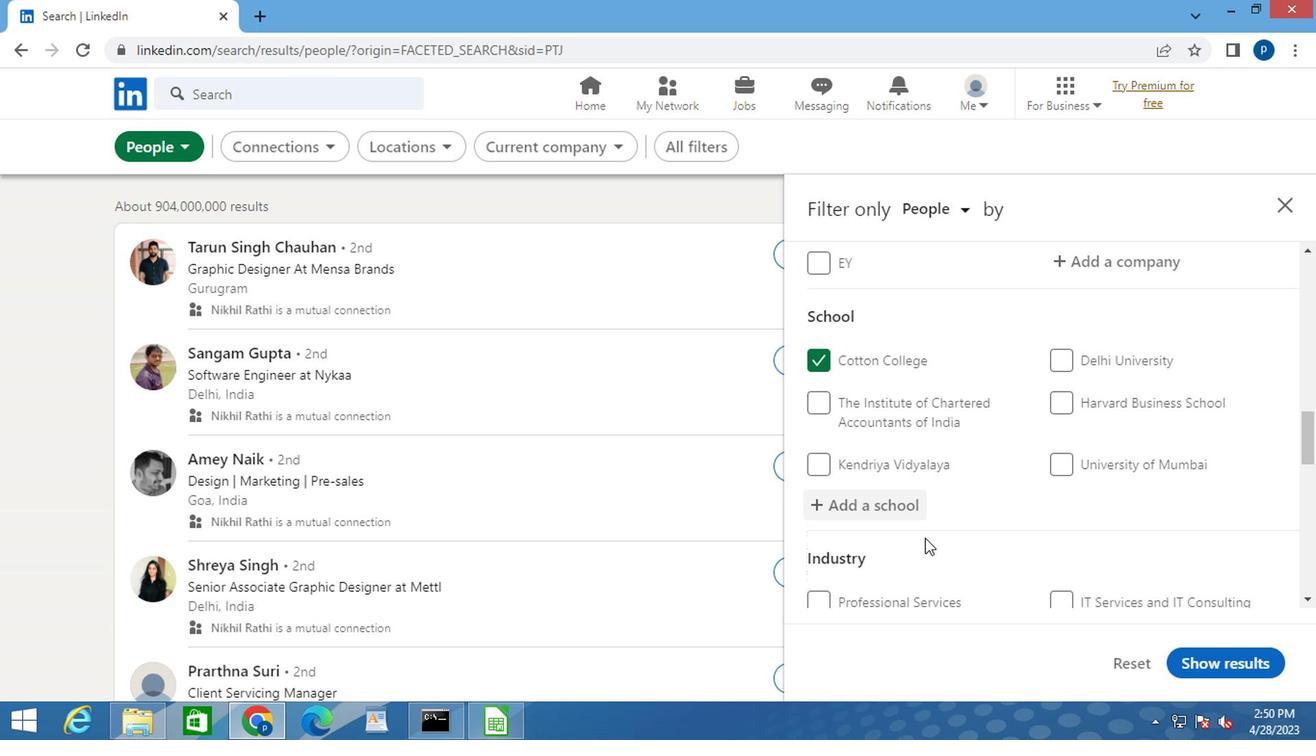 
Action: Mouse scrolled (930, 526) with delta (0, 0)
Screenshot: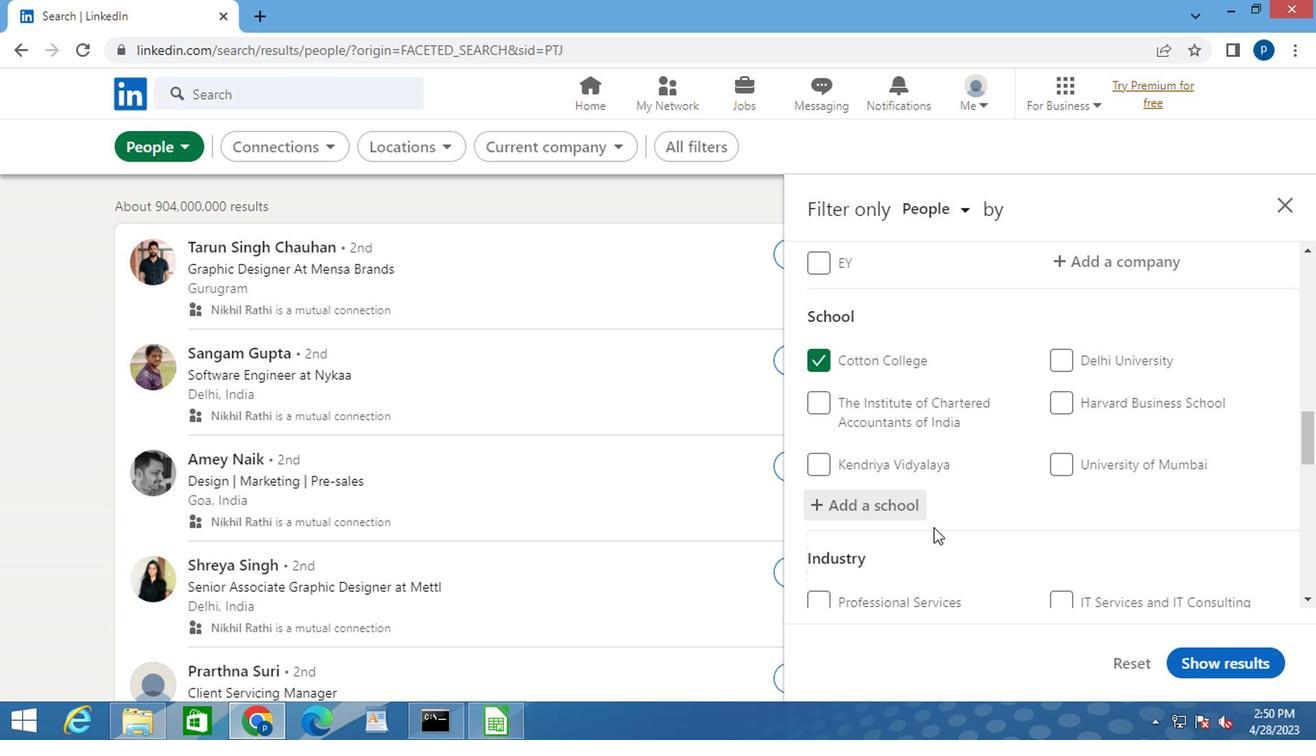 
Action: Mouse moved to (1068, 514)
Screenshot: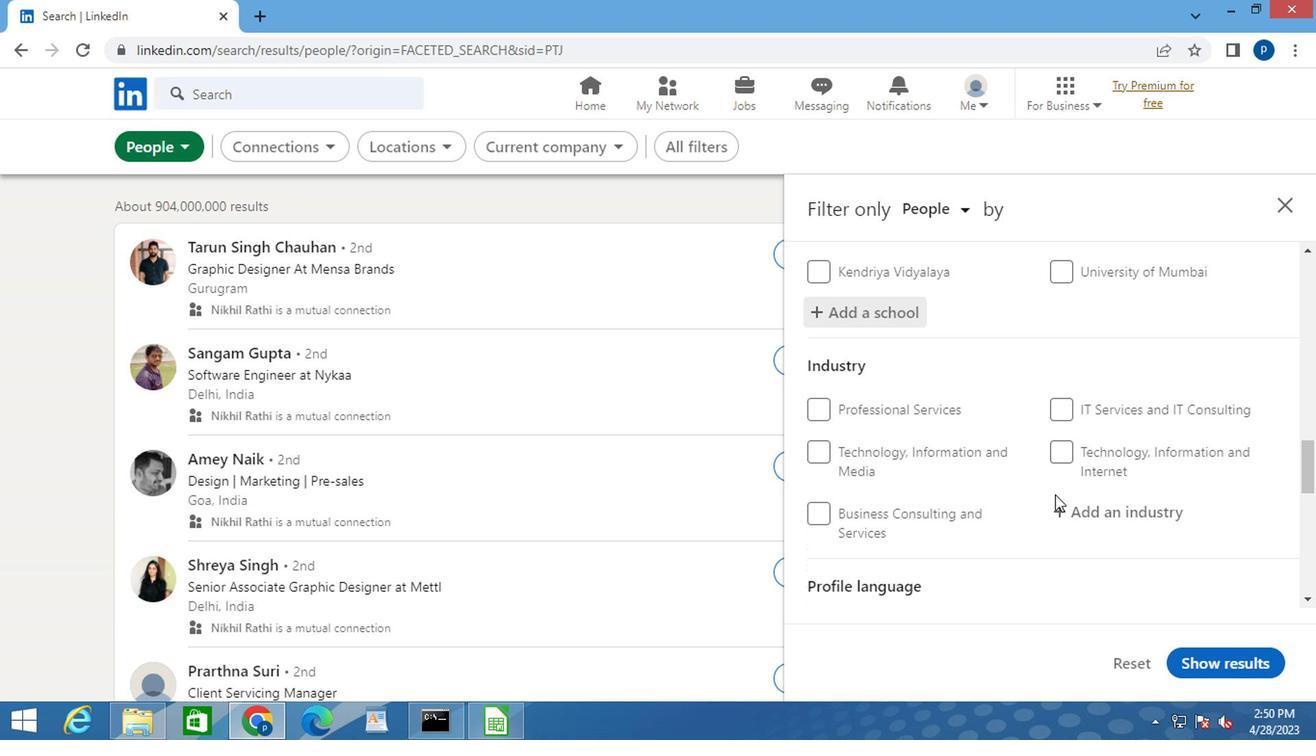 
Action: Mouse pressed left at (1068, 514)
Screenshot: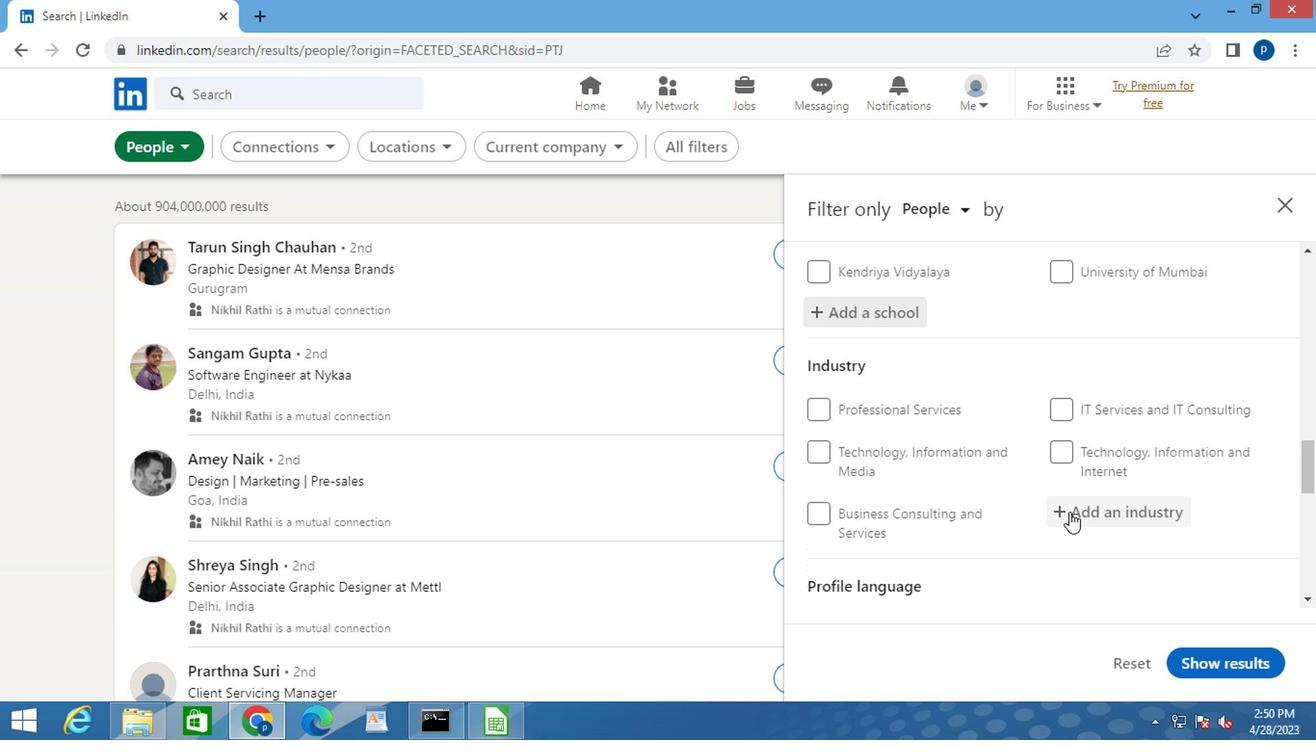 
Action: Mouse moved to (1068, 514)
Screenshot: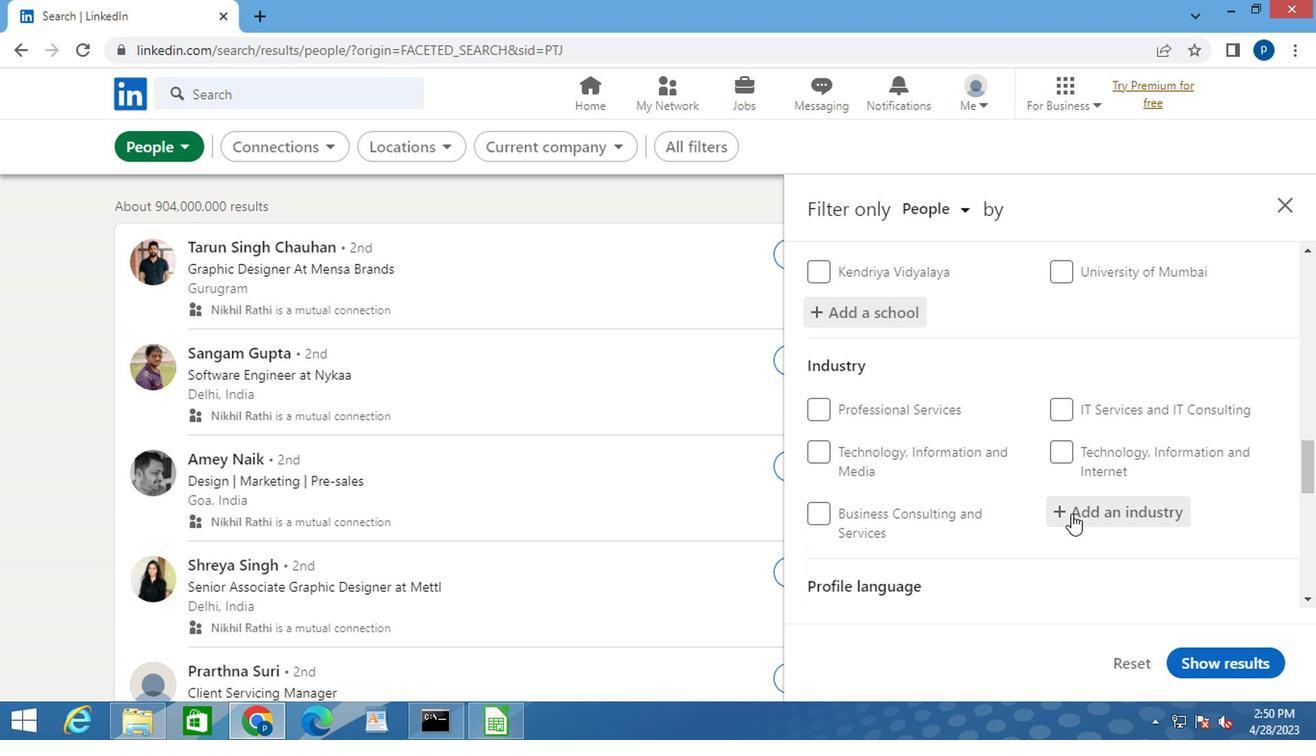 
Action: Key pressed <Key.caps_lock>P<Key.caps_lock>UN<Key.backspace><Key.backspace><Key.backspace>P<Key.caps_lock>UBLIC<Key.space><Key.caps_lock>H<Key.caps_lock>EALTH
Screenshot: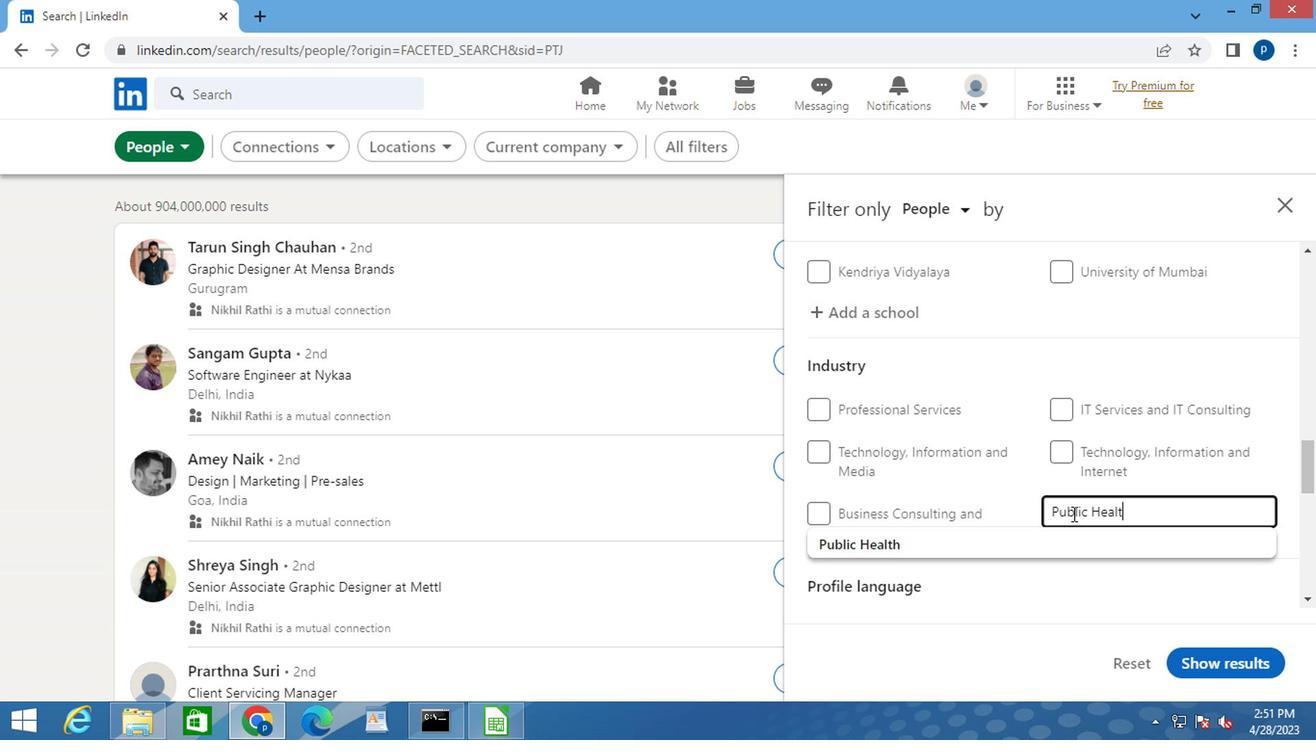 
Action: Mouse moved to (903, 540)
Screenshot: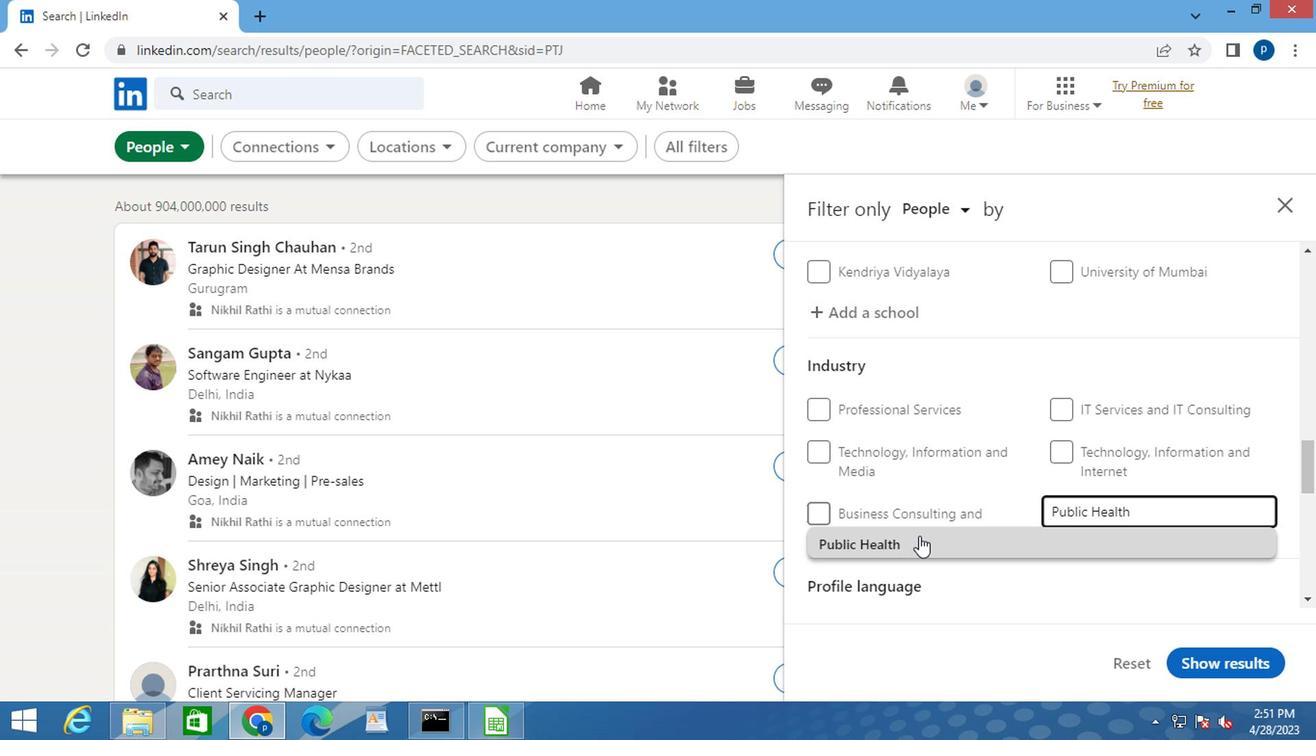 
Action: Mouse pressed left at (903, 540)
Screenshot: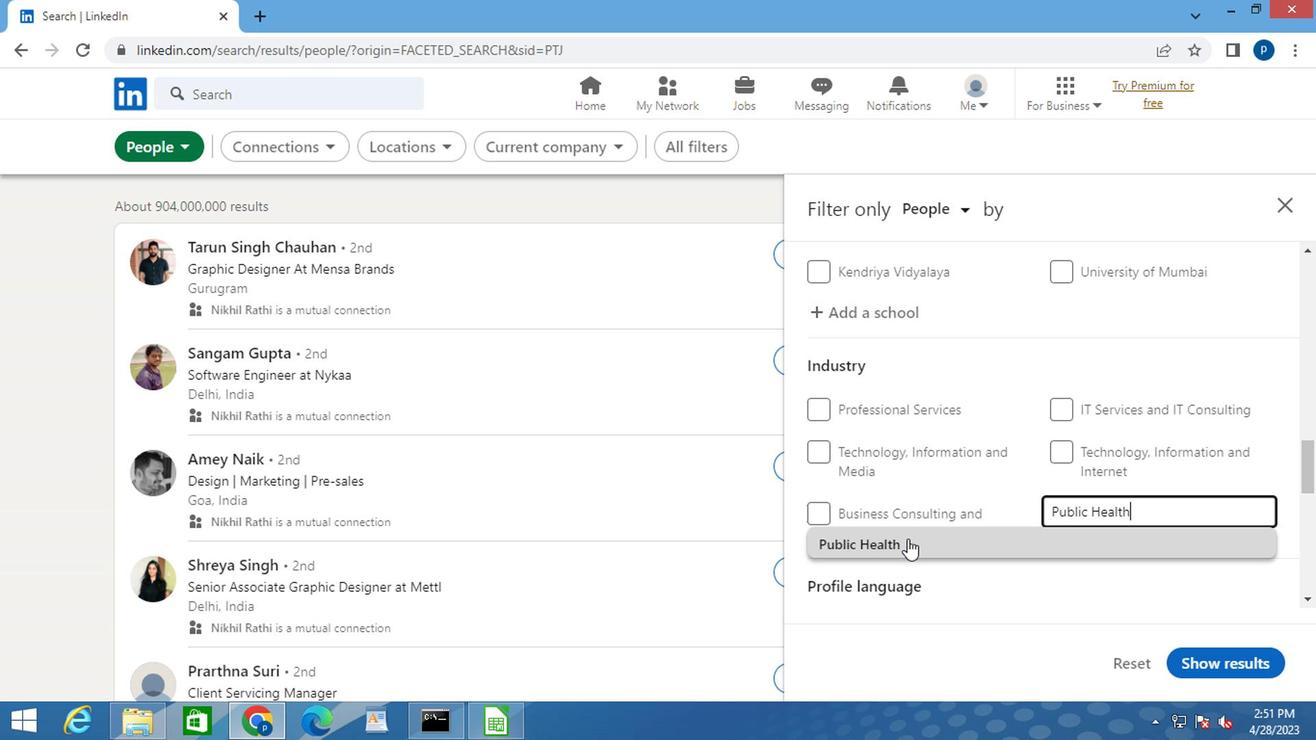 
Action: Mouse moved to (909, 519)
Screenshot: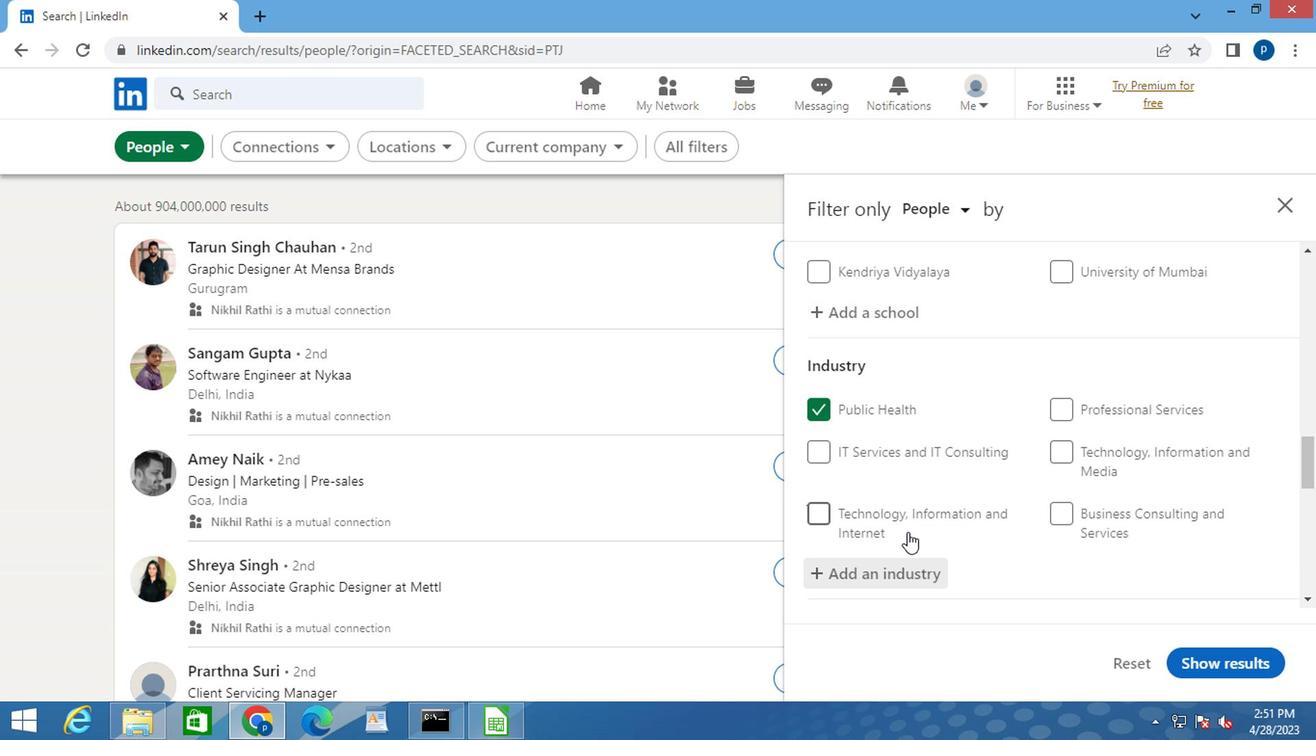 
Action: Mouse scrolled (905, 527) with delta (0, -1)
Screenshot: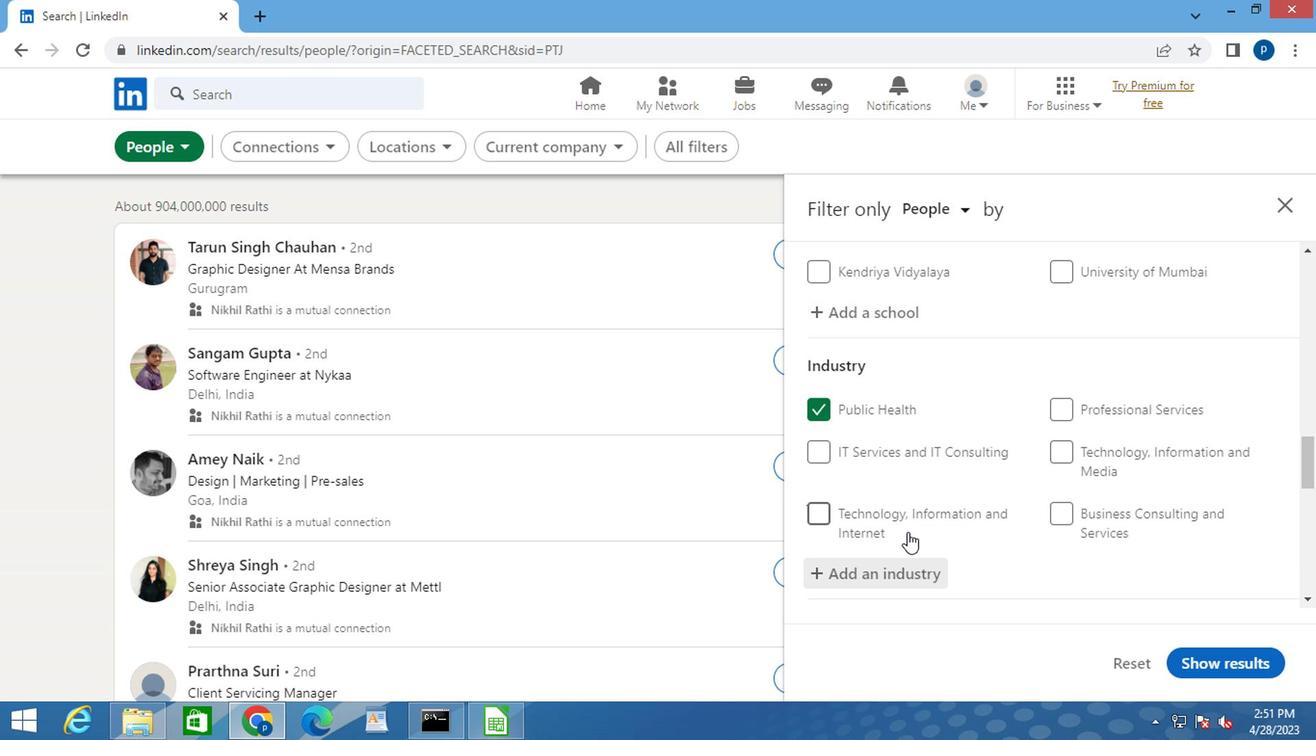 
Action: Mouse moved to (923, 502)
Screenshot: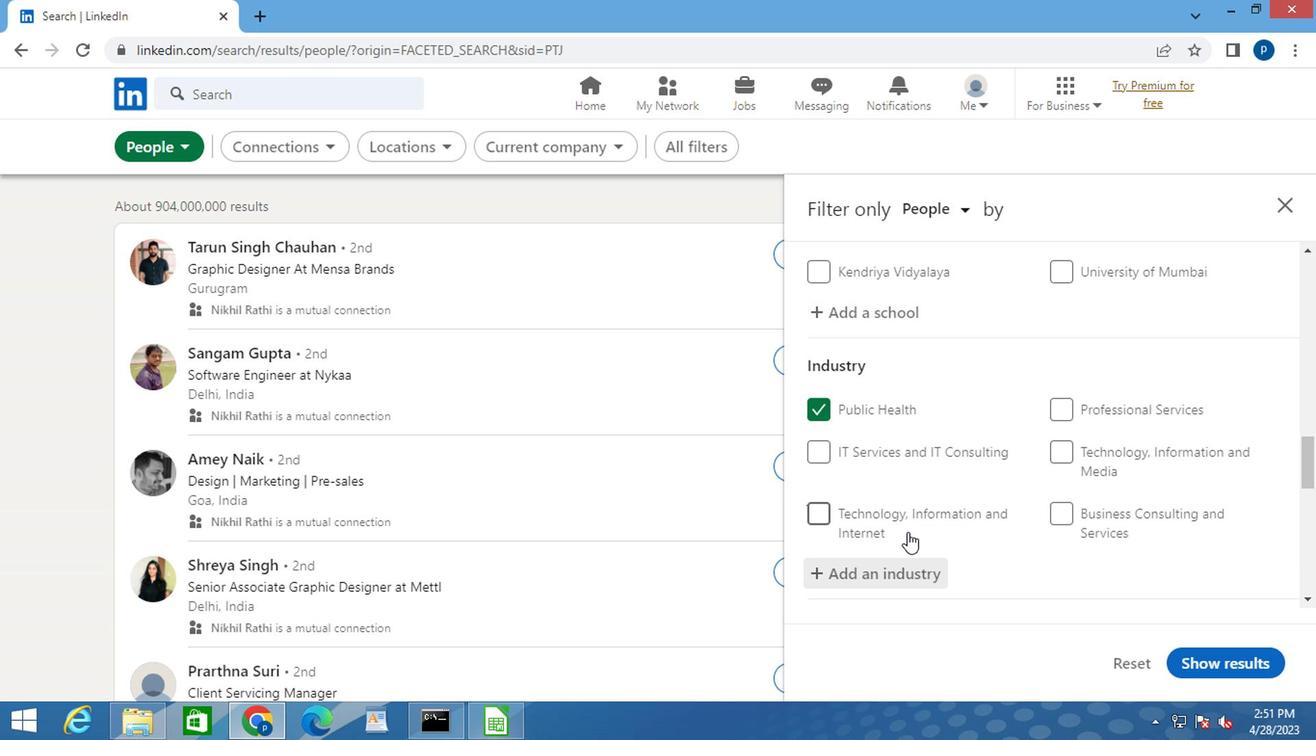 
Action: Mouse scrolled (905, 527) with delta (0, -1)
Screenshot: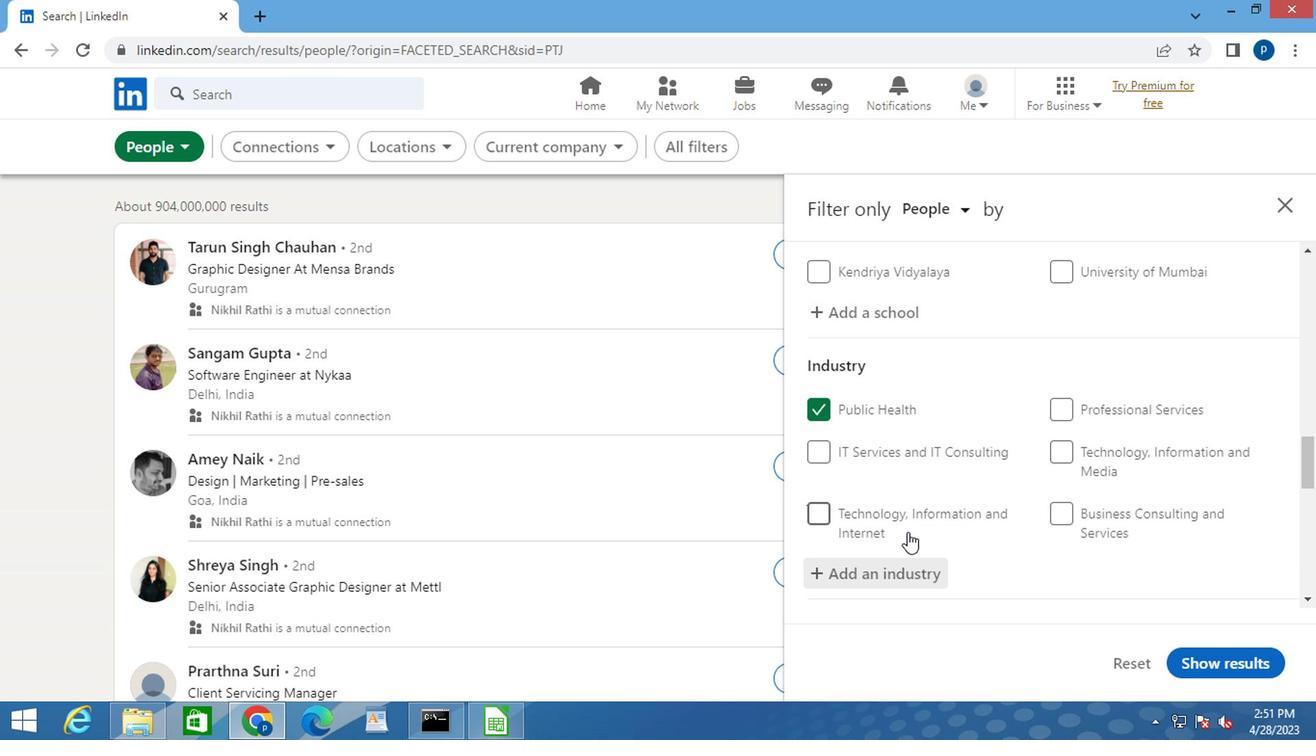 
Action: Mouse moved to (933, 490)
Screenshot: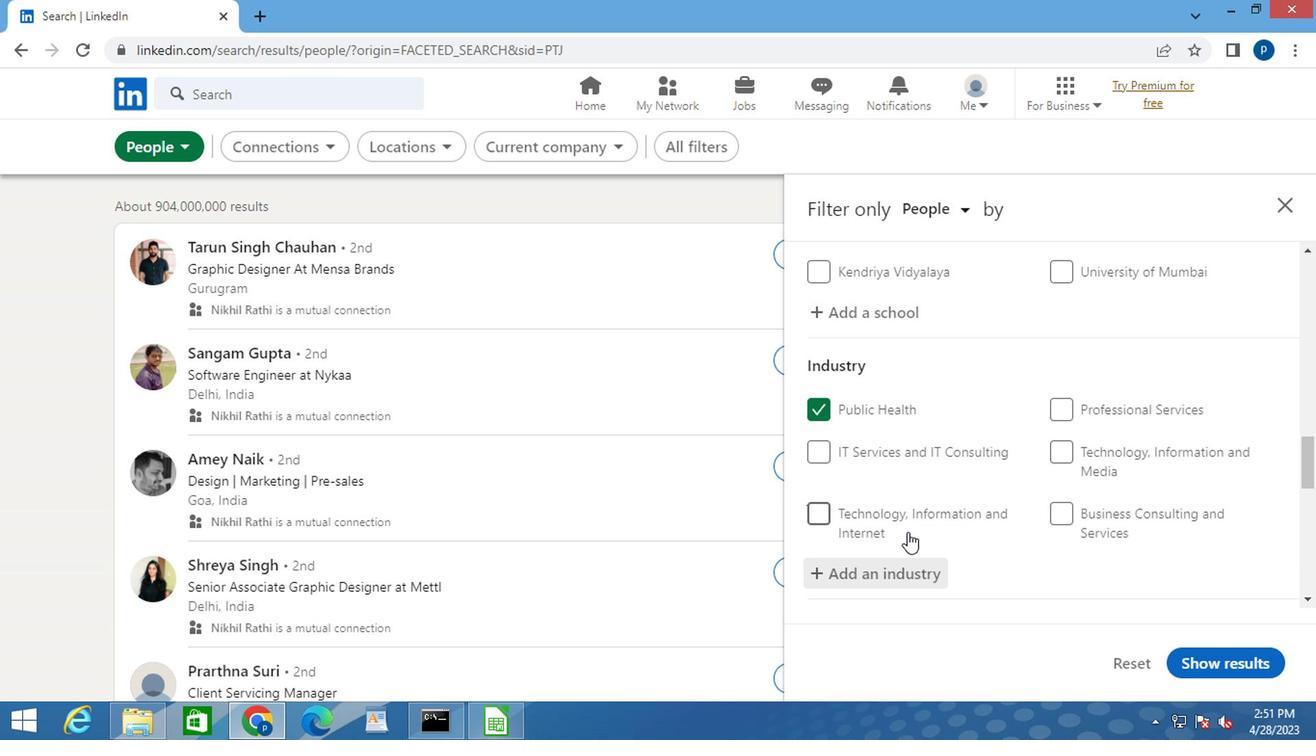 
Action: Mouse scrolled (905, 527) with delta (0, -1)
Screenshot: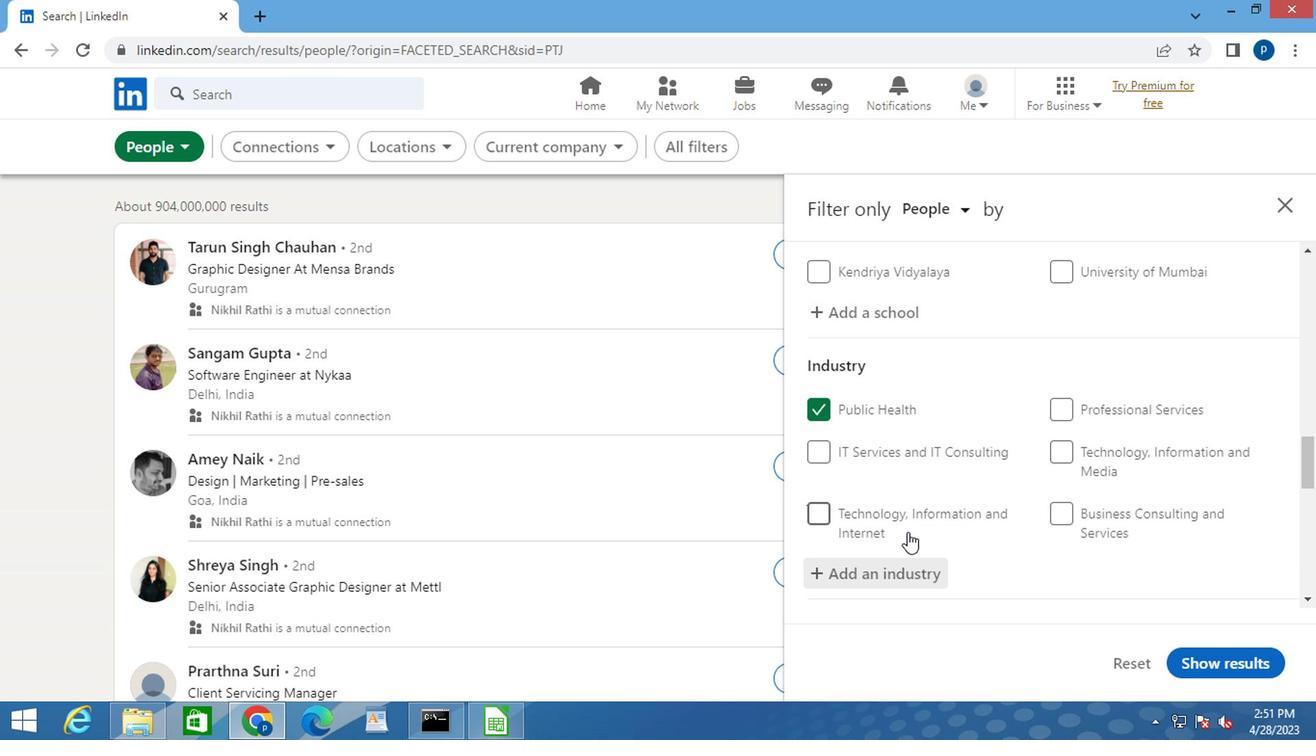 
Action: Mouse moved to (969, 474)
Screenshot: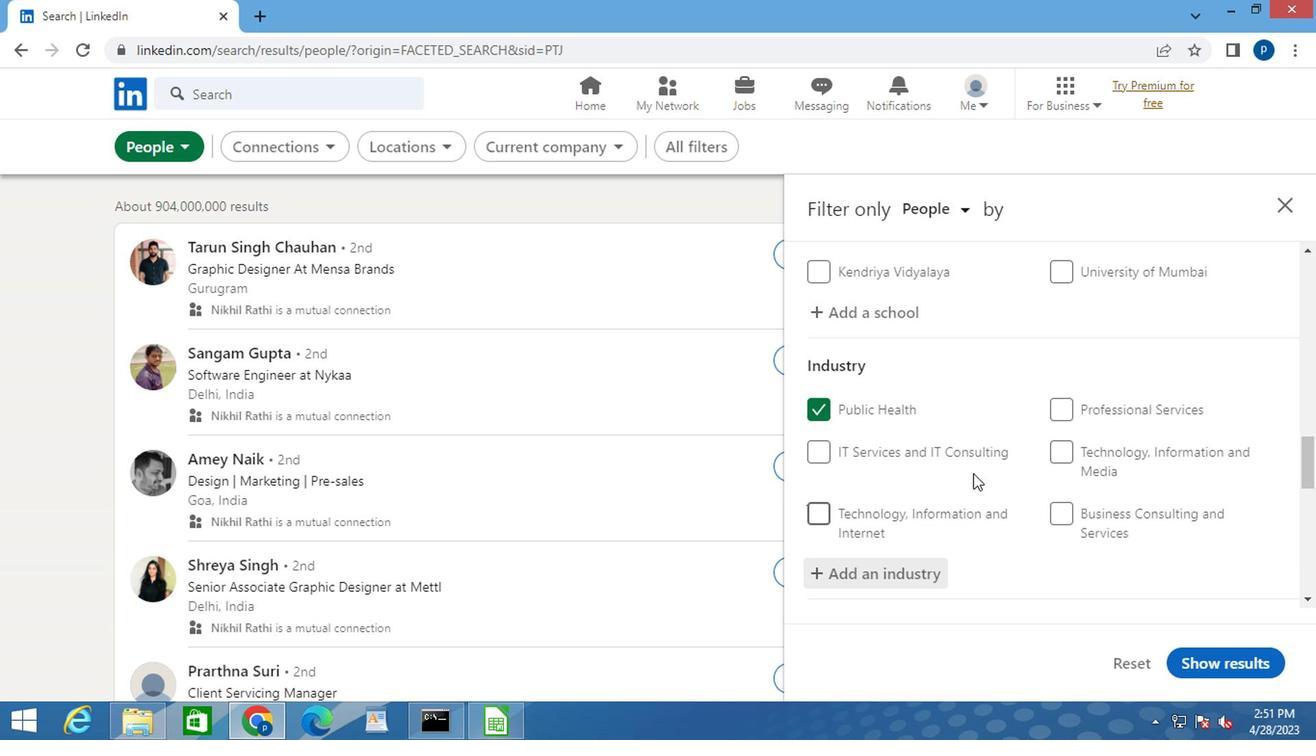 
Action: Mouse scrolled (969, 473) with delta (0, 0)
Screenshot: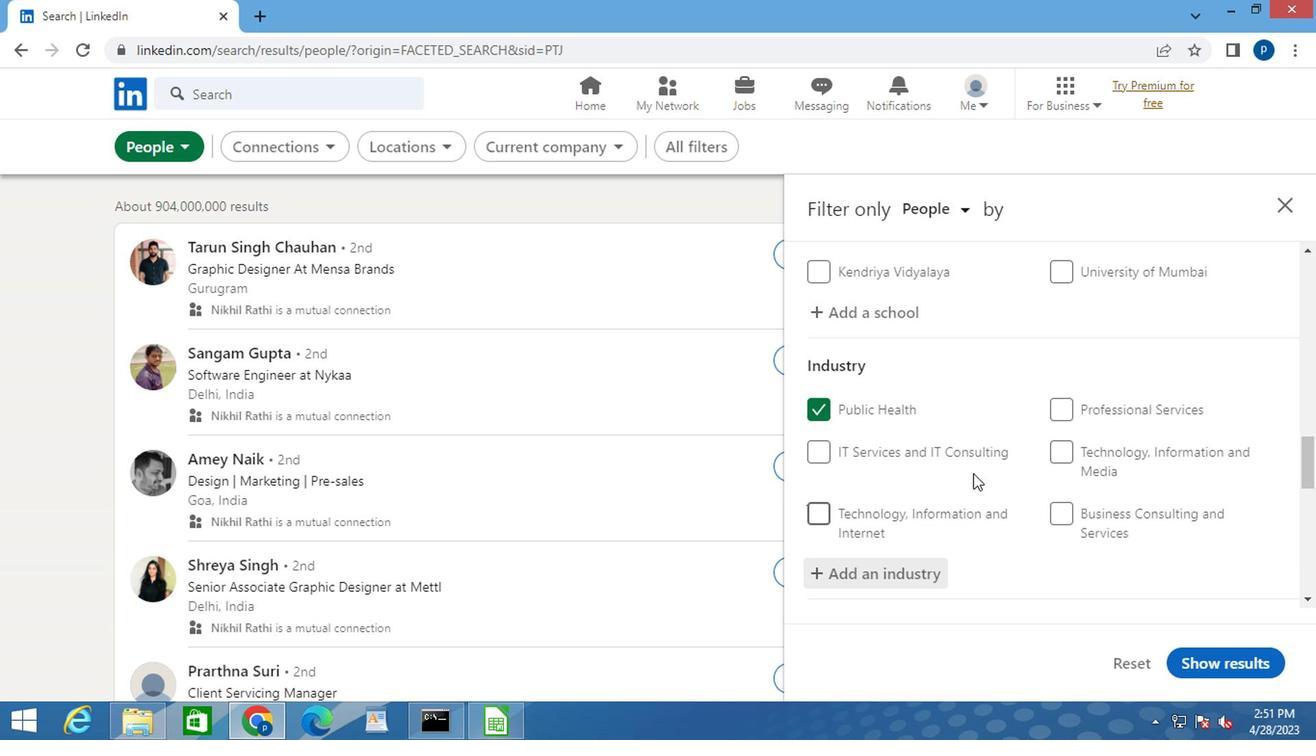 
Action: Mouse scrolled (969, 473) with delta (0, 0)
Screenshot: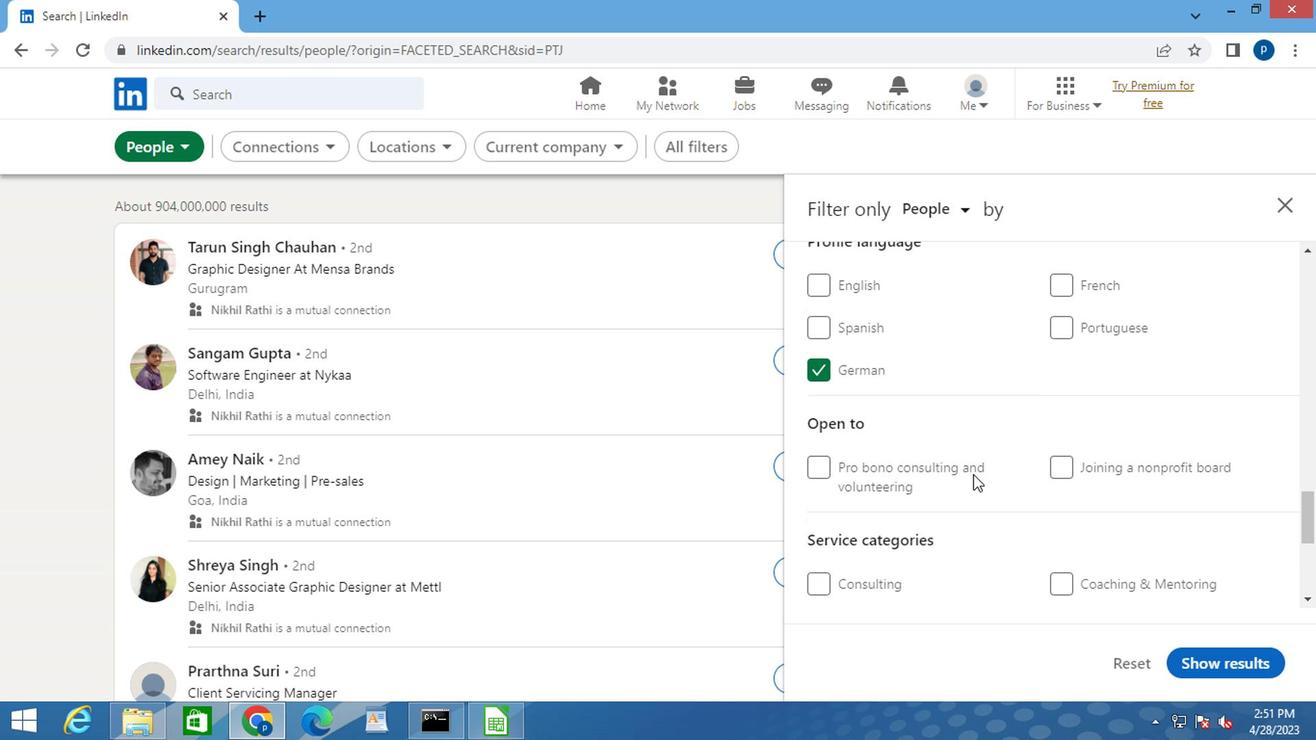 
Action: Mouse moved to (973, 474)
Screenshot: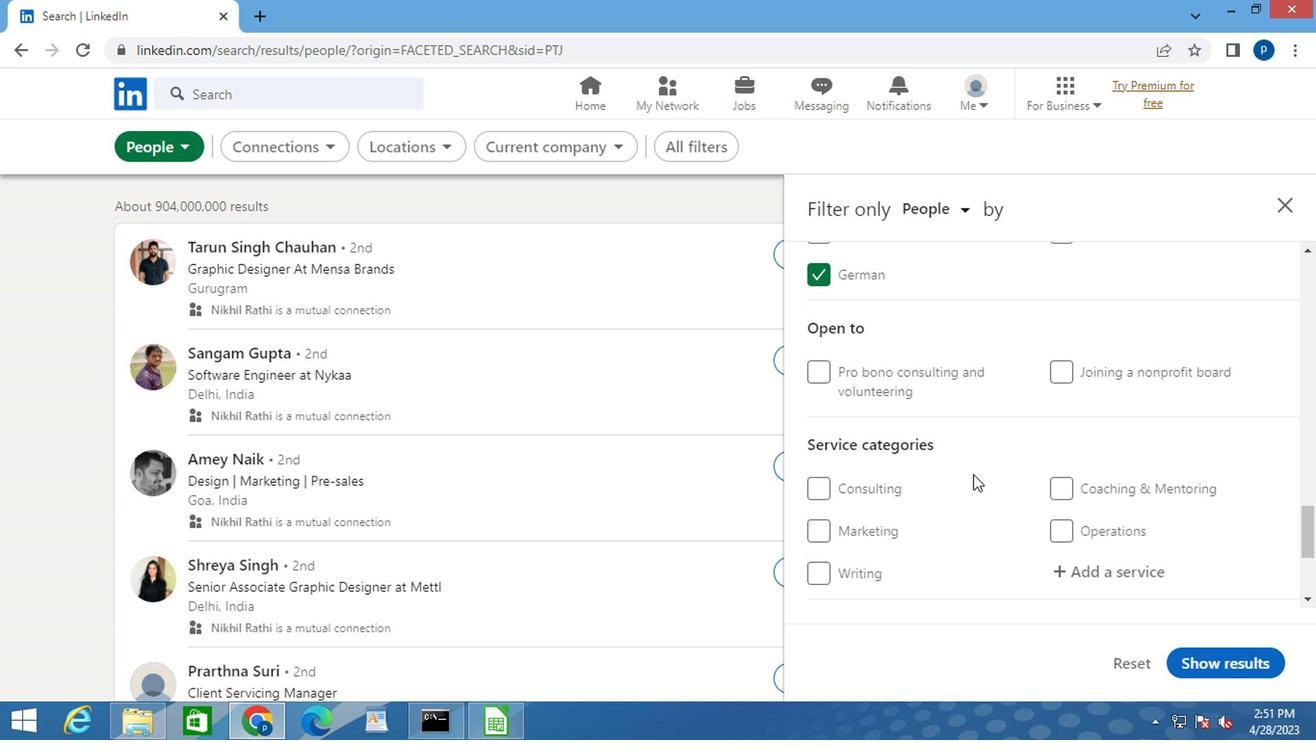 
Action: Mouse scrolled (973, 473) with delta (0, 0)
Screenshot: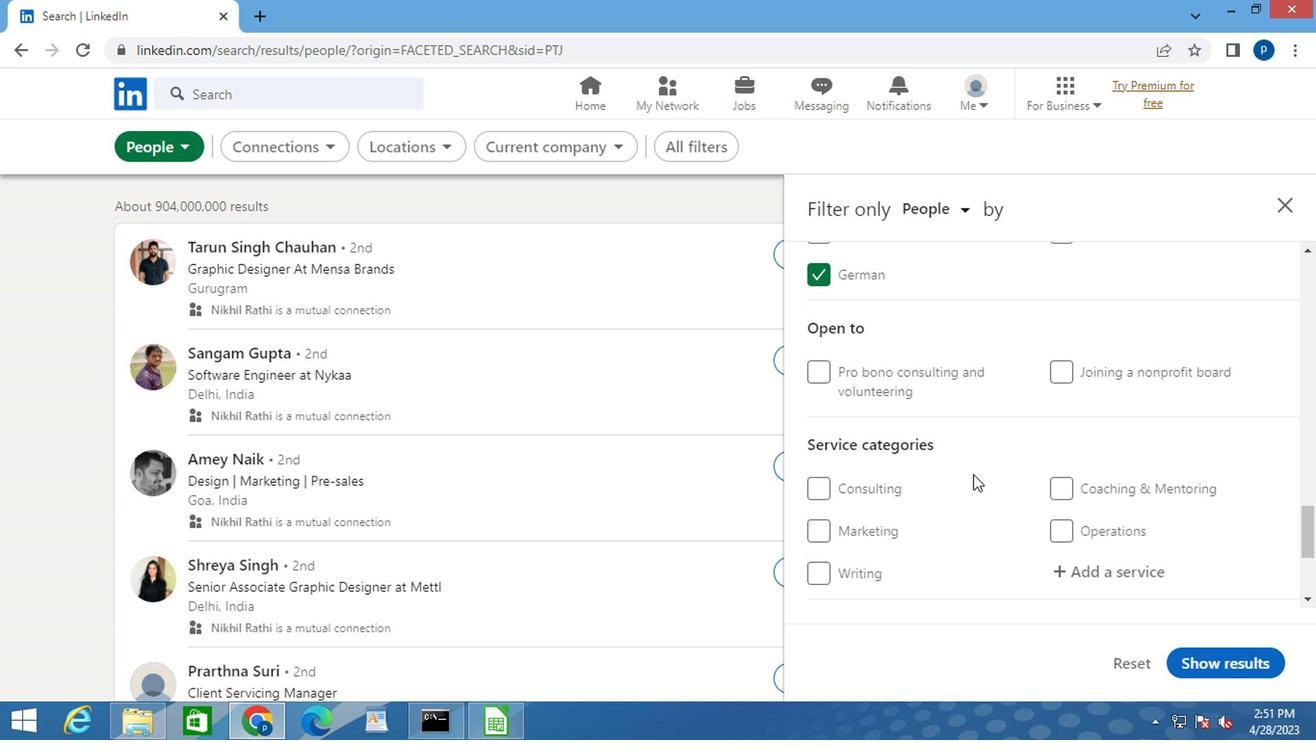 
Action: Mouse scrolled (973, 473) with delta (0, 0)
Screenshot: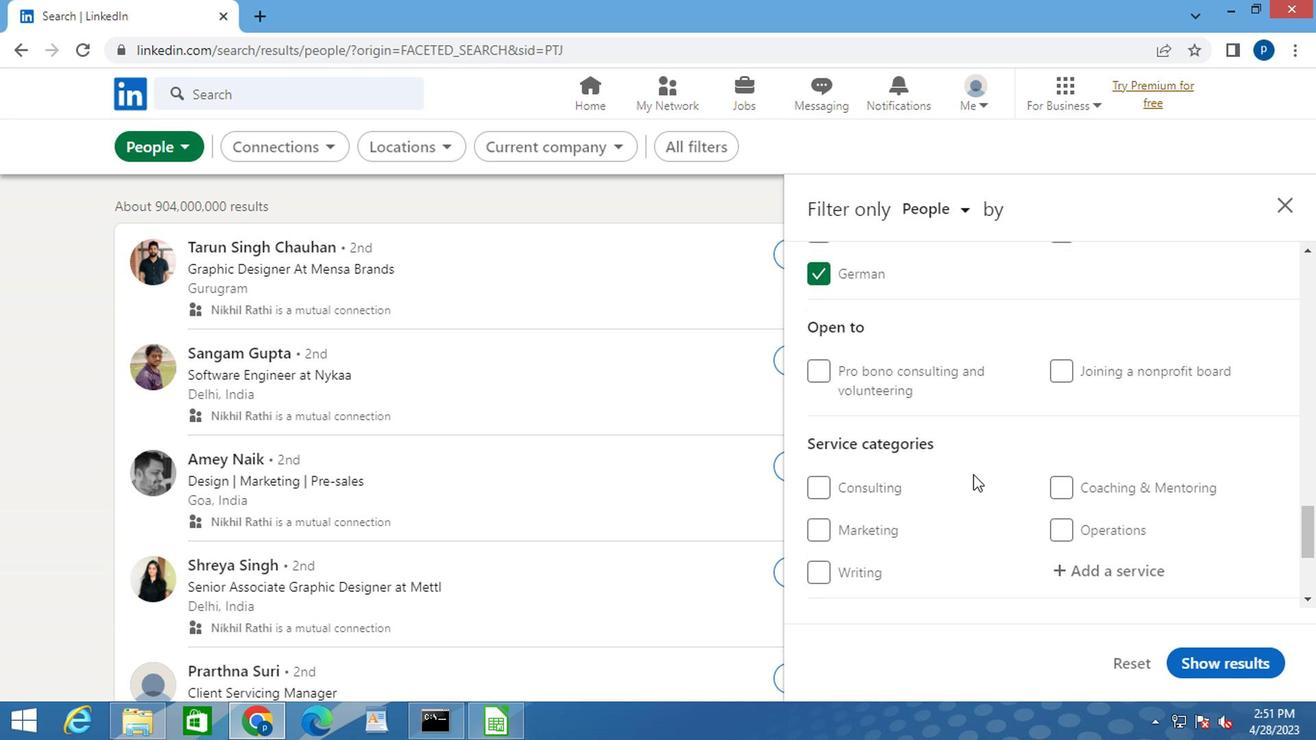 
Action: Mouse scrolled (973, 473) with delta (0, 0)
Screenshot: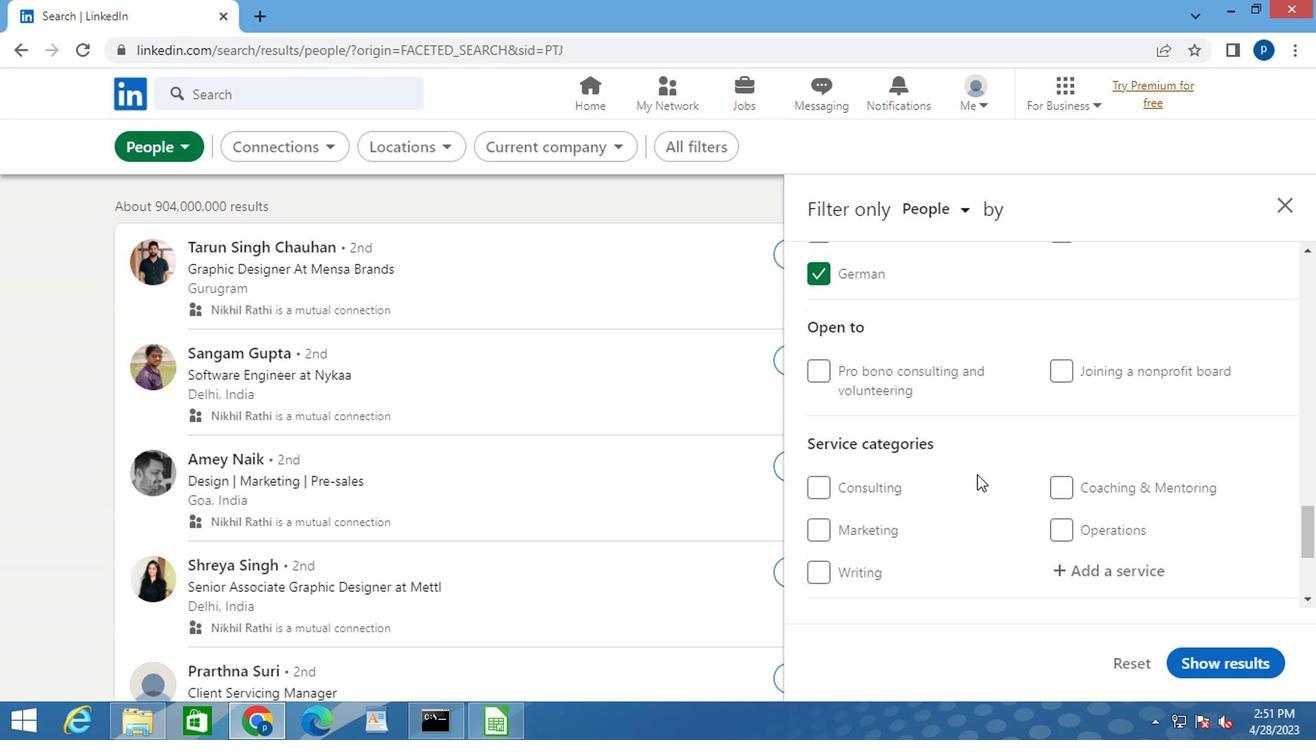 
Action: Mouse moved to (1095, 357)
Screenshot: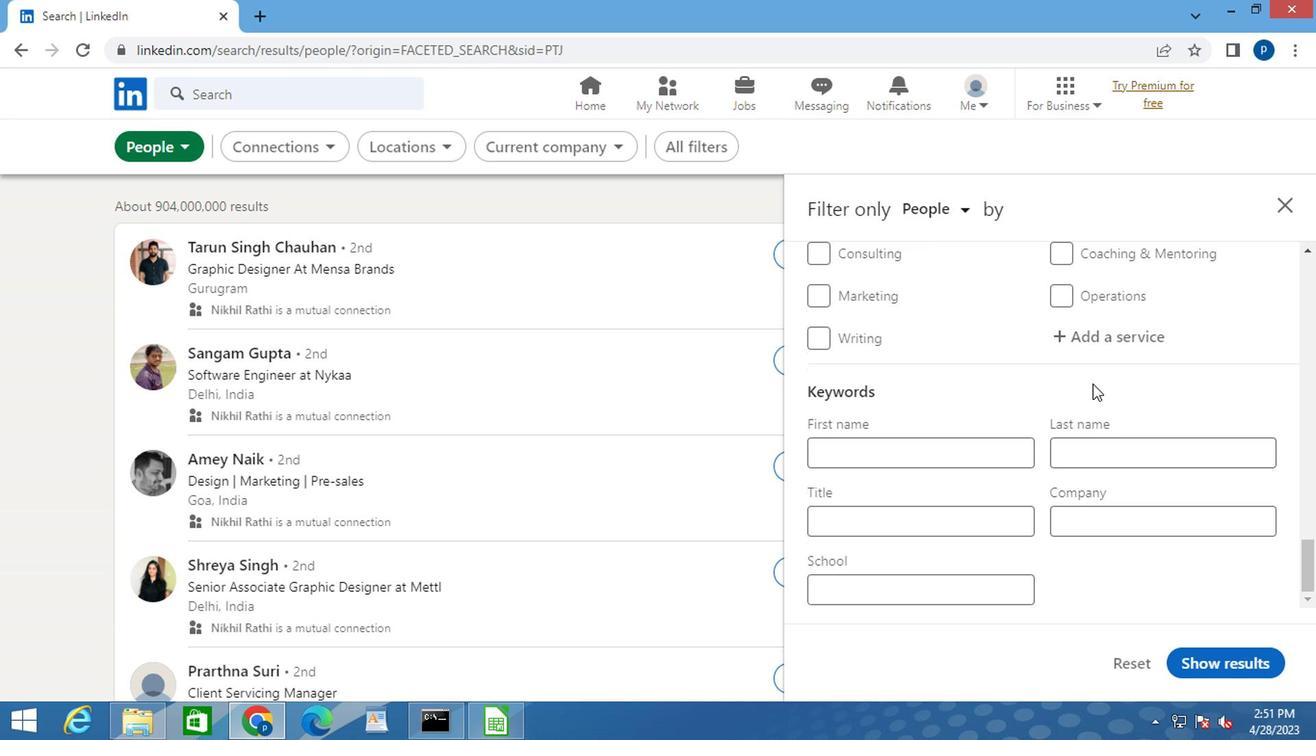 
Action: Mouse scrolled (1095, 358) with delta (0, 0)
Screenshot: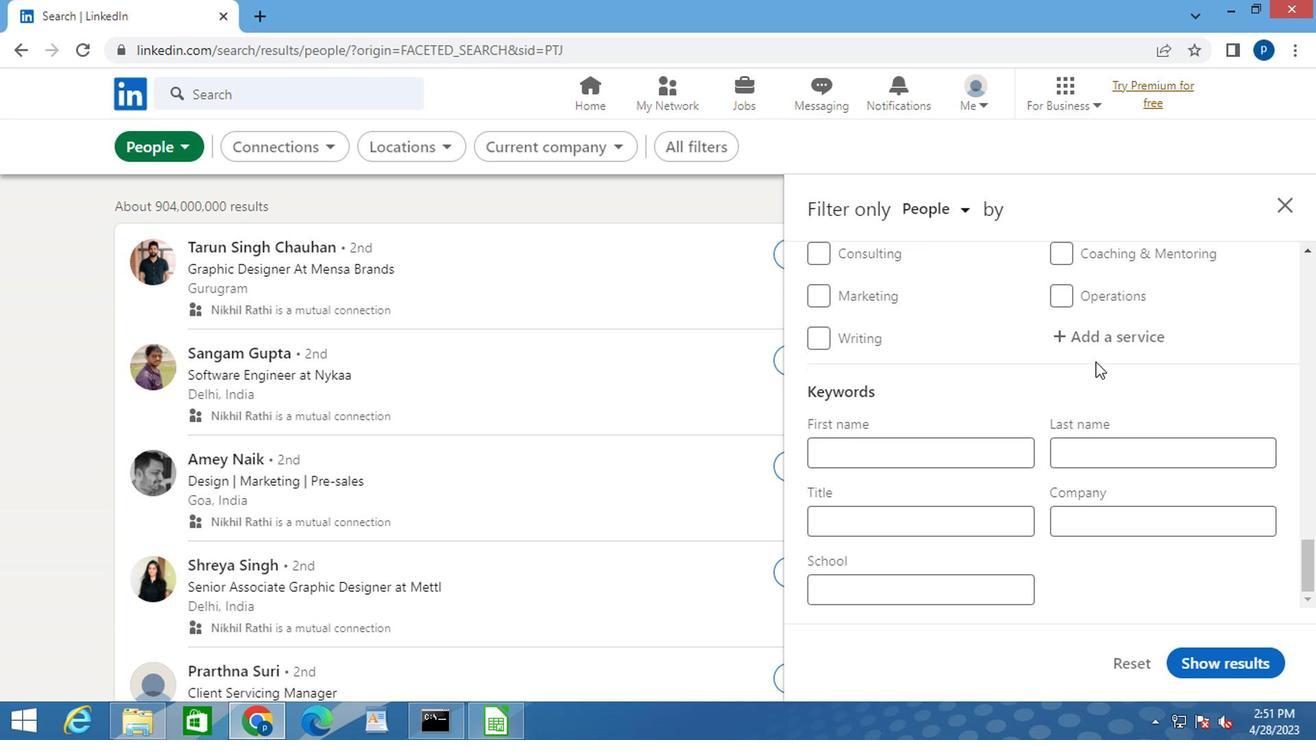 
Action: Mouse moved to (1084, 427)
Screenshot: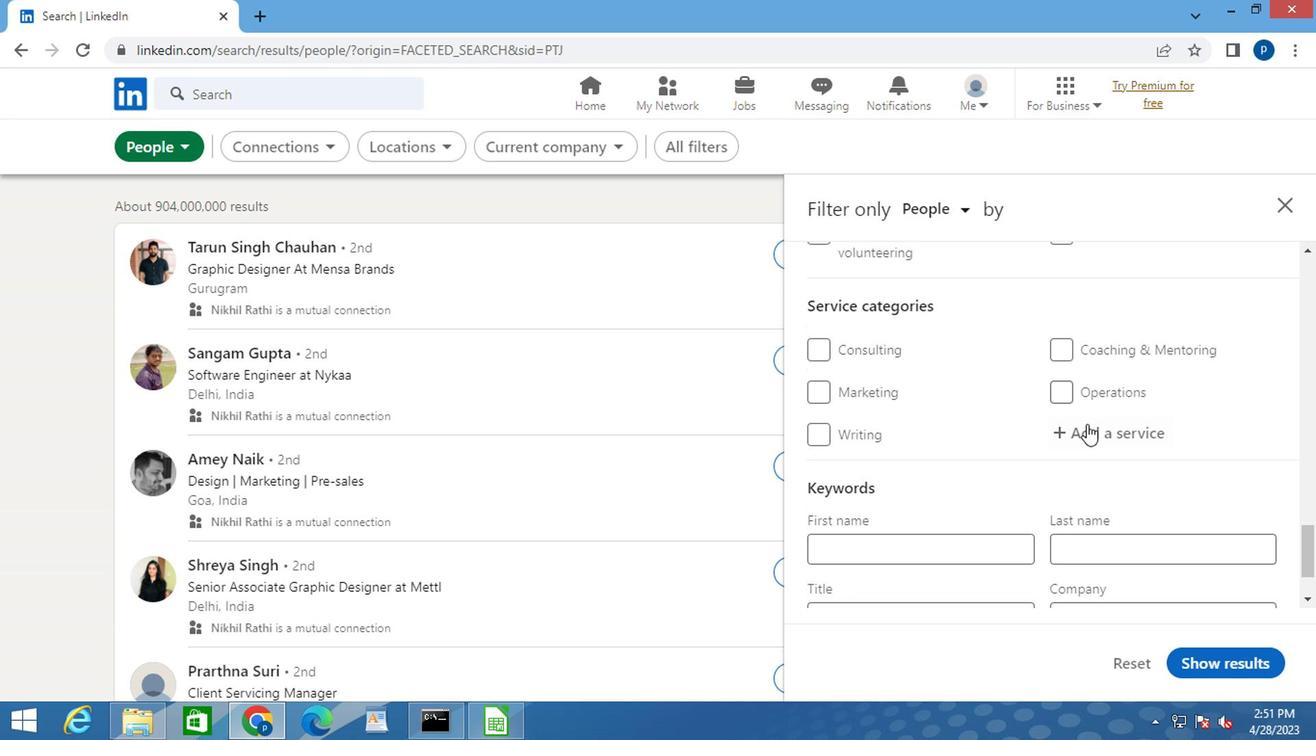 
Action: Mouse pressed left at (1084, 427)
Screenshot: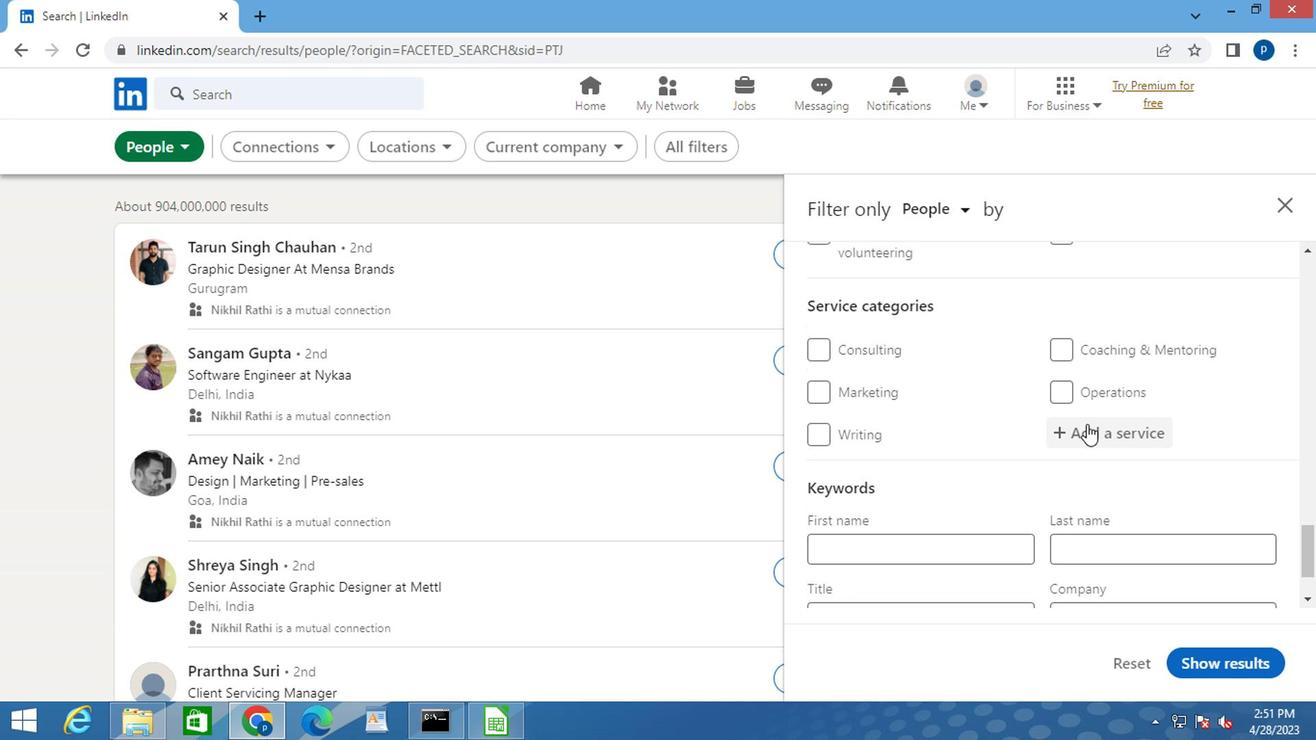 
Action: Key pressed <Key.caps_lock>H<Key.caps_lock>OME<Key.space><Key.caps_lock><Key.caps_lock>ETWOR
Screenshot: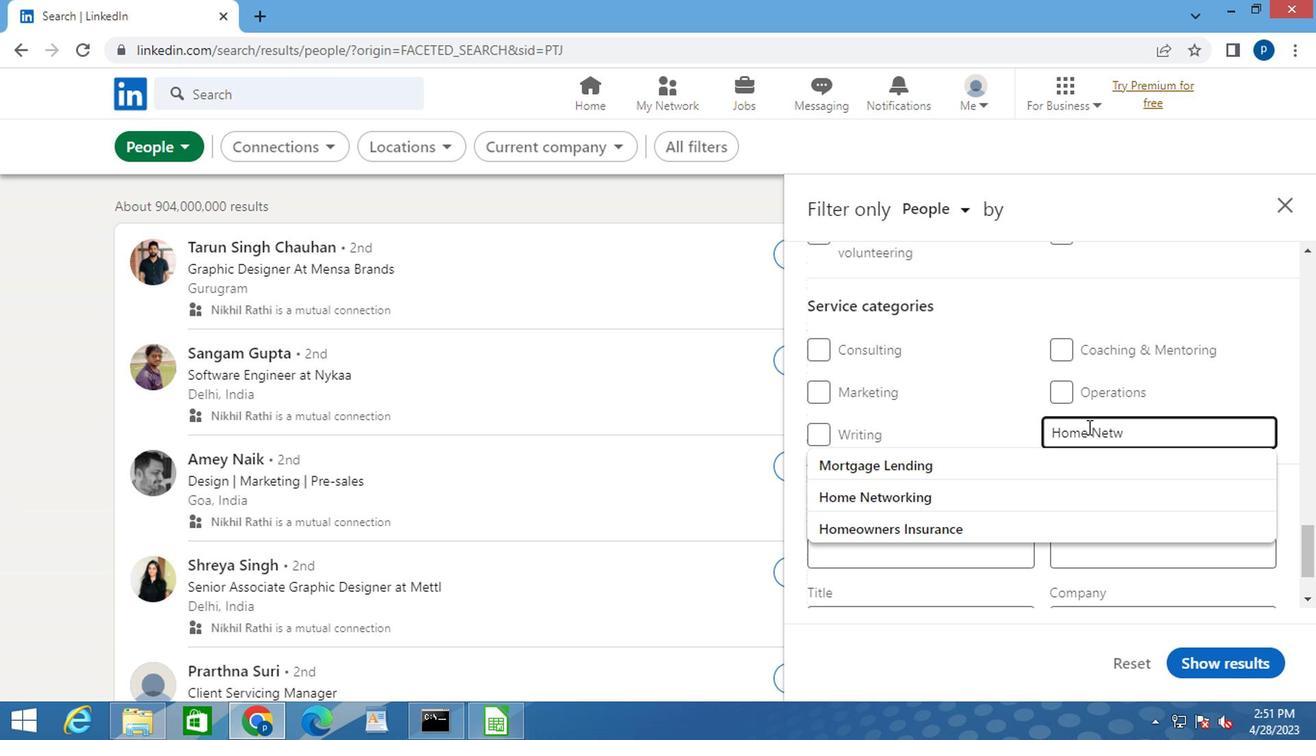 
Action: Mouse moved to (964, 469)
Screenshot: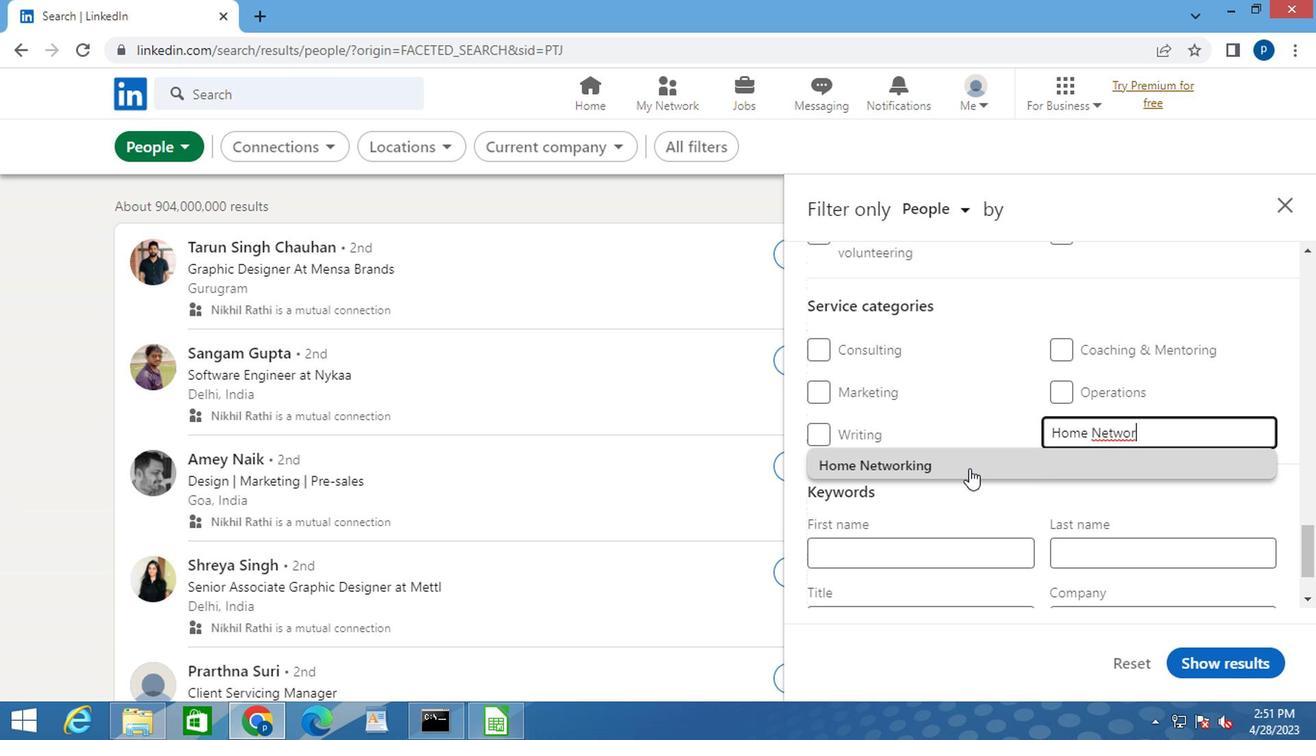 
Action: Mouse pressed left at (964, 469)
Screenshot: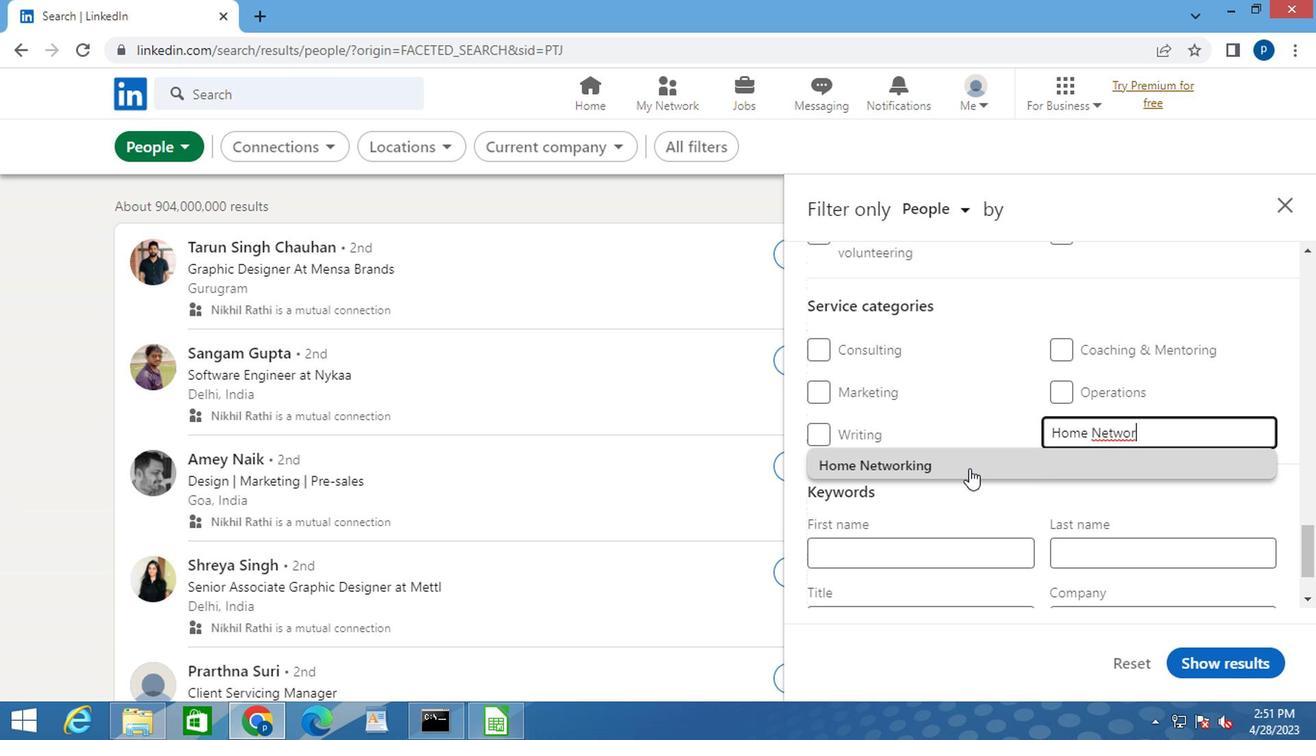 
Action: Mouse scrolled (964, 468) with delta (0, 0)
Screenshot: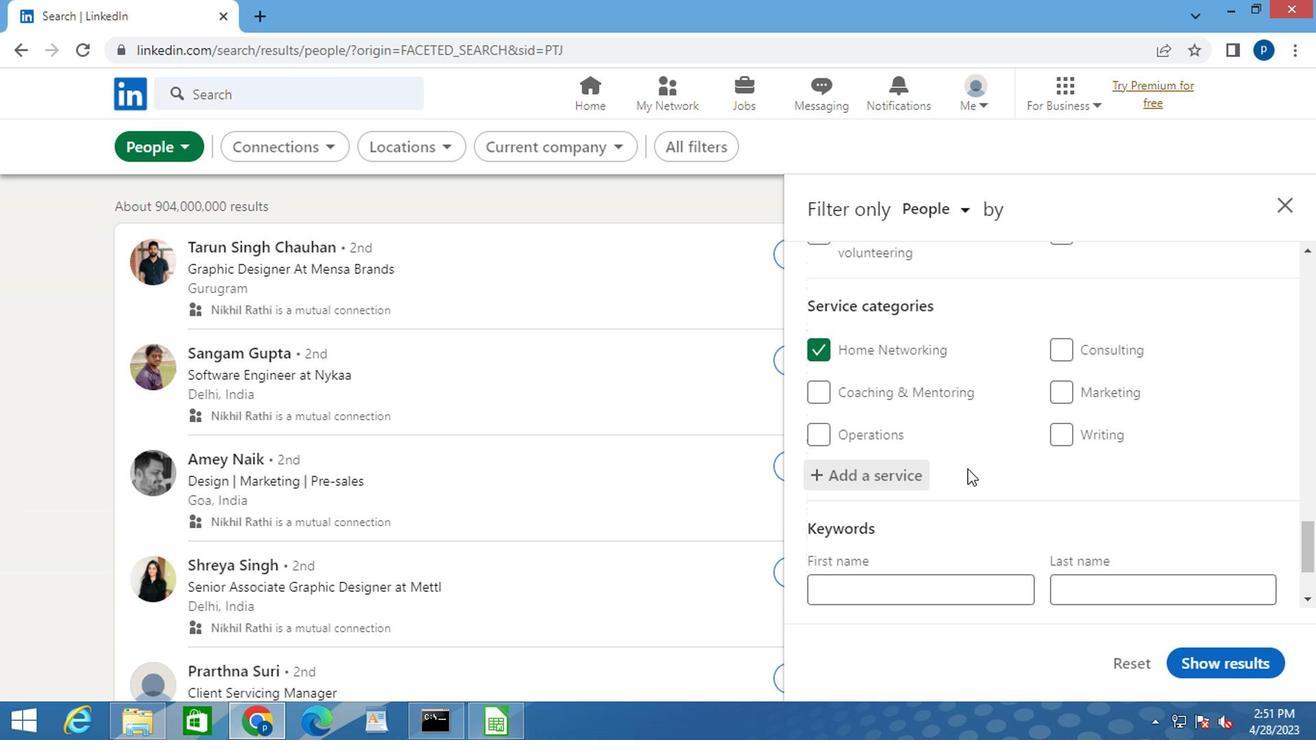 
Action: Mouse scrolled (964, 468) with delta (0, 0)
Screenshot: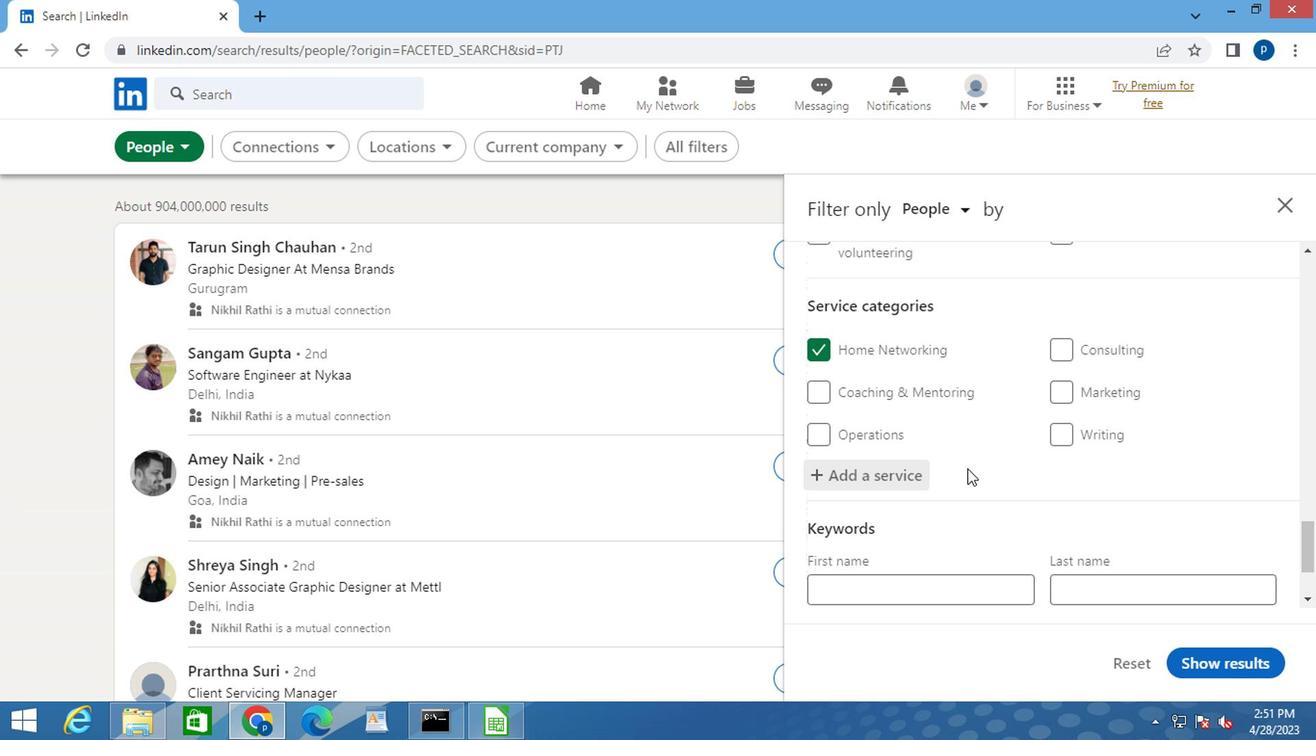 
Action: Mouse scrolled (964, 468) with delta (0, 0)
Screenshot: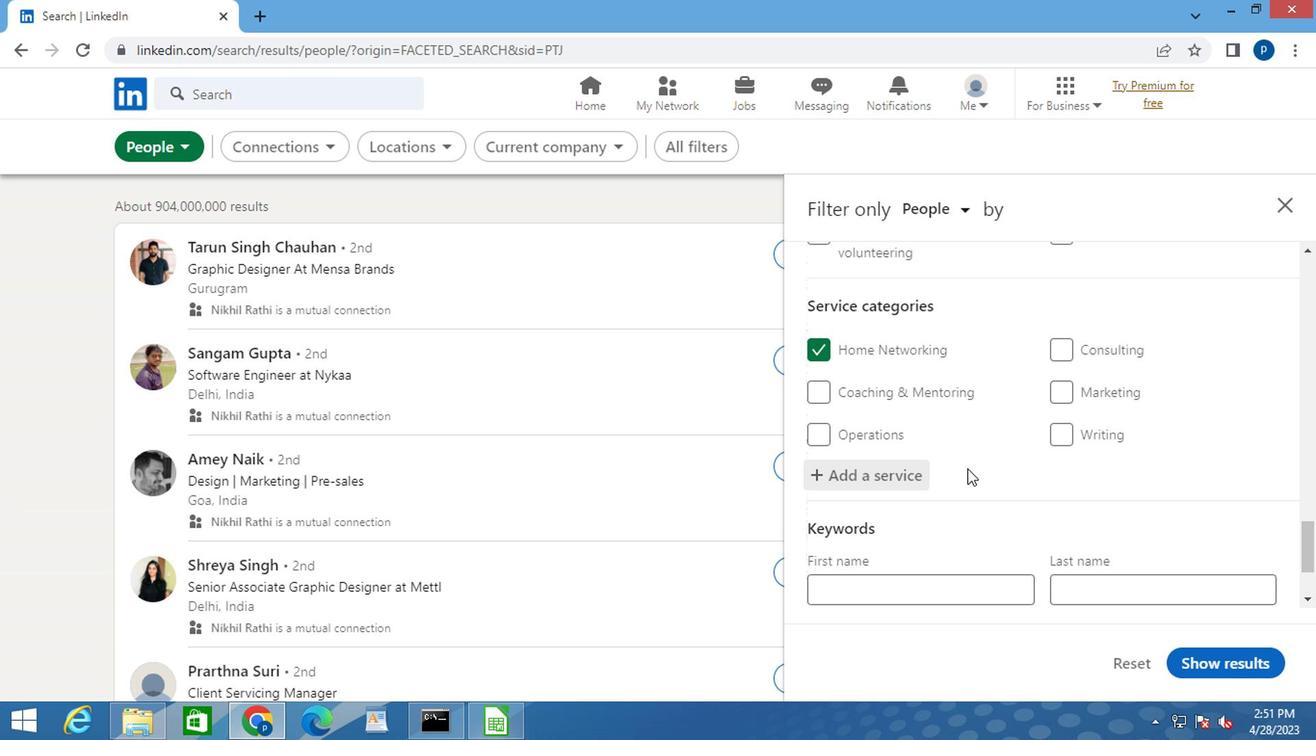 
Action: Mouse moved to (897, 509)
Screenshot: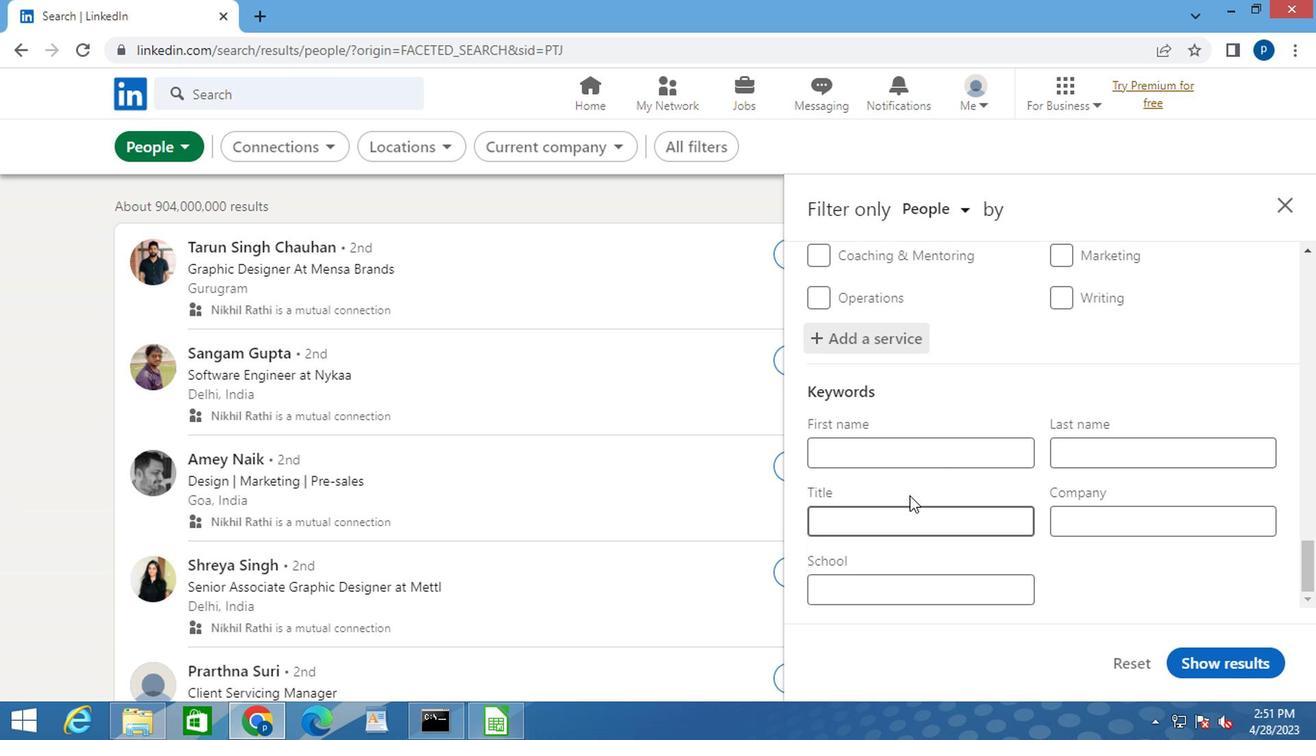 
Action: Mouse pressed left at (897, 509)
Screenshot: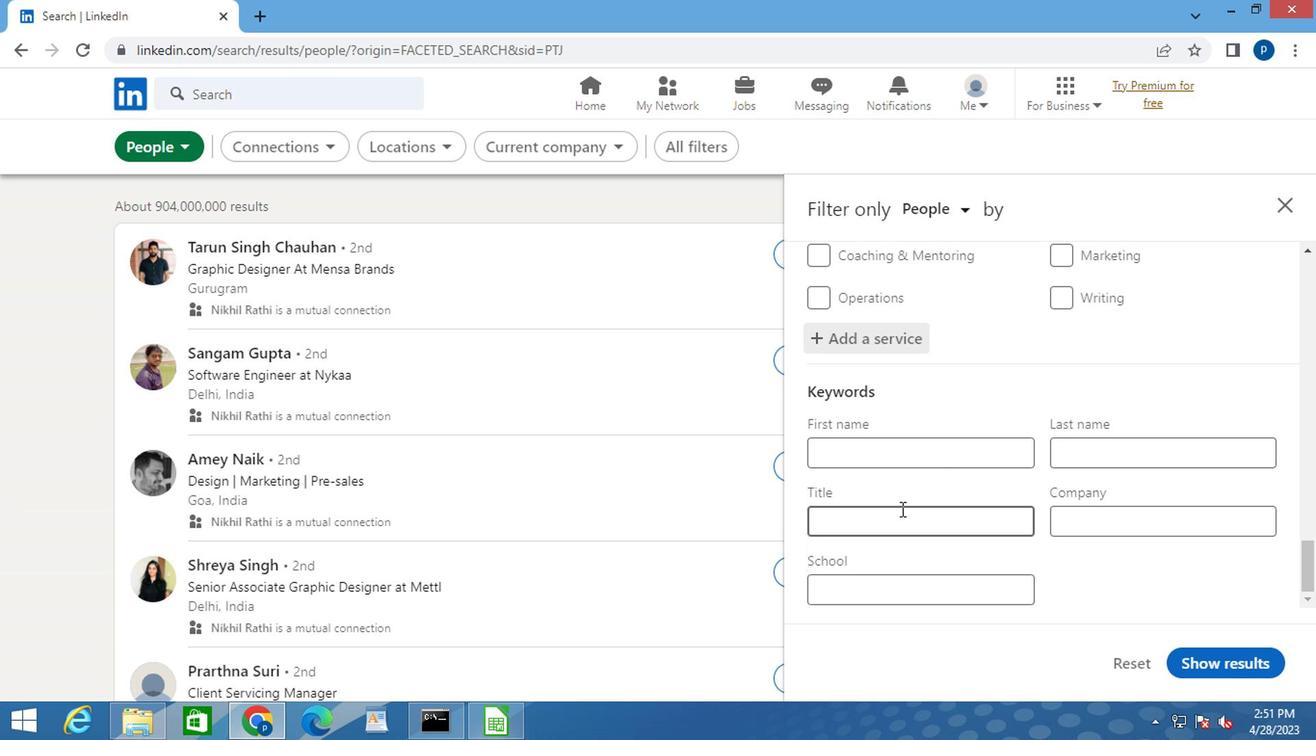 
Action: Key pressed <Key.caps_lock>P<Key.caps_lock>UBLIC<Key.space><Key.caps_lock>R<Key.caps_lock>ELATIONS<Key.space>
Screenshot: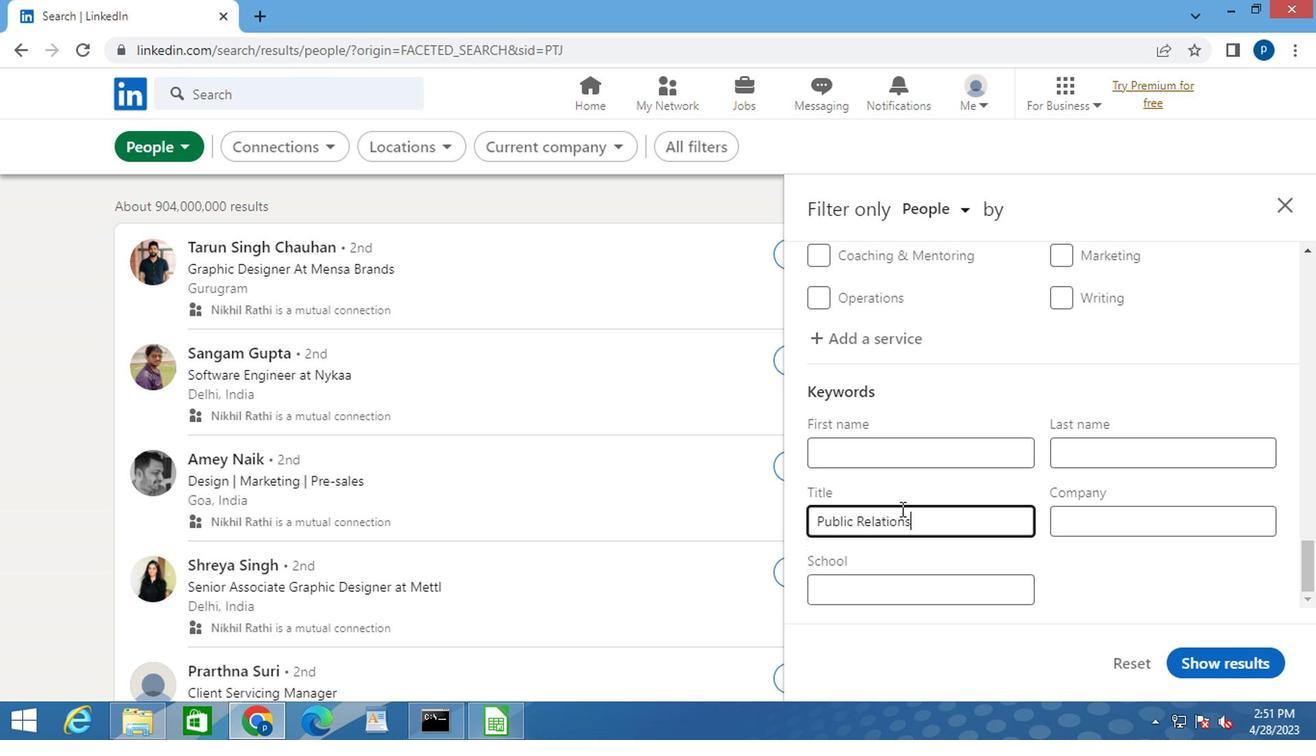 
Action: Mouse moved to (1230, 658)
Screenshot: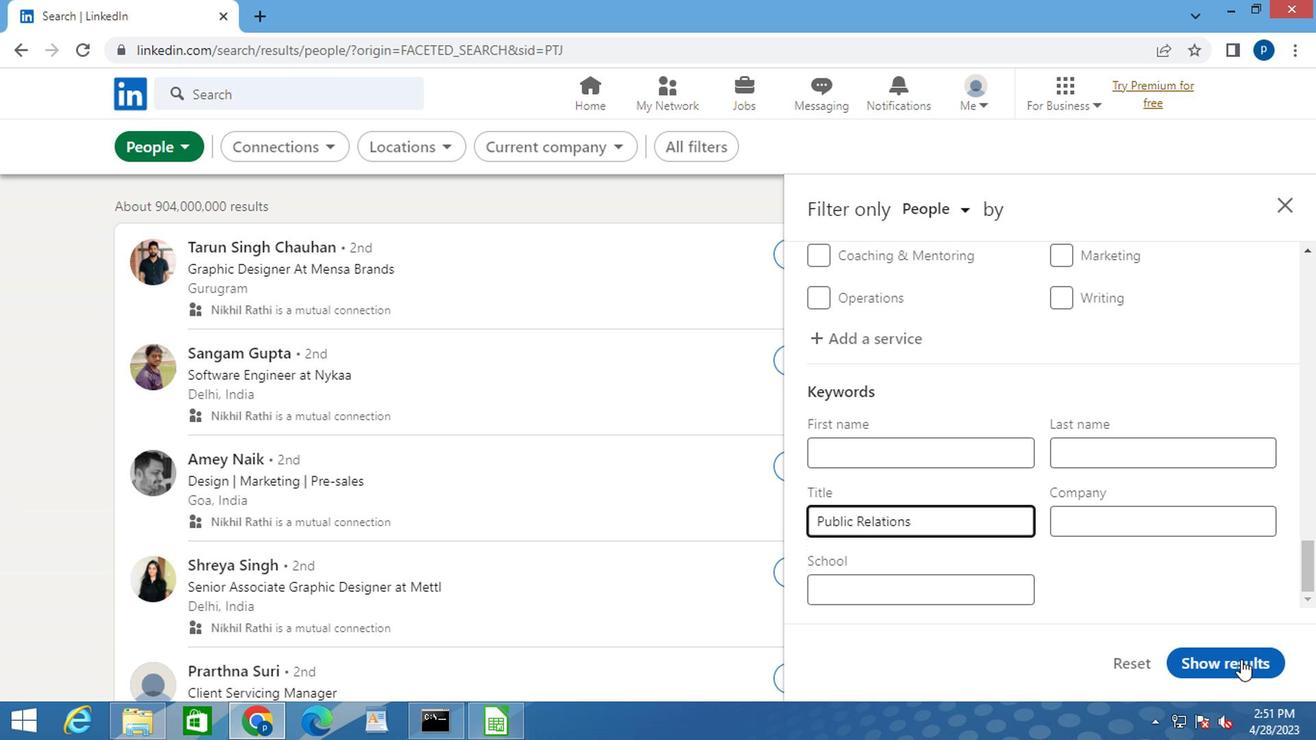 
Action: Mouse pressed left at (1230, 658)
Screenshot: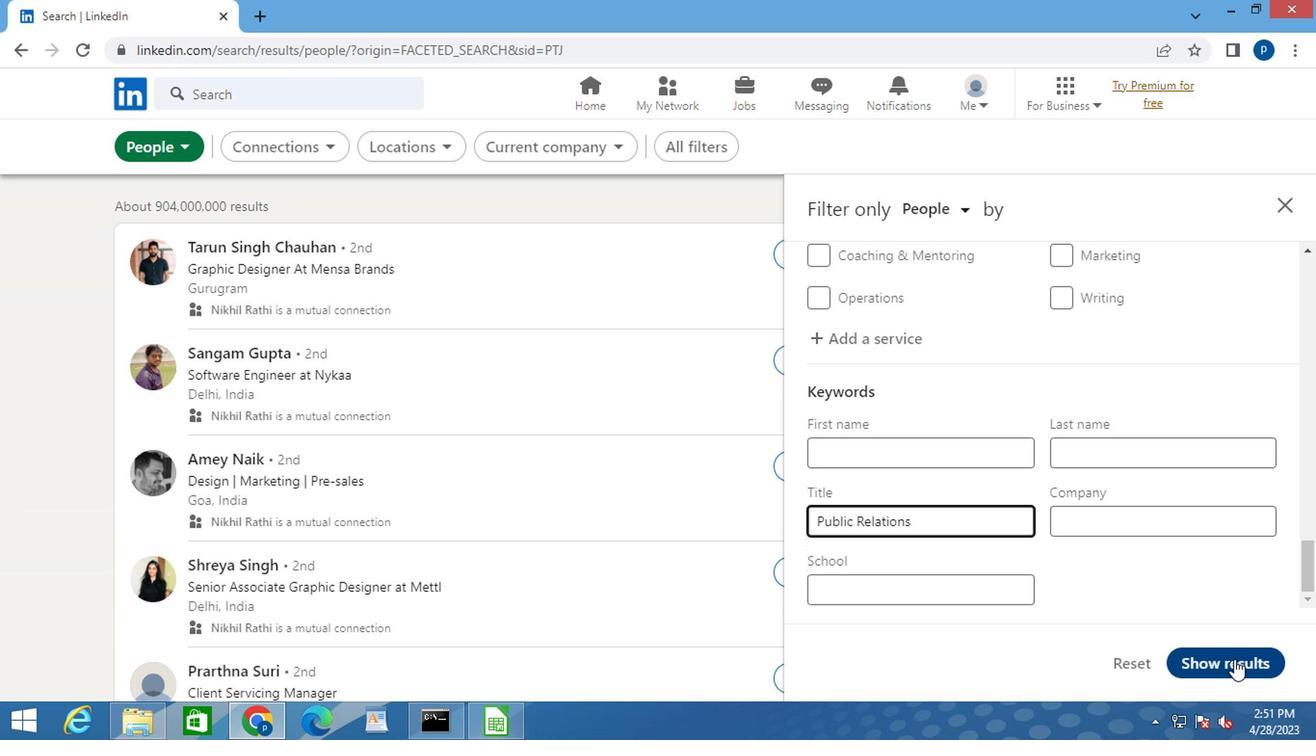
